 Task: Find connections with filter location Ronda with filter topic #lawsuitswith filter profile language French with filter current company Affle with filter school Muzaffarpur Institute of Technology with filter industry Shuttles and Special Needs Transportation Services with filter service category UX Research with filter keywords title Taper
Action: Mouse moved to (701, 87)
Screenshot: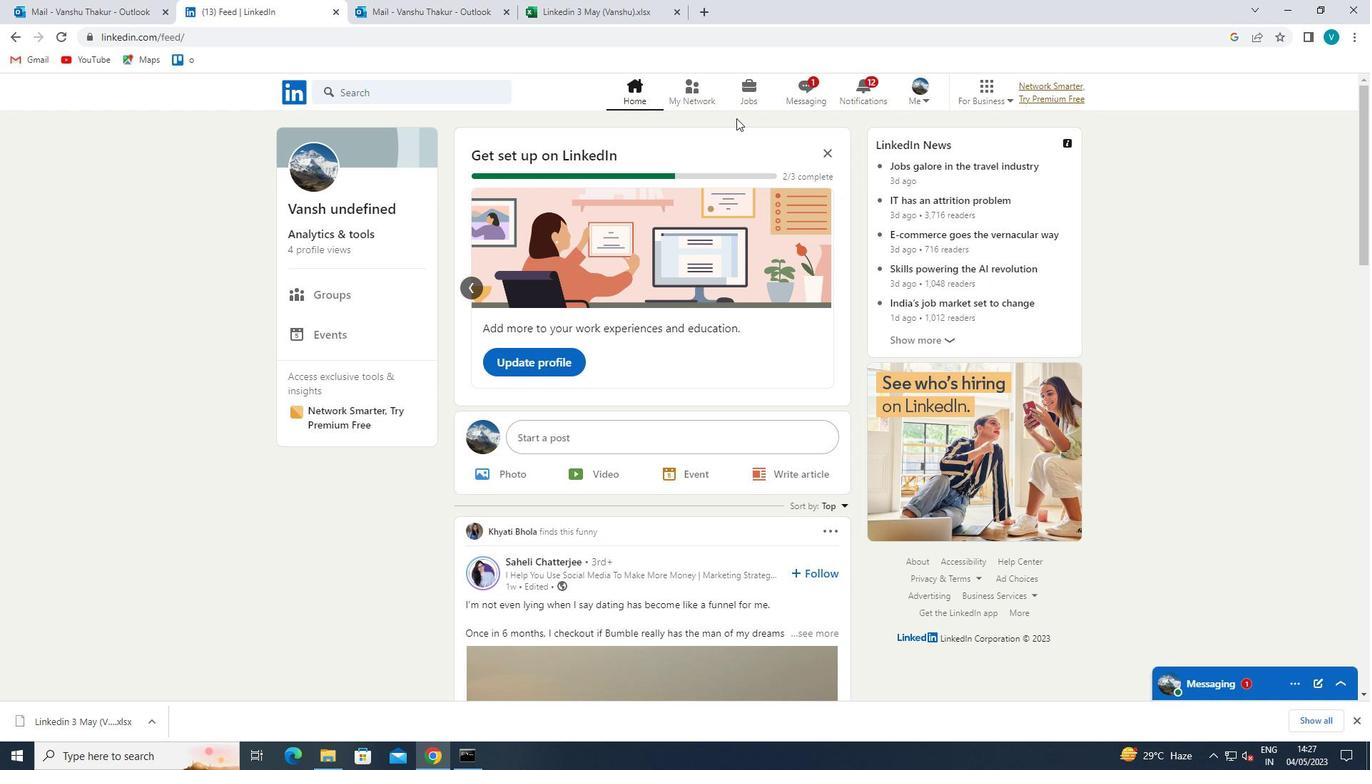 
Action: Mouse pressed left at (701, 87)
Screenshot: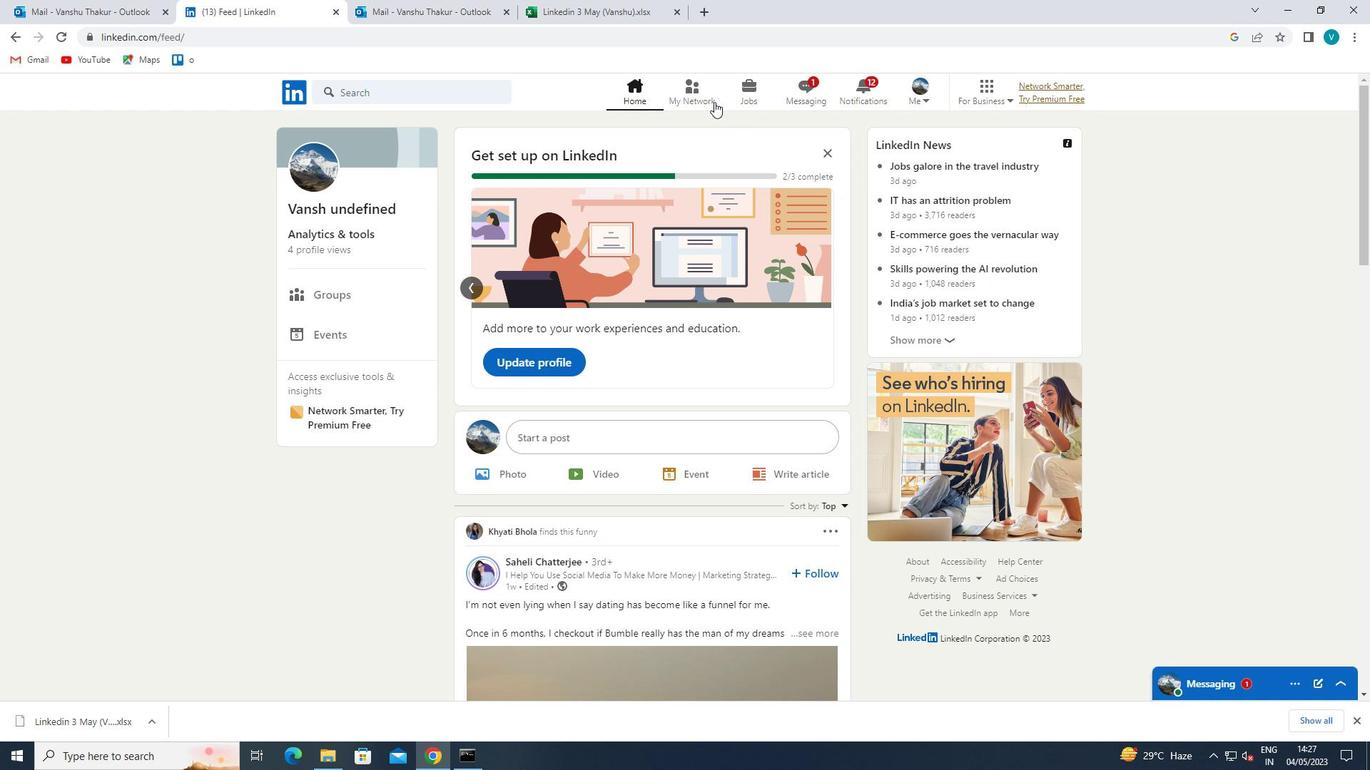 
Action: Mouse moved to (426, 167)
Screenshot: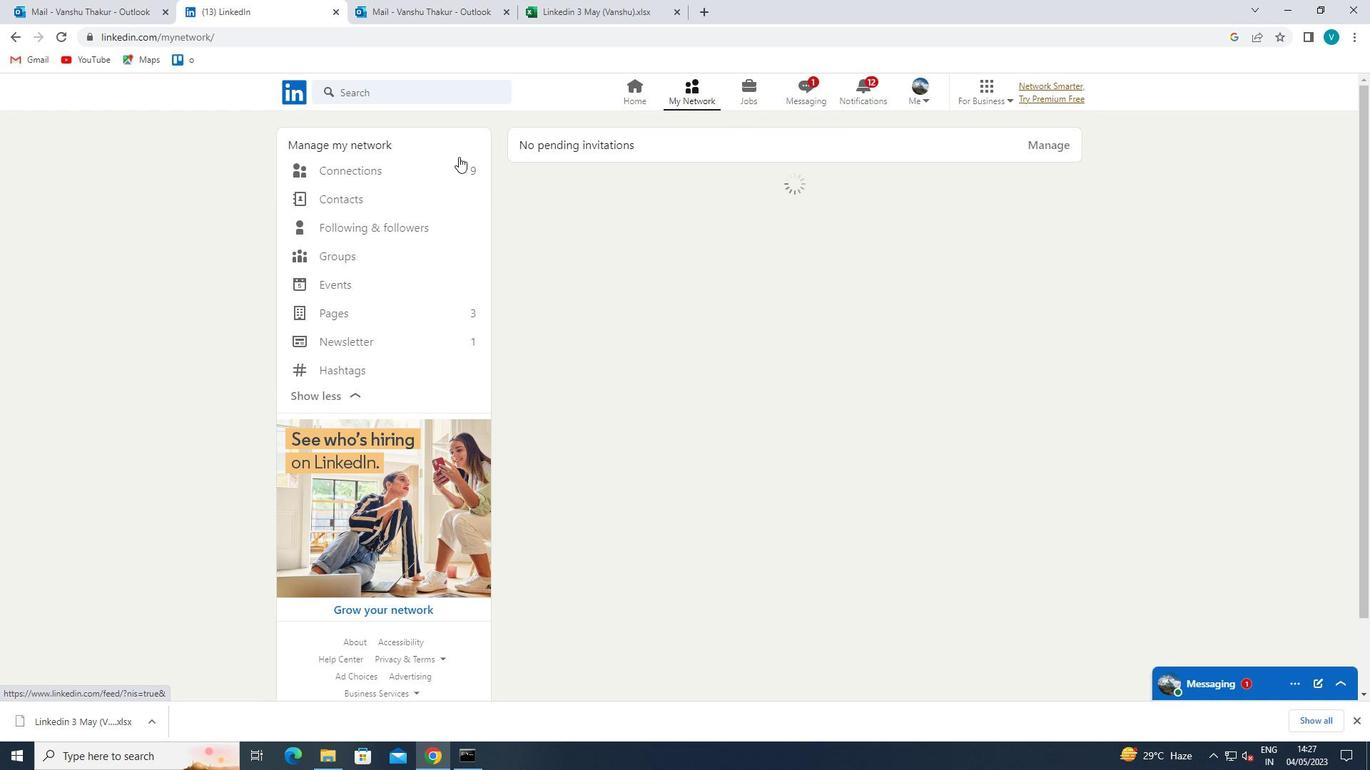 
Action: Mouse pressed left at (426, 167)
Screenshot: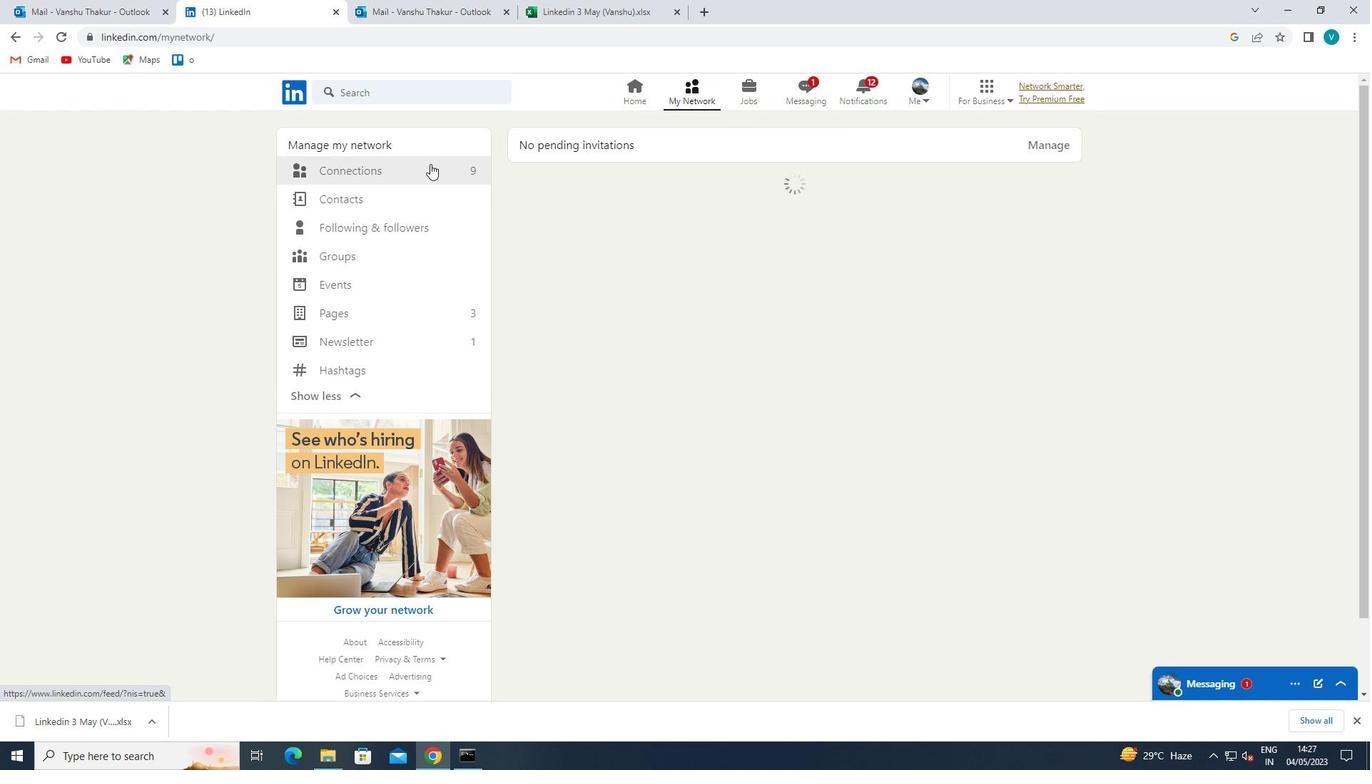 
Action: Mouse moved to (760, 170)
Screenshot: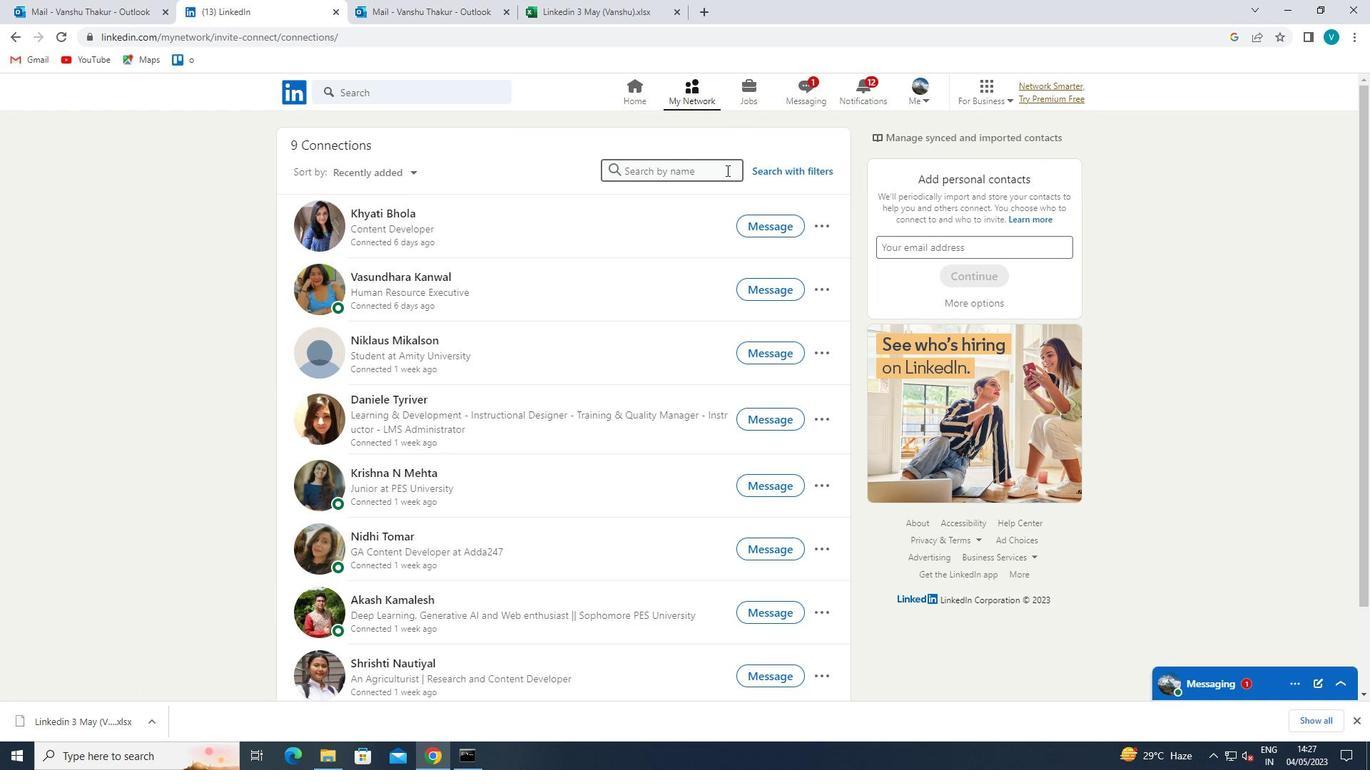 
Action: Mouse pressed left at (760, 170)
Screenshot: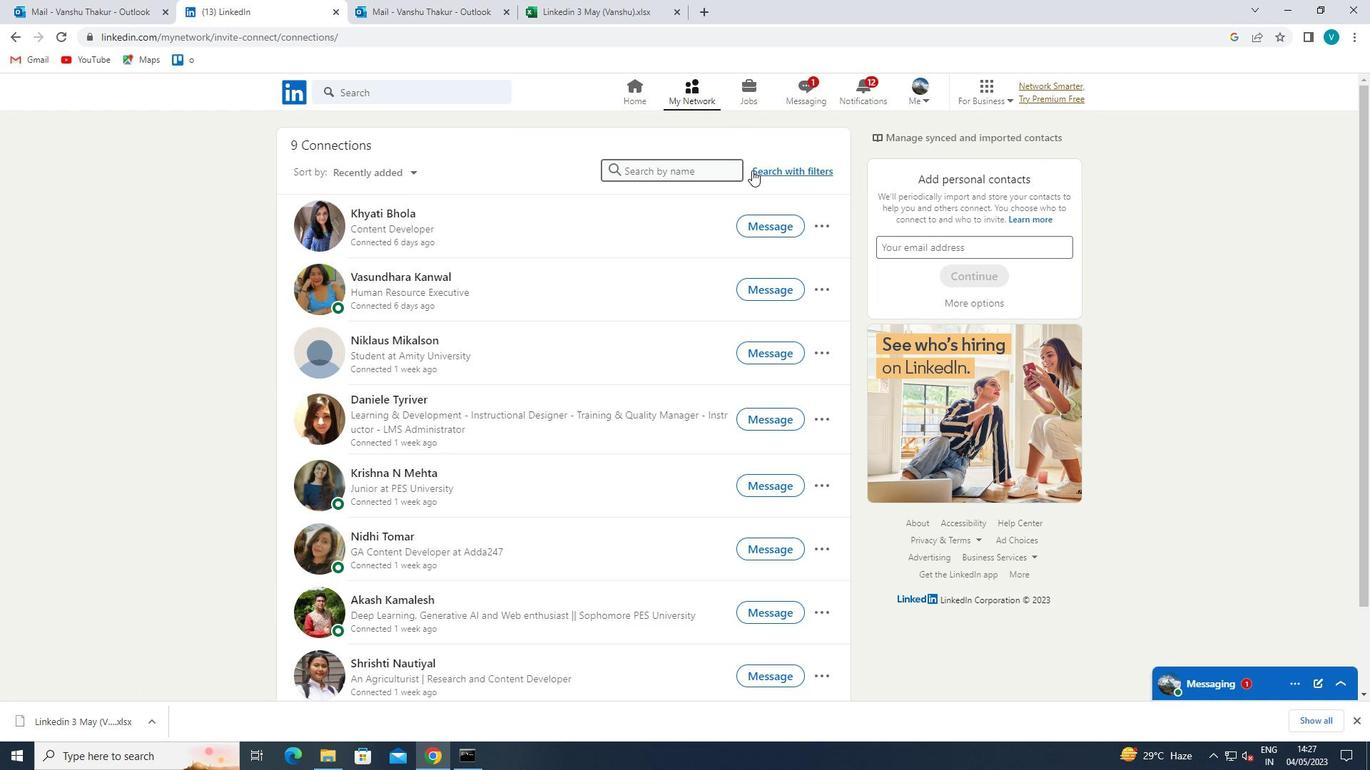 
Action: Mouse moved to (701, 134)
Screenshot: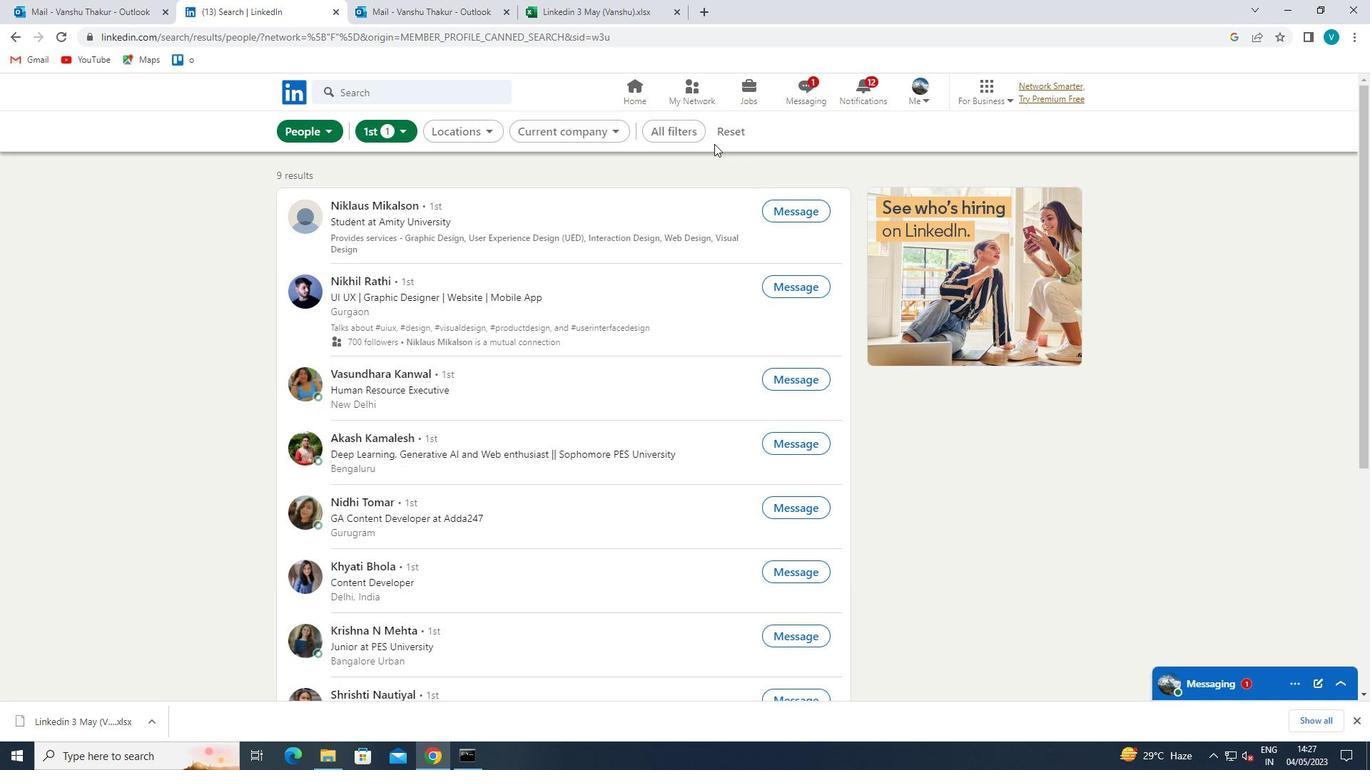 
Action: Mouse pressed left at (701, 134)
Screenshot: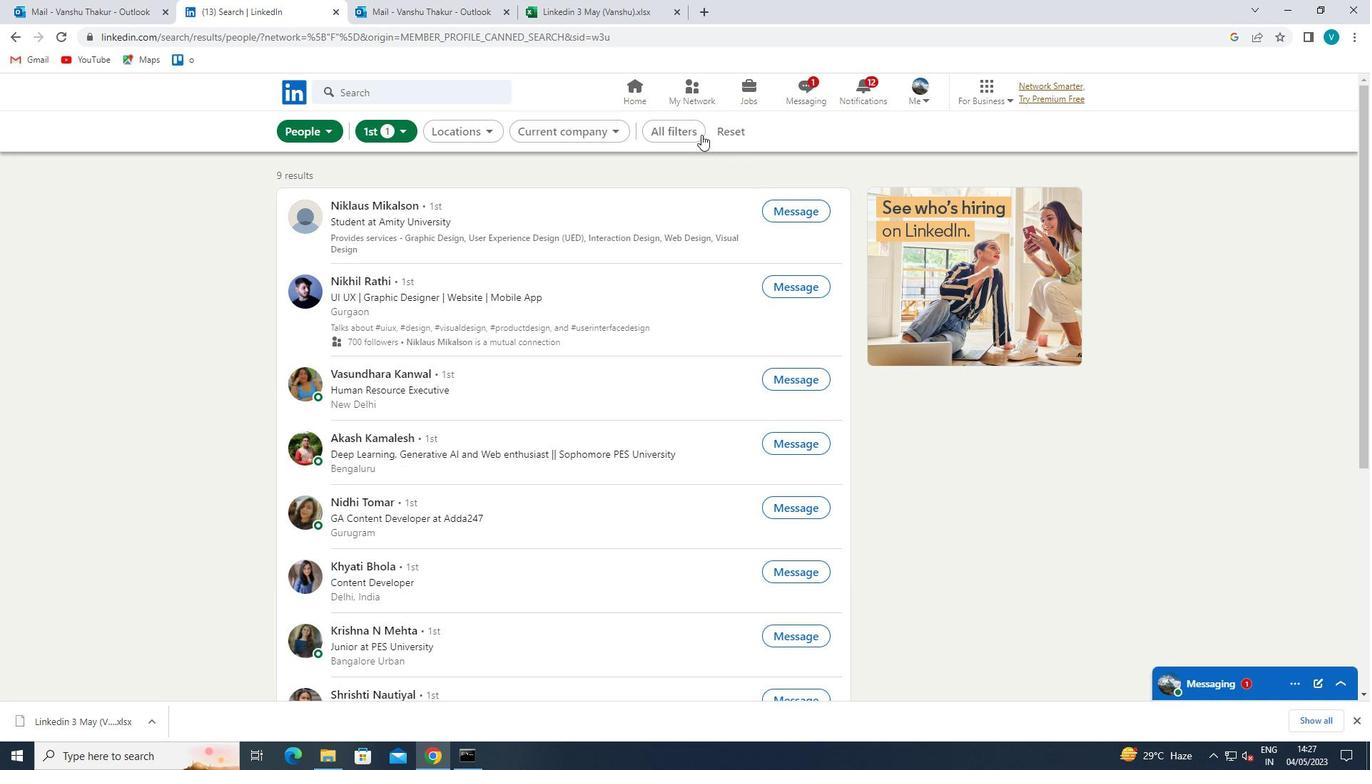 
Action: Mouse moved to (1147, 261)
Screenshot: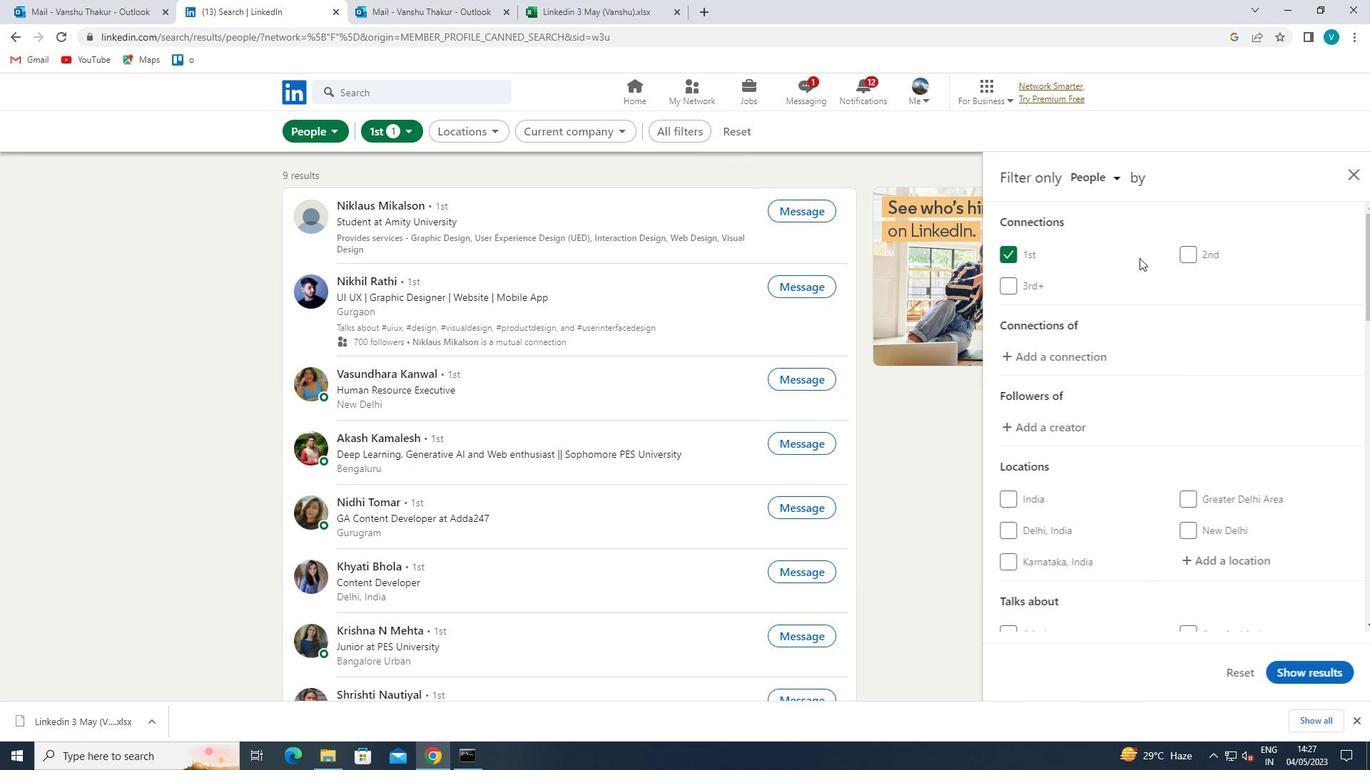 
Action: Mouse scrolled (1147, 260) with delta (0, 0)
Screenshot: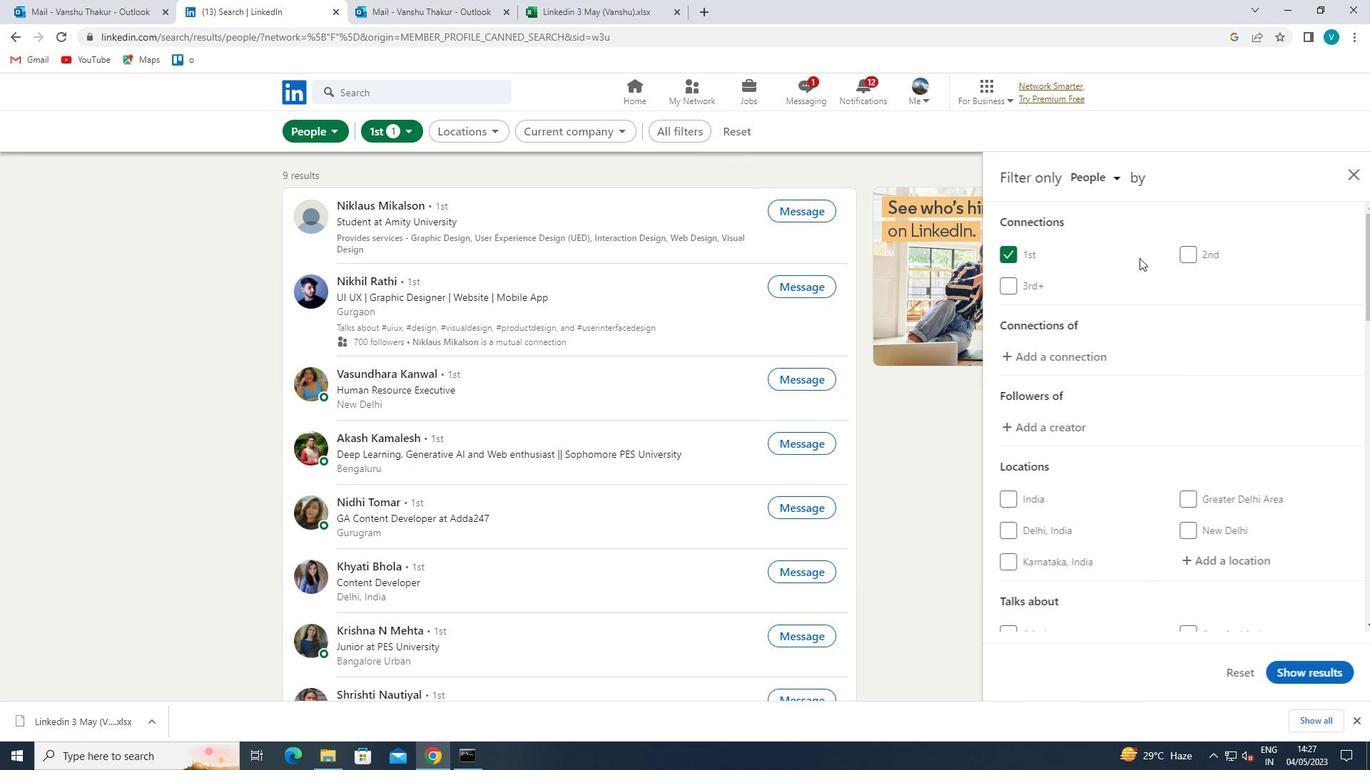 
Action: Mouse moved to (1151, 266)
Screenshot: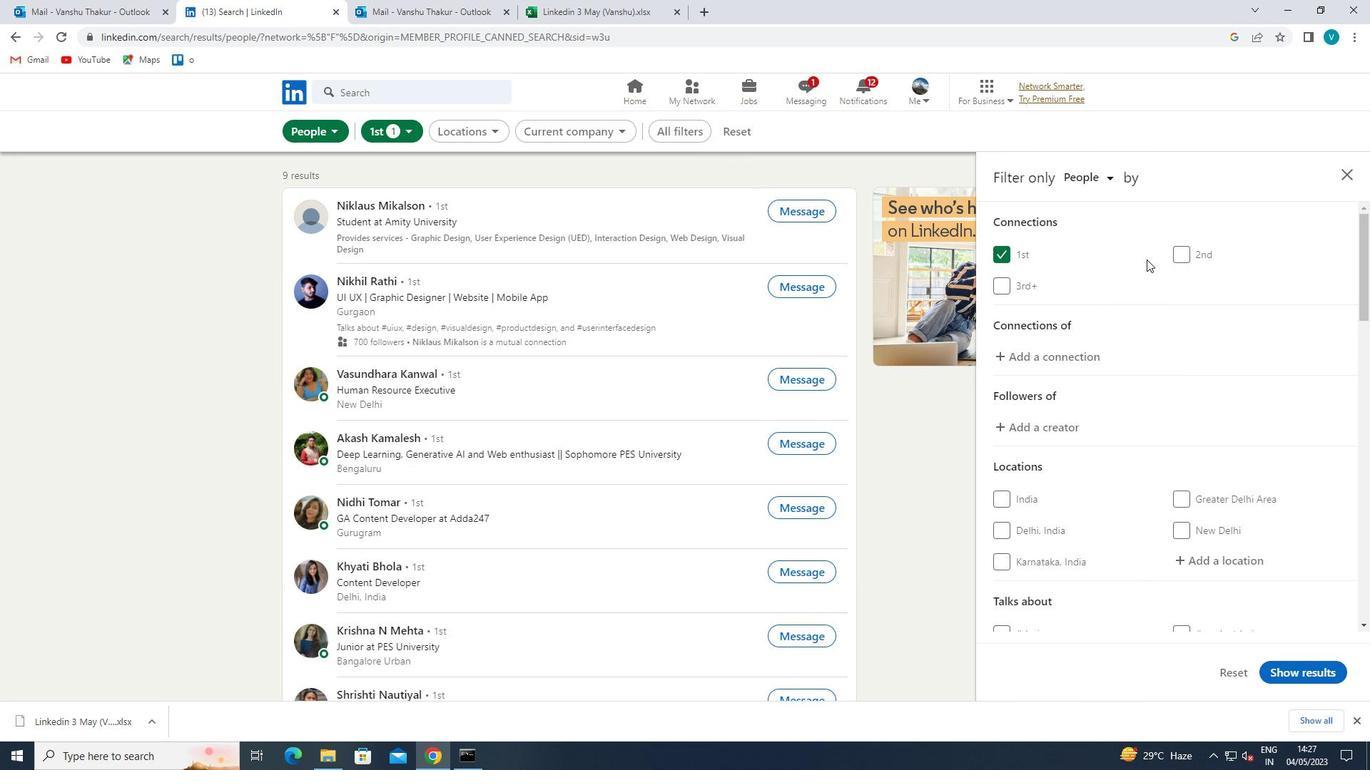 
Action: Mouse scrolled (1151, 265) with delta (0, 0)
Screenshot: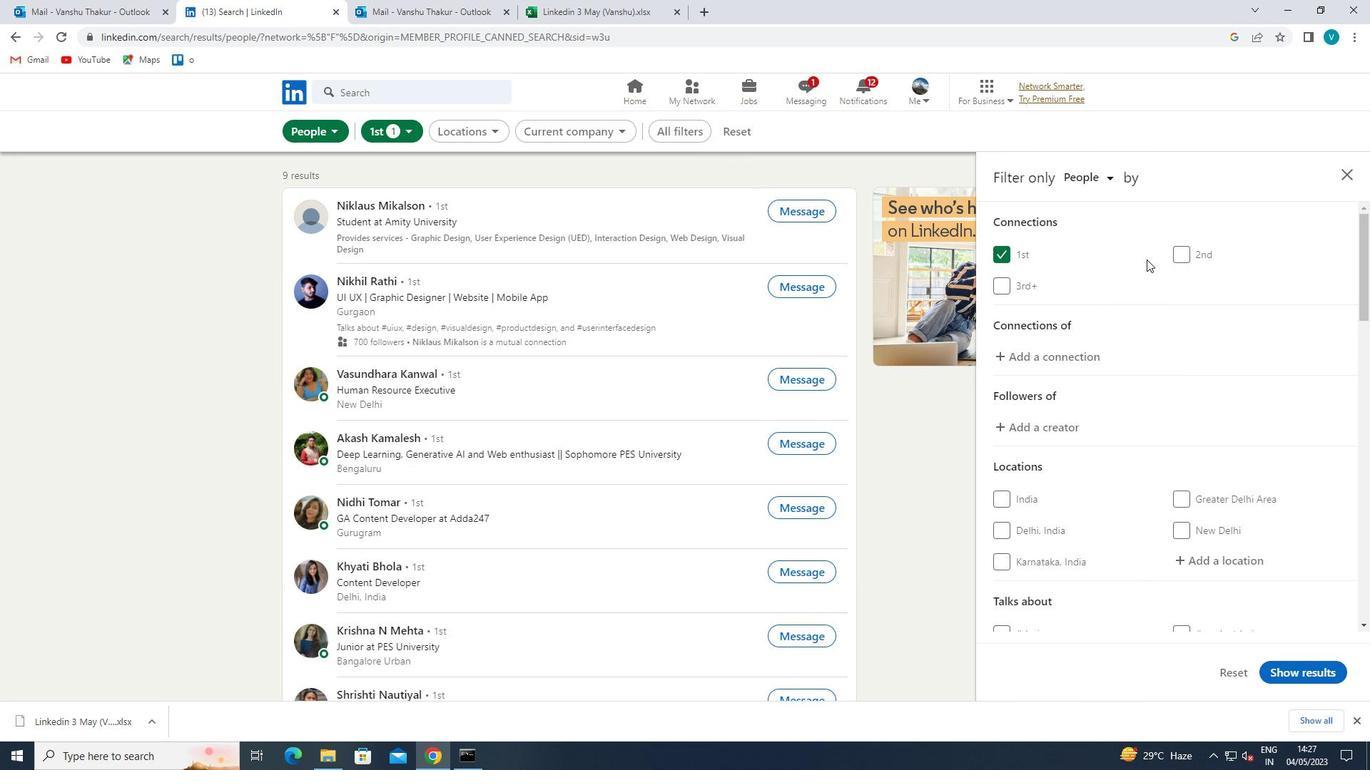 
Action: Mouse moved to (1238, 416)
Screenshot: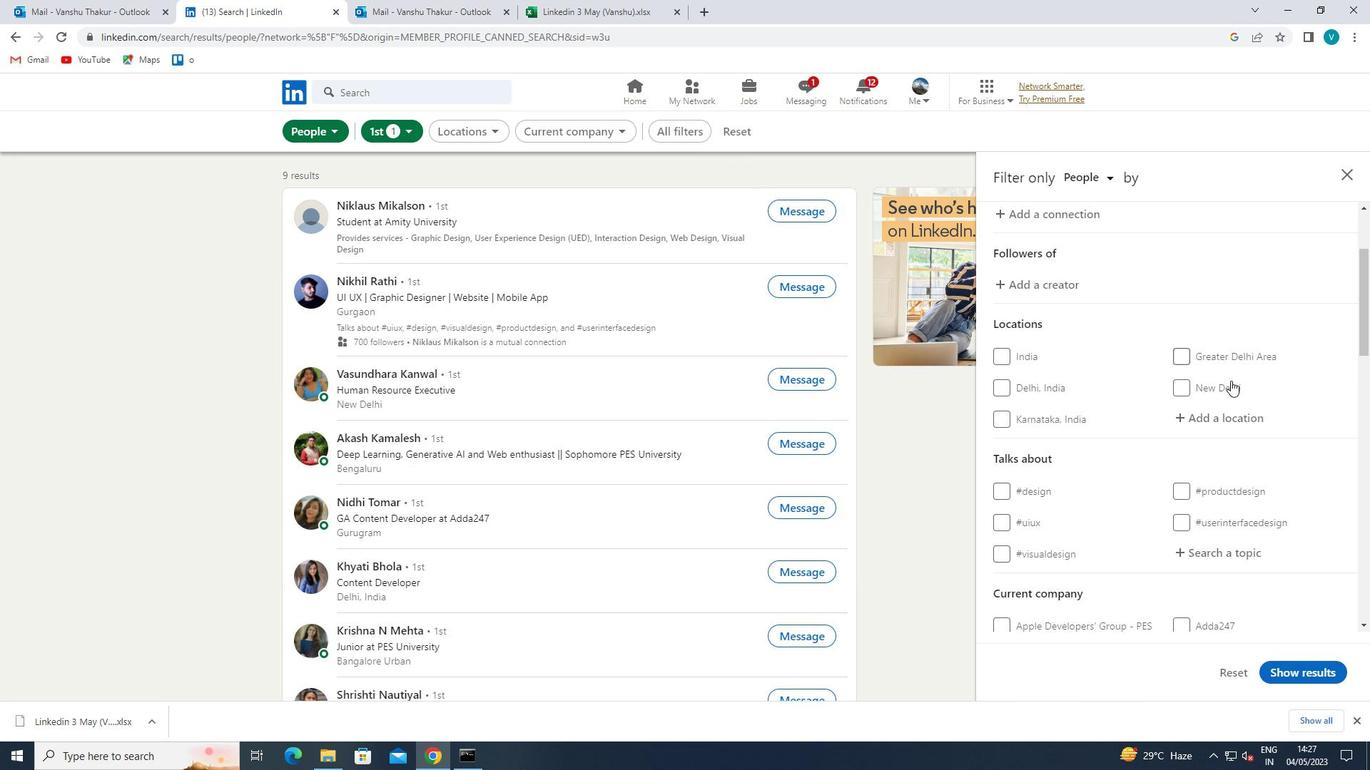
Action: Mouse pressed left at (1238, 416)
Screenshot: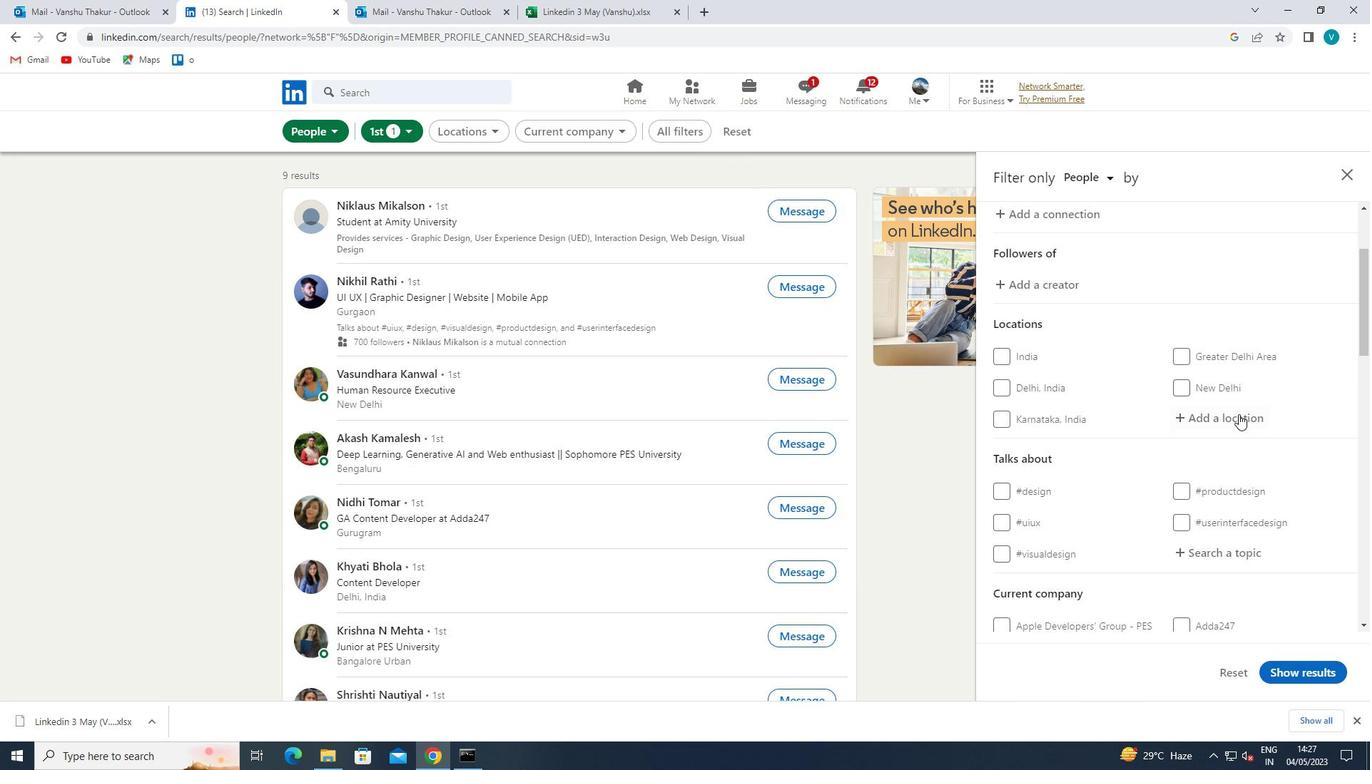 
Action: Mouse moved to (1105, 341)
Screenshot: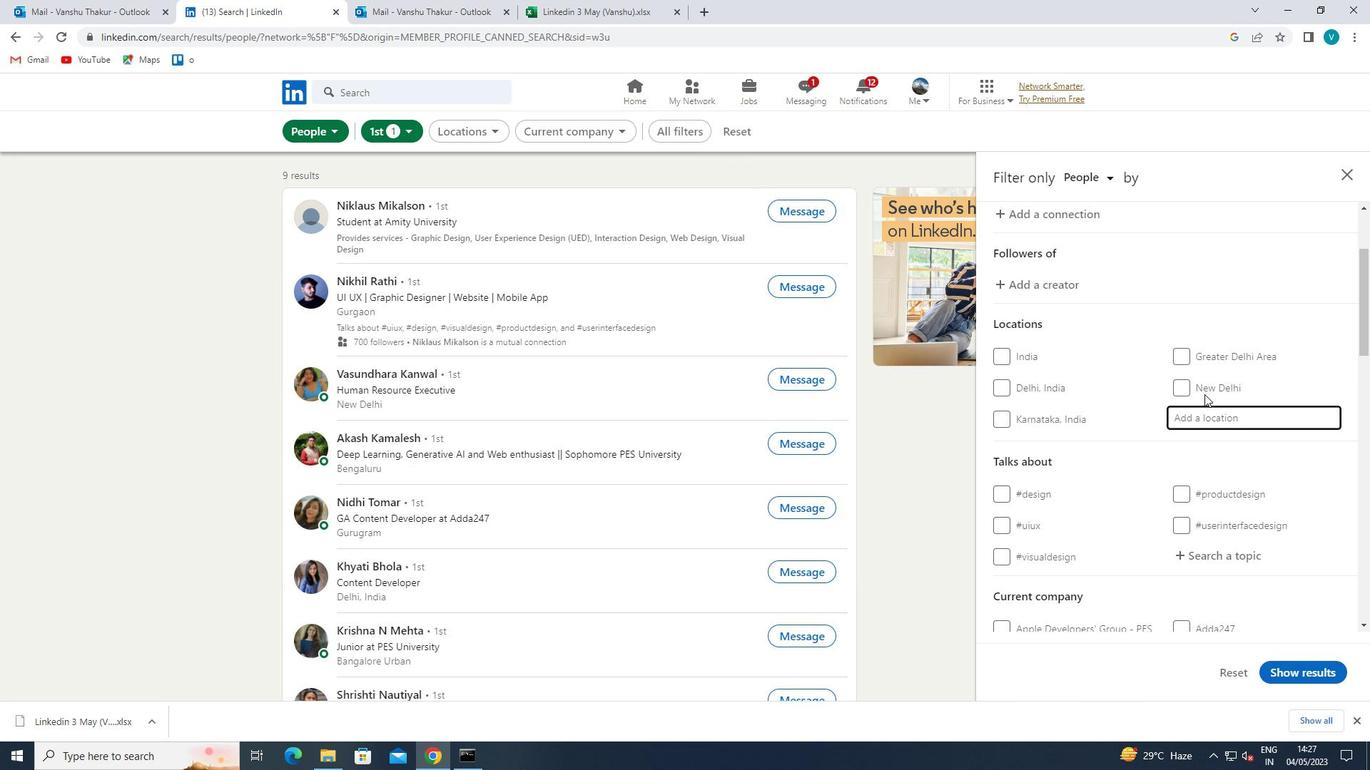 
Action: Key pressed <Key.shift>RONDA
Screenshot: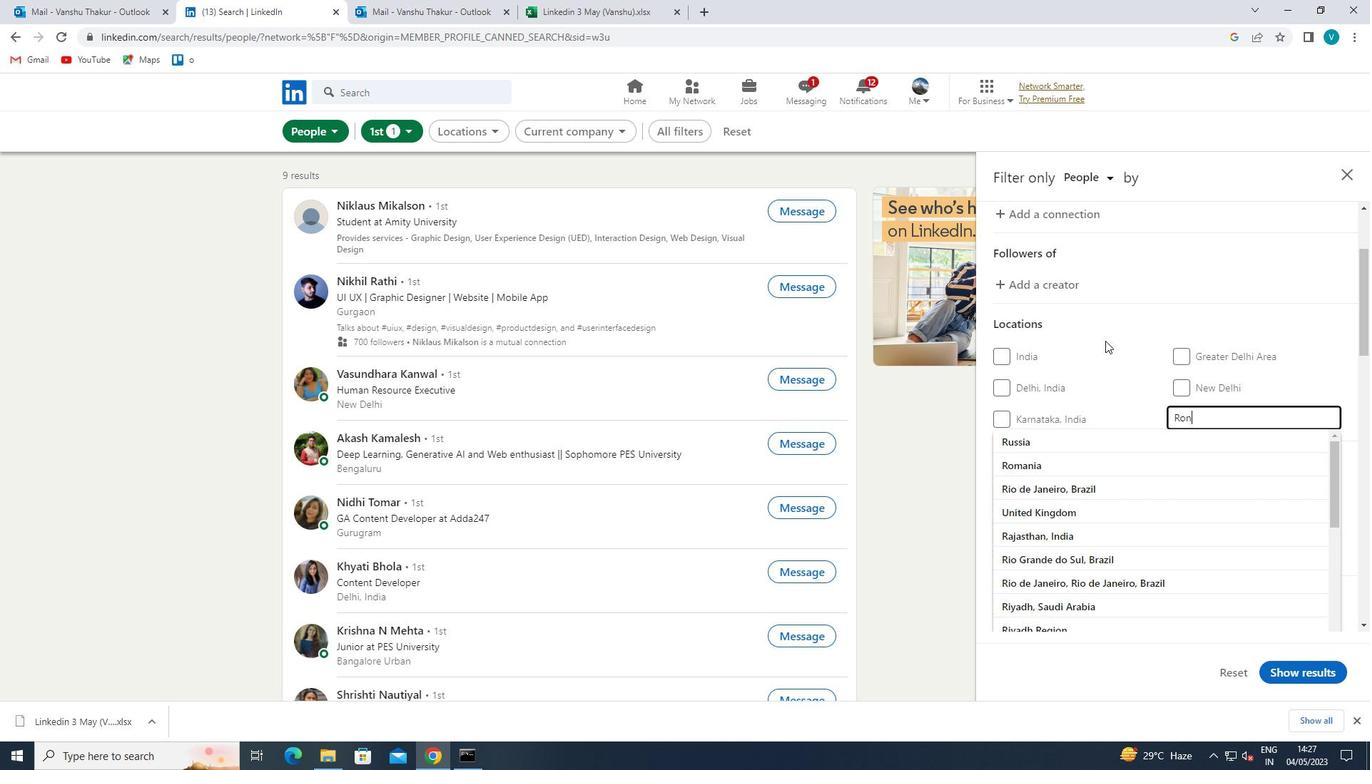 
Action: Mouse moved to (1106, 441)
Screenshot: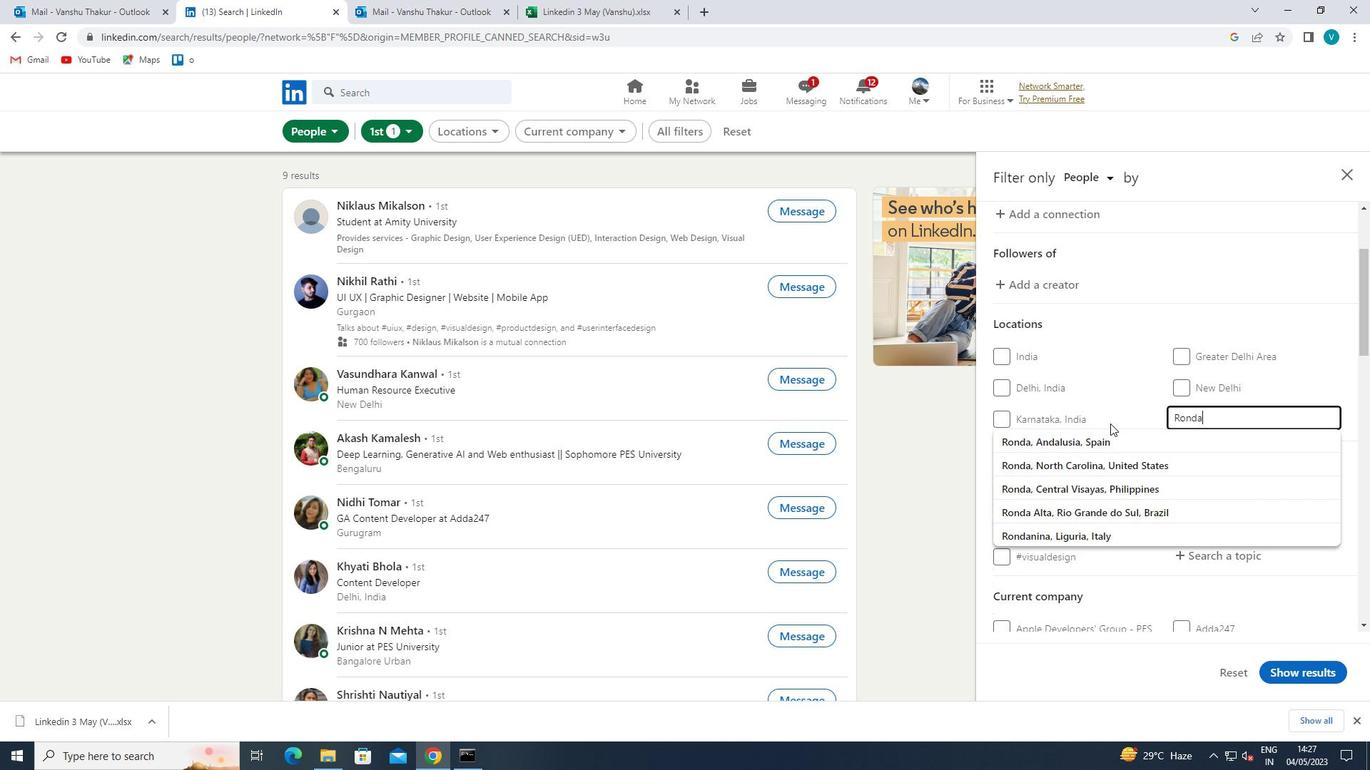 
Action: Mouse pressed left at (1106, 441)
Screenshot: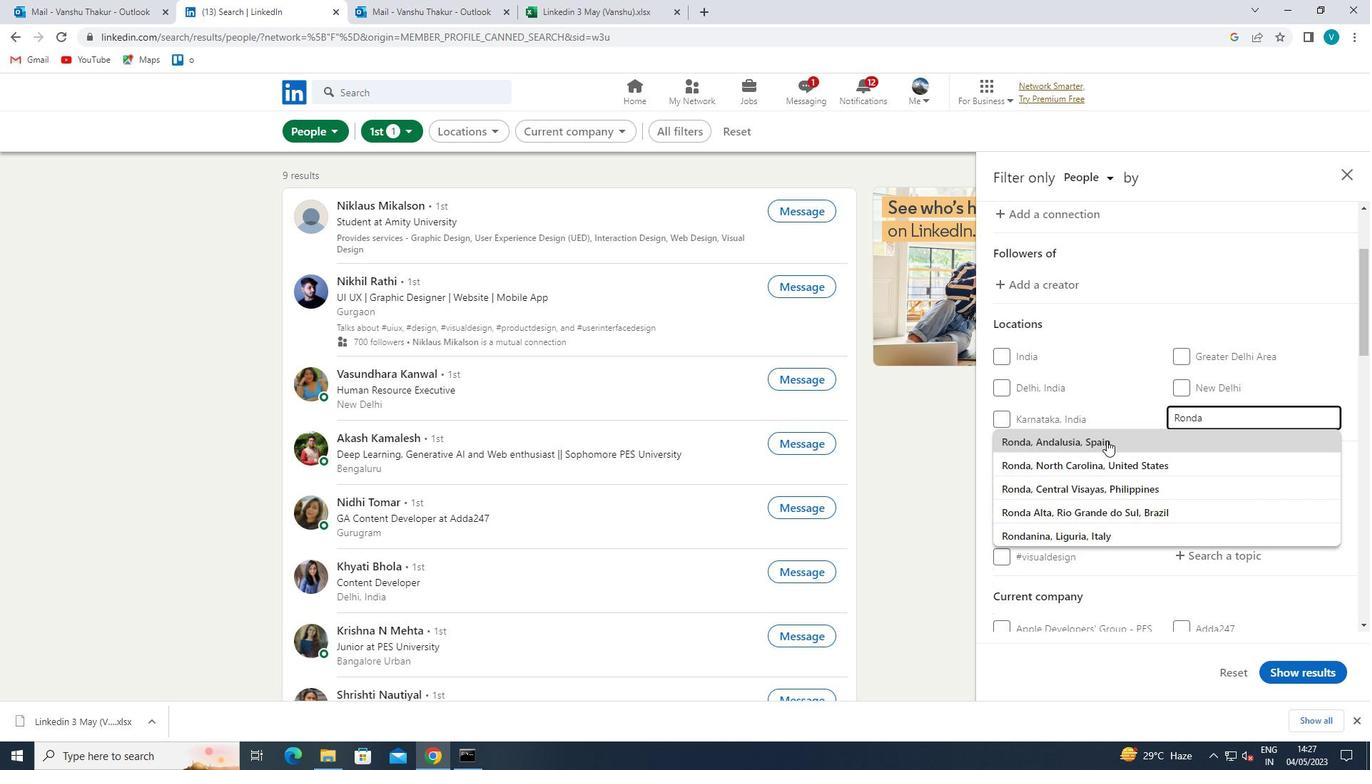 
Action: Mouse moved to (1140, 409)
Screenshot: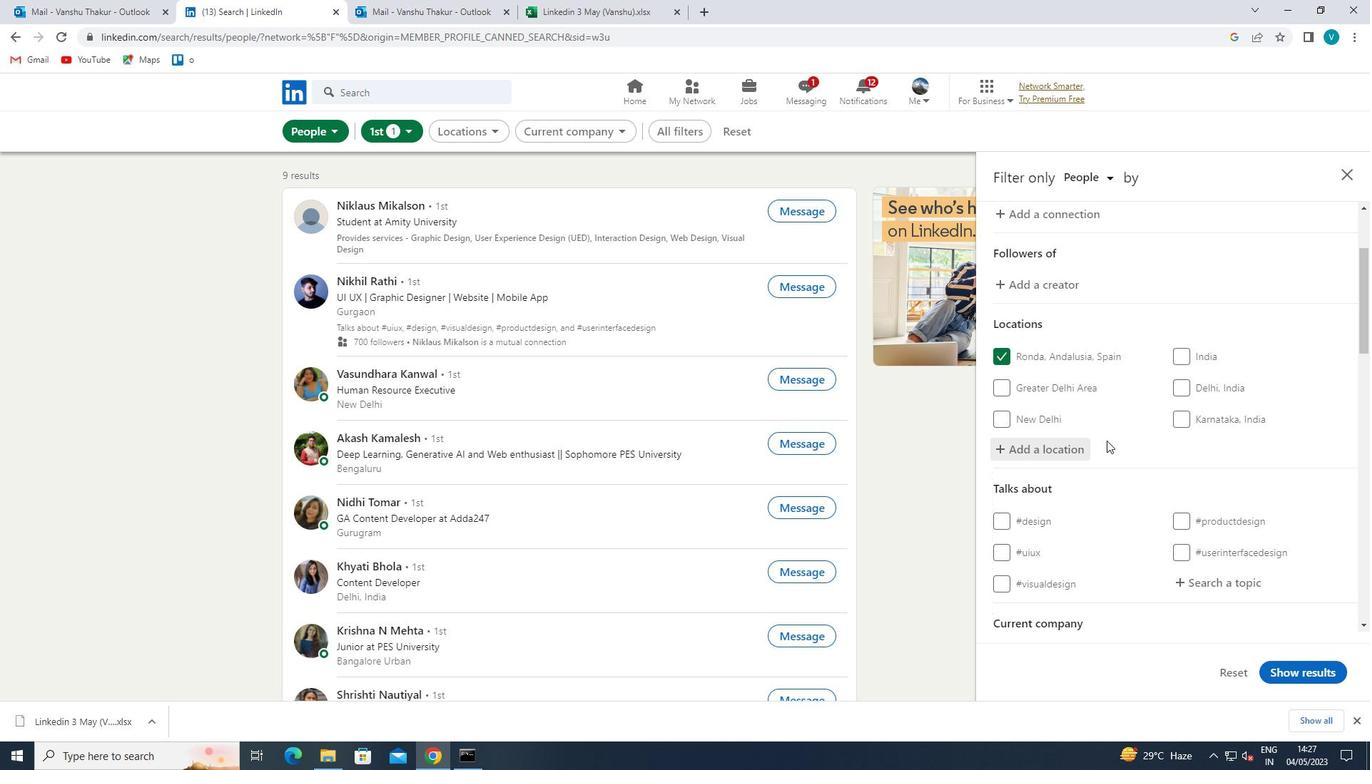 
Action: Mouse scrolled (1140, 408) with delta (0, 0)
Screenshot: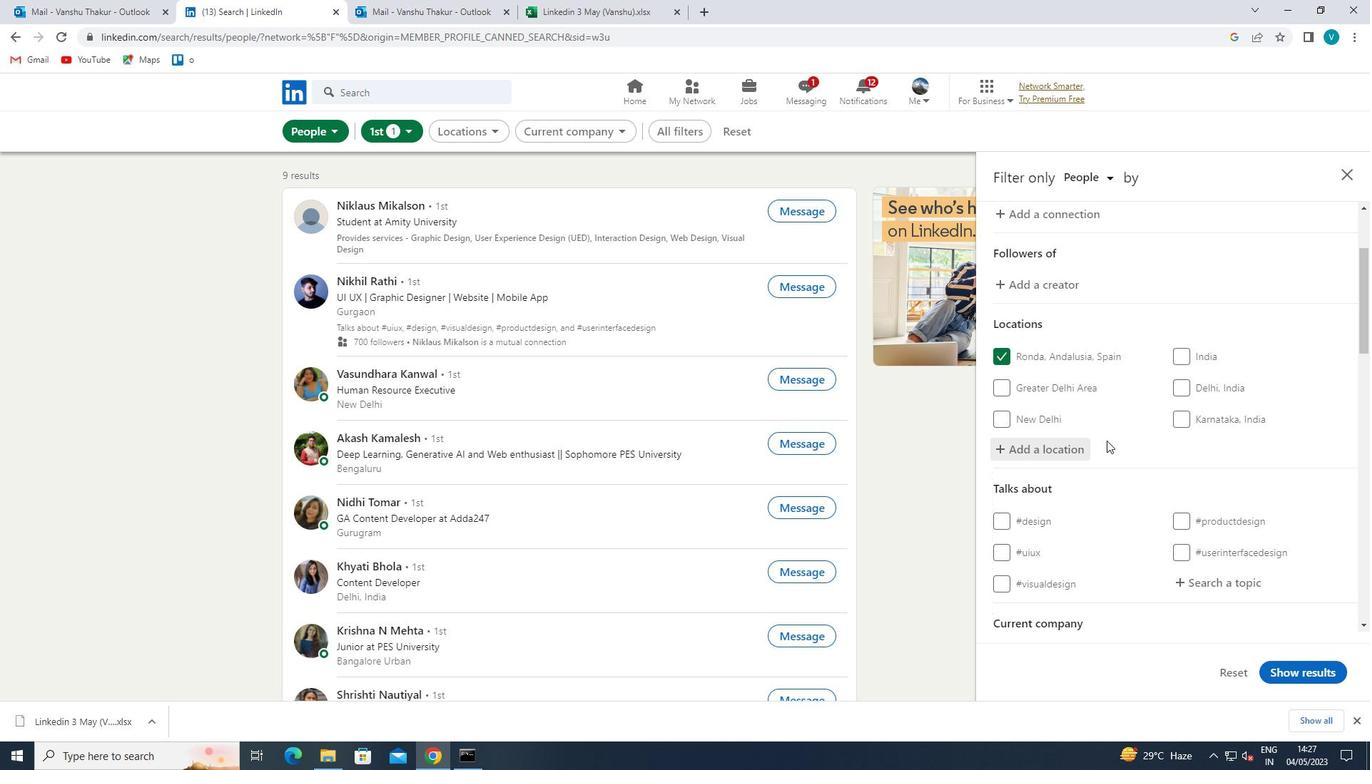 
Action: Mouse moved to (1145, 405)
Screenshot: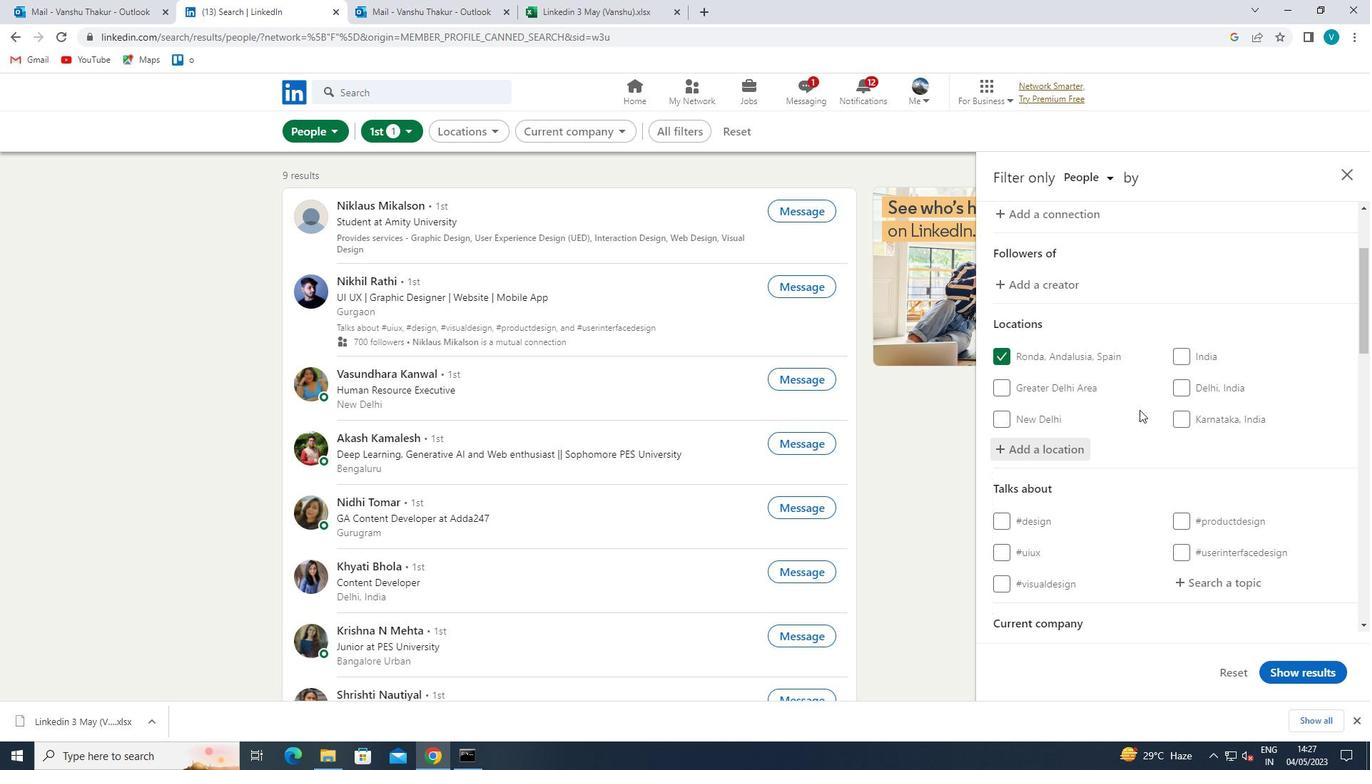 
Action: Mouse scrolled (1145, 404) with delta (0, 0)
Screenshot: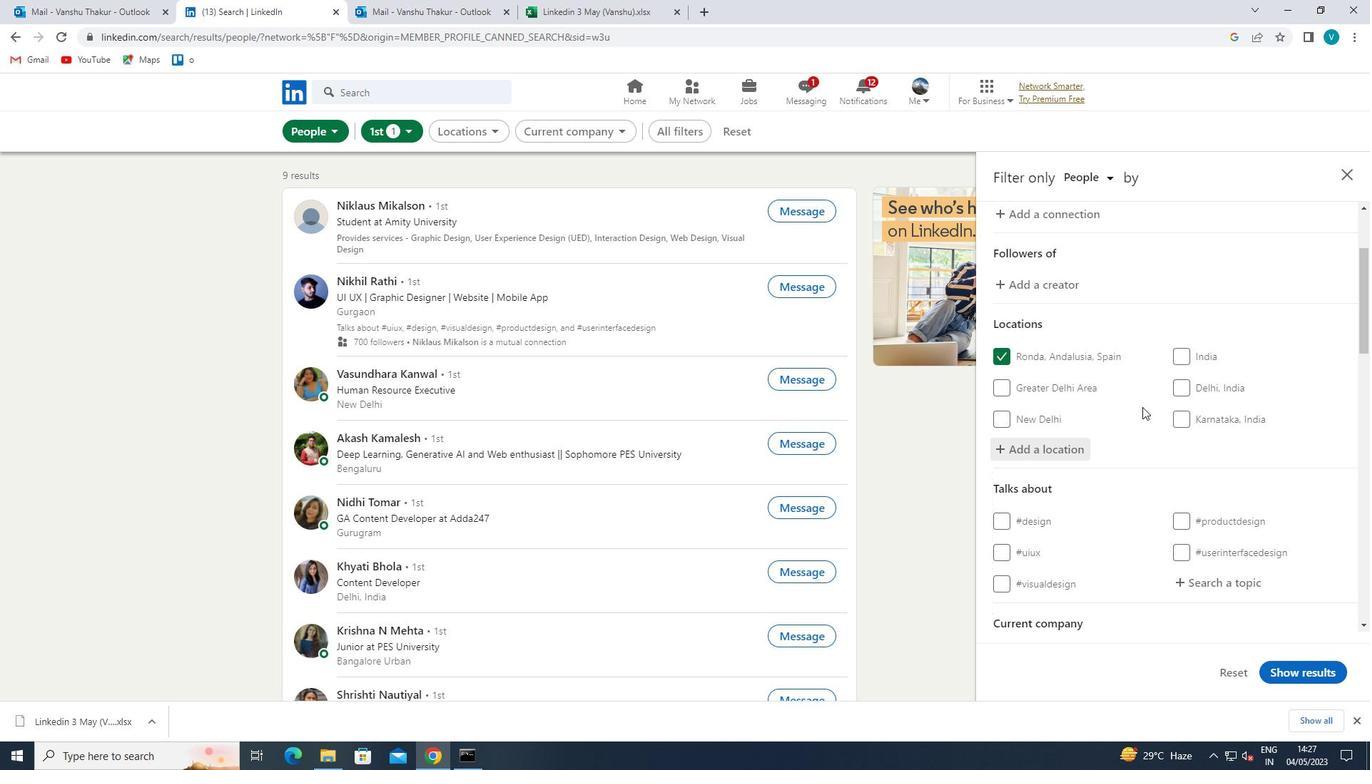 
Action: Mouse moved to (1198, 452)
Screenshot: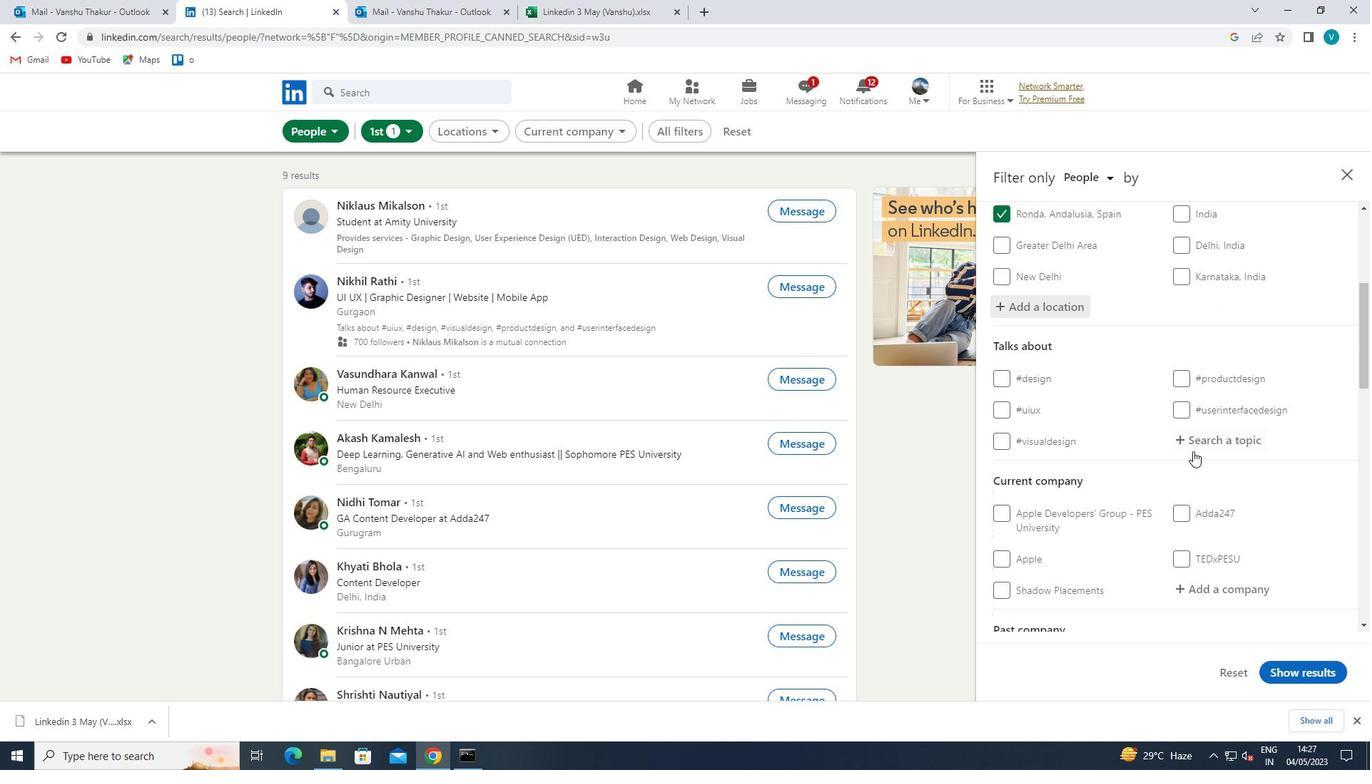 
Action: Mouse pressed left at (1198, 452)
Screenshot: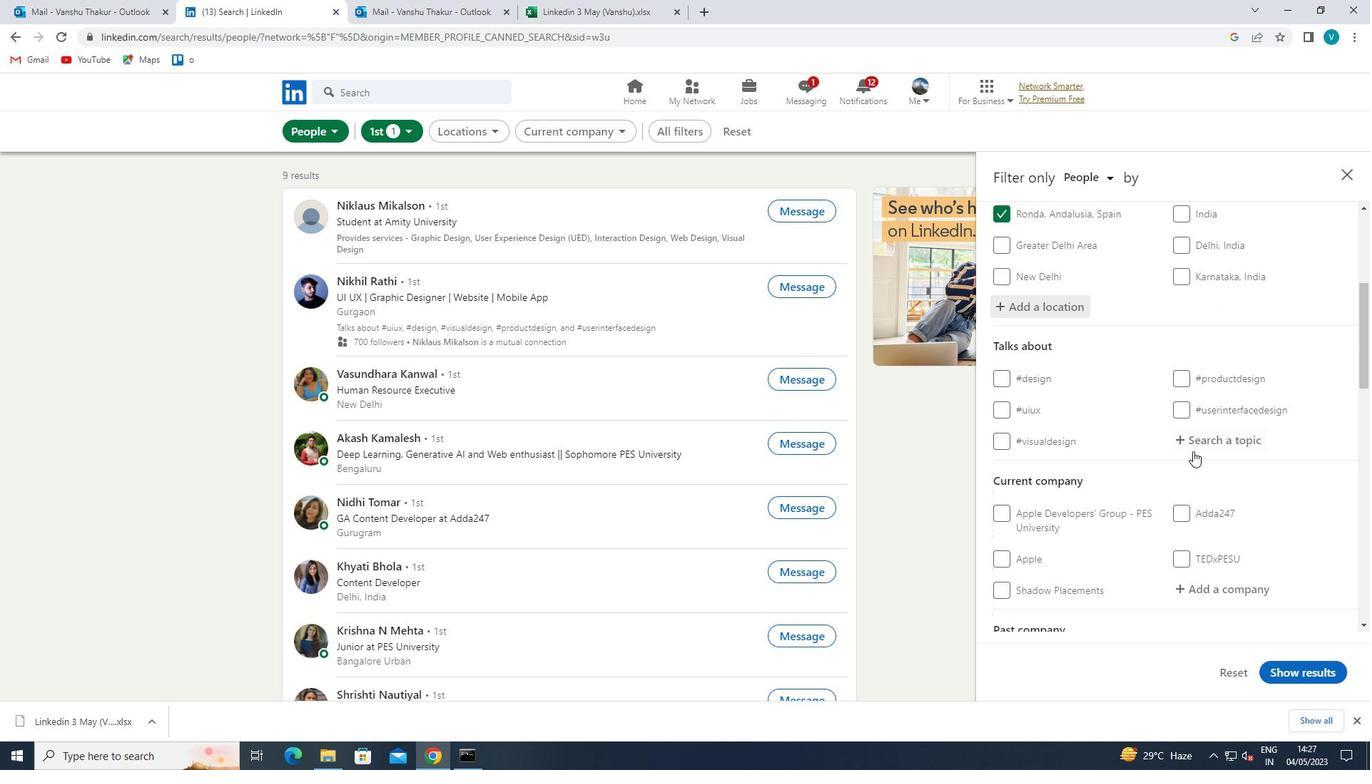 
Action: Mouse moved to (1204, 450)
Screenshot: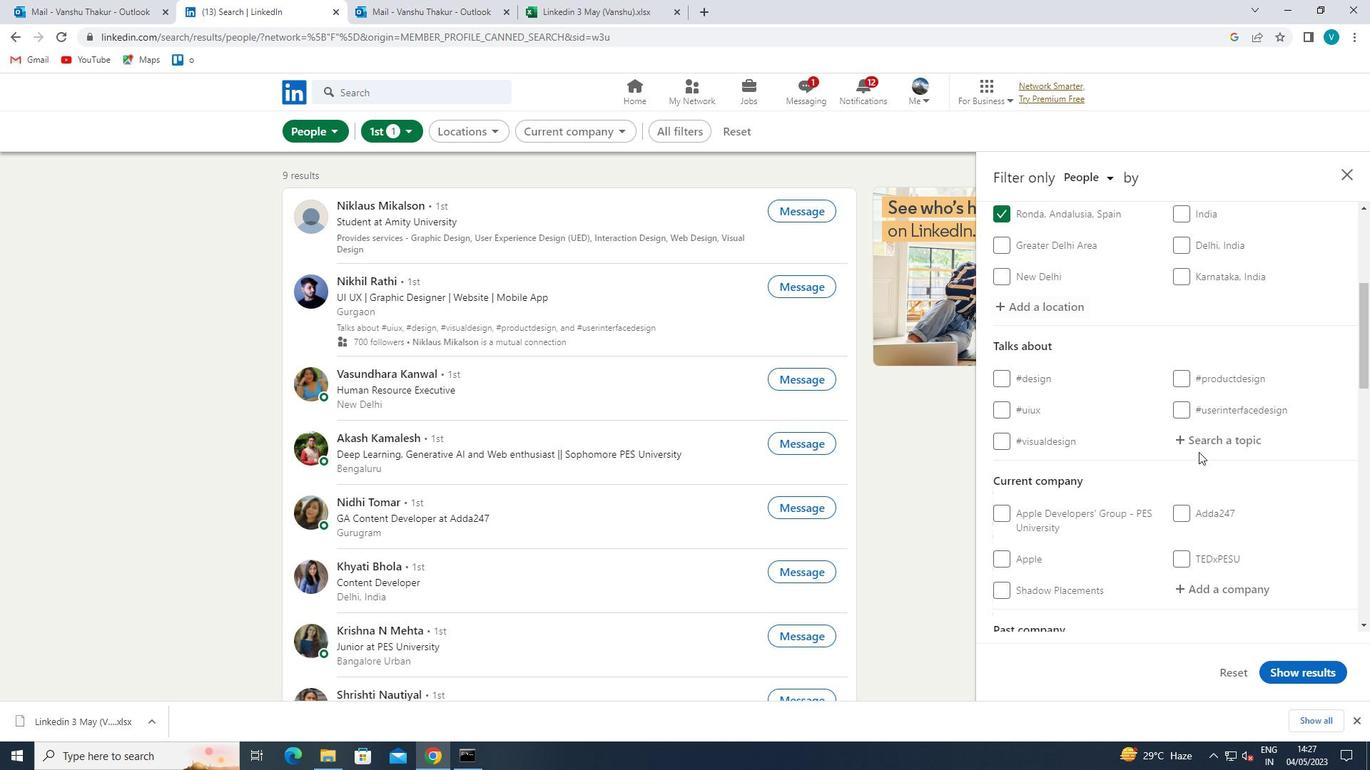 
Action: Mouse pressed left at (1204, 450)
Screenshot: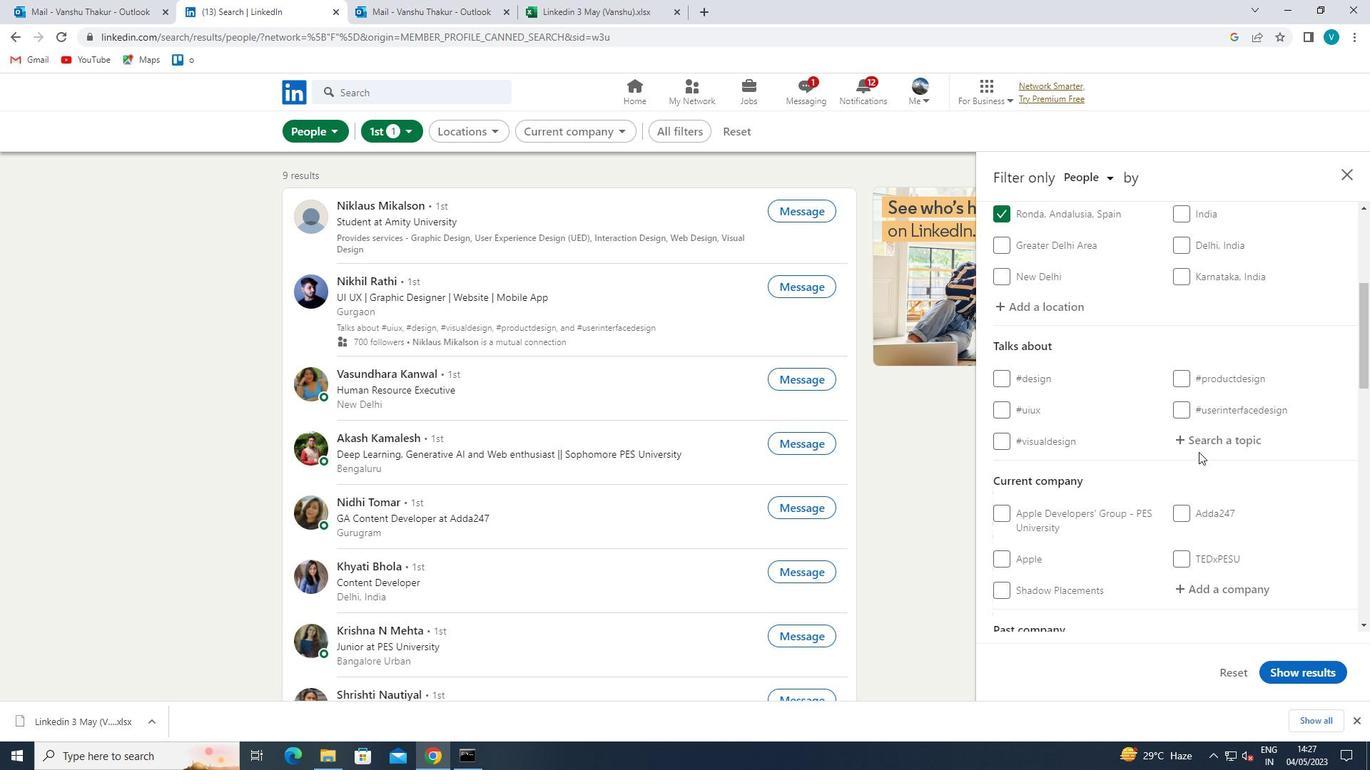 
Action: Key pressed LAWSUITS
Screenshot: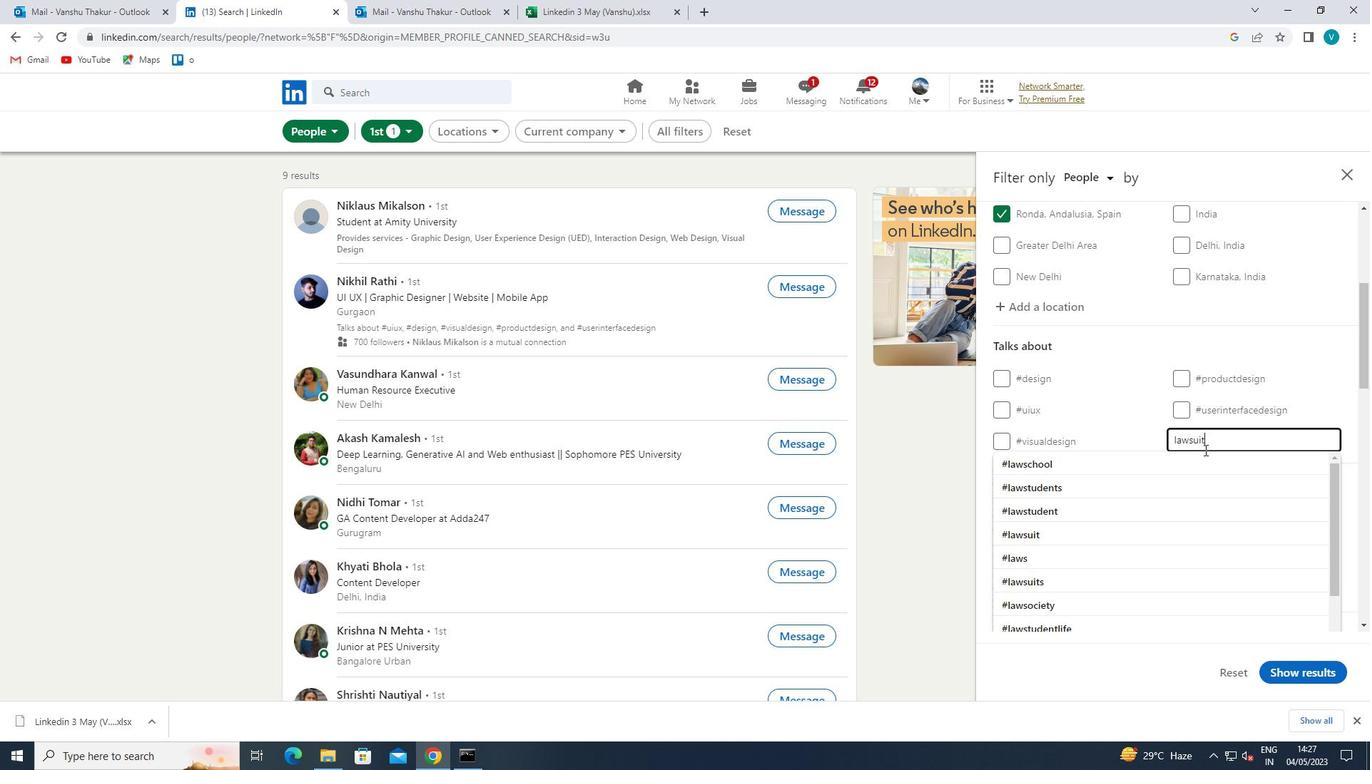 
Action: Mouse moved to (1168, 460)
Screenshot: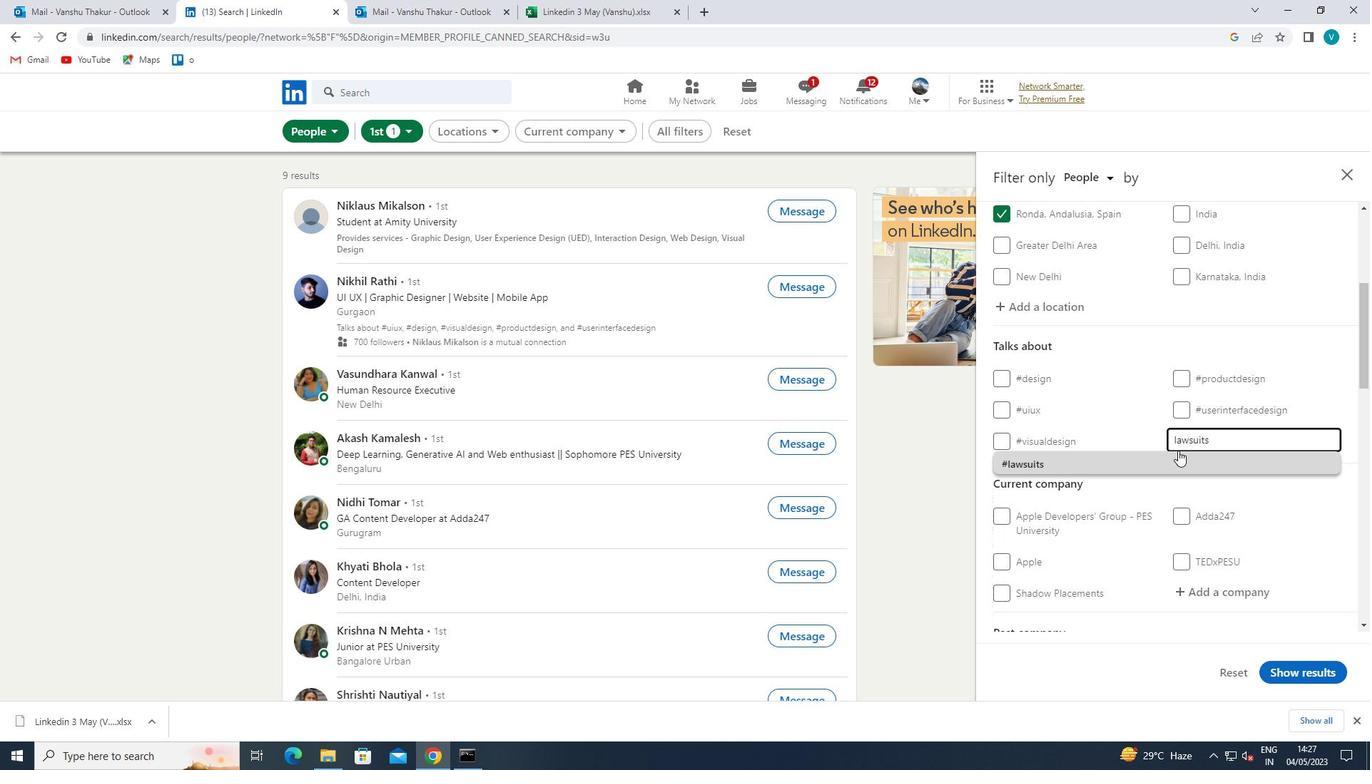 
Action: Mouse pressed left at (1168, 460)
Screenshot: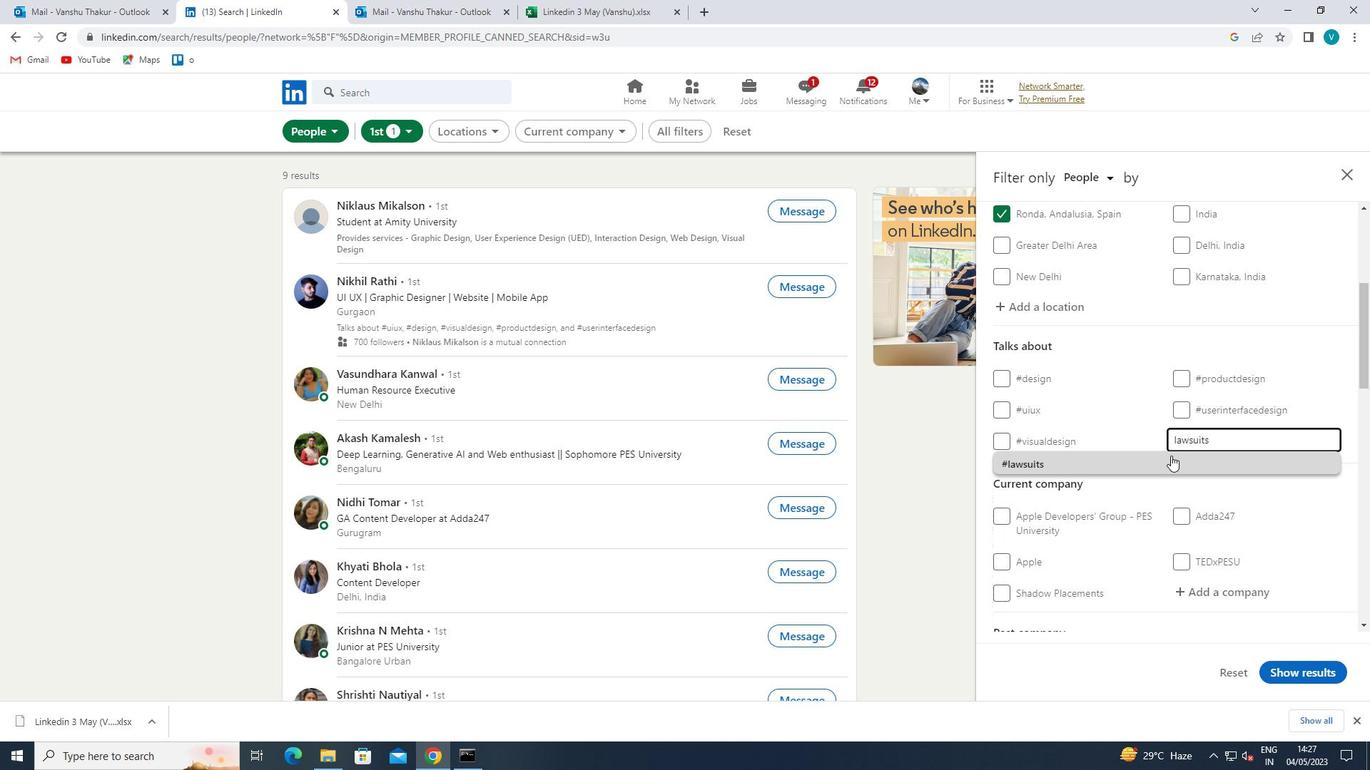 
Action: Mouse scrolled (1168, 459) with delta (0, 0)
Screenshot: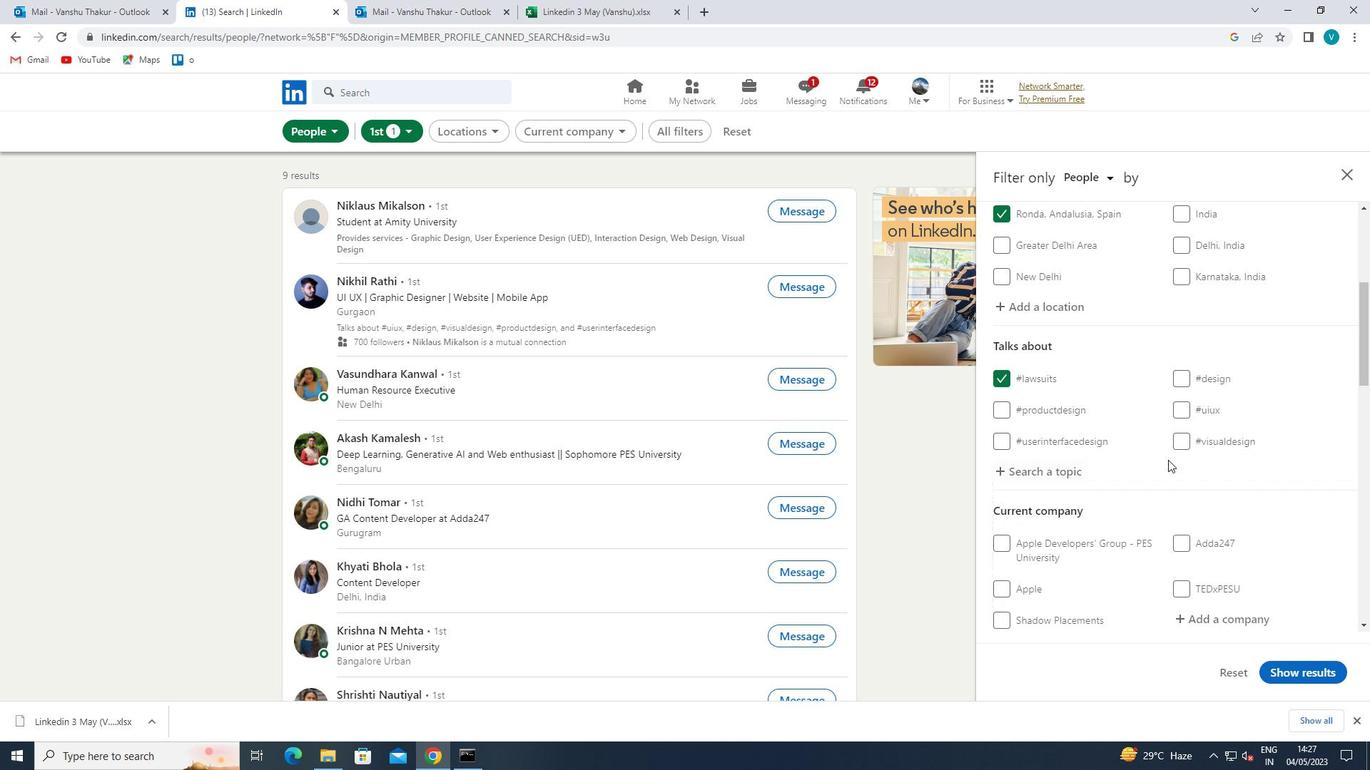 
Action: Mouse scrolled (1168, 459) with delta (0, 0)
Screenshot: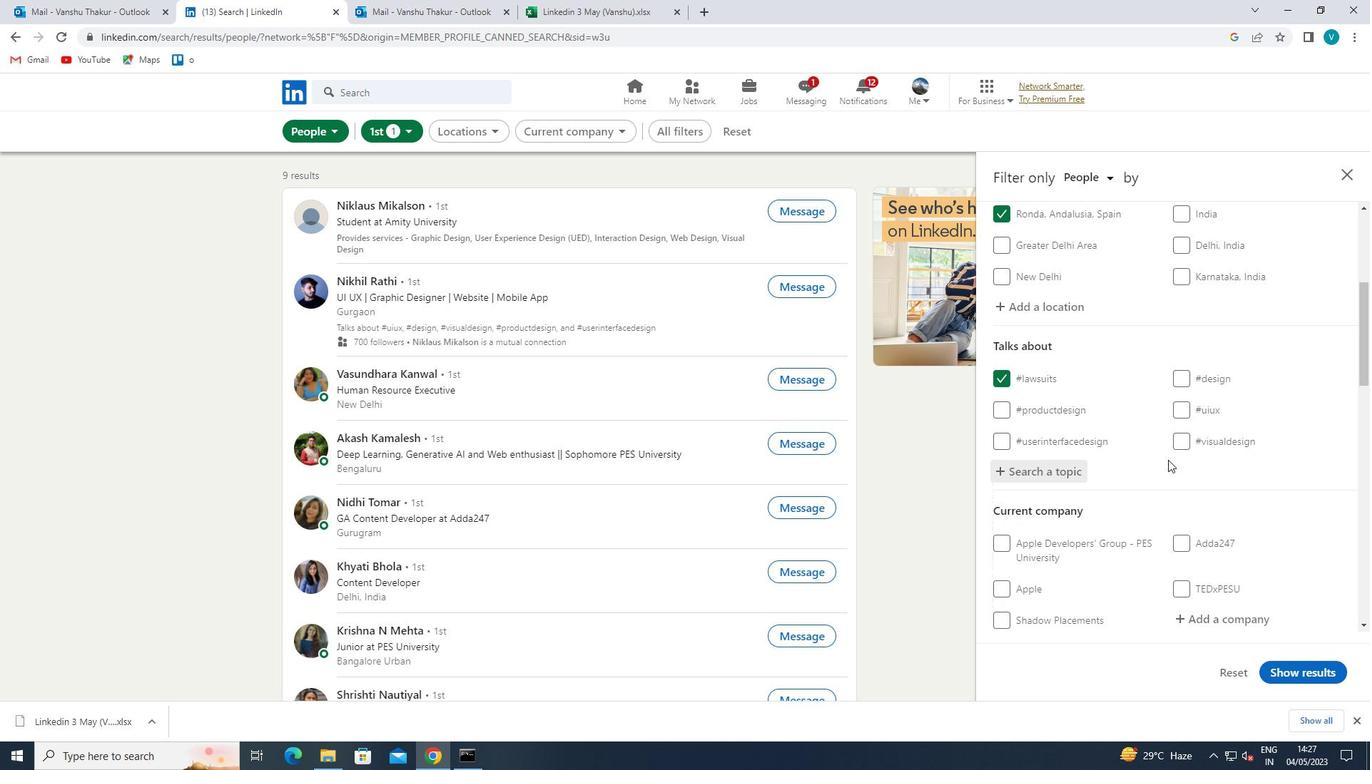 
Action: Mouse scrolled (1168, 459) with delta (0, 0)
Screenshot: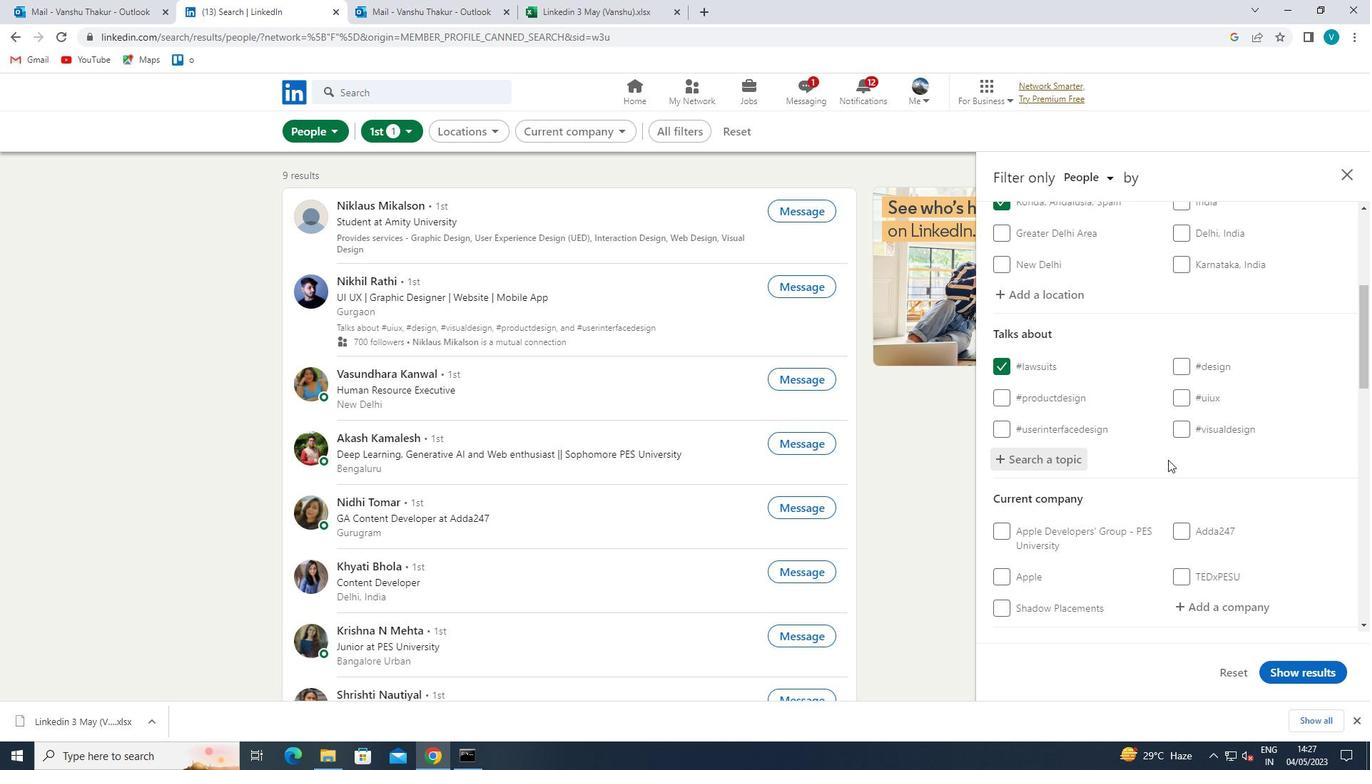 
Action: Mouse moved to (1221, 417)
Screenshot: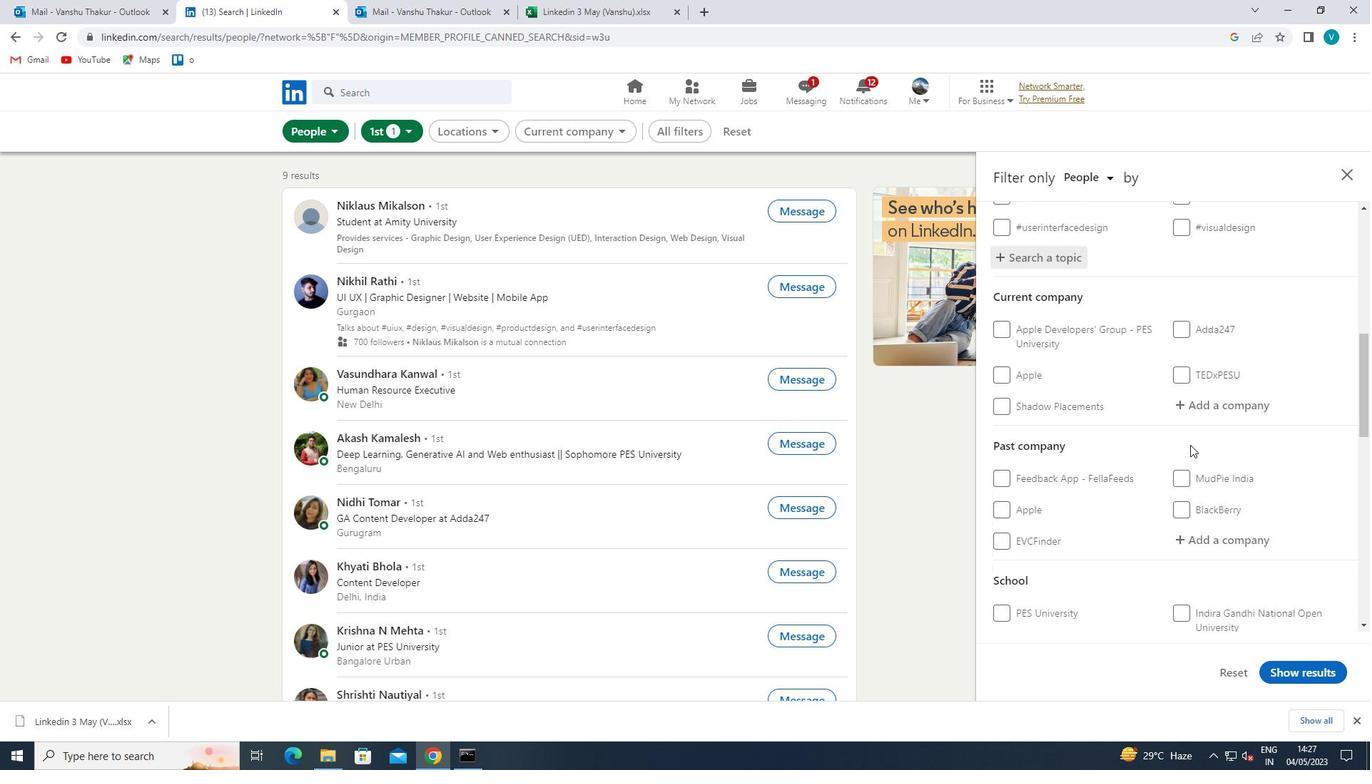 
Action: Mouse pressed left at (1221, 417)
Screenshot: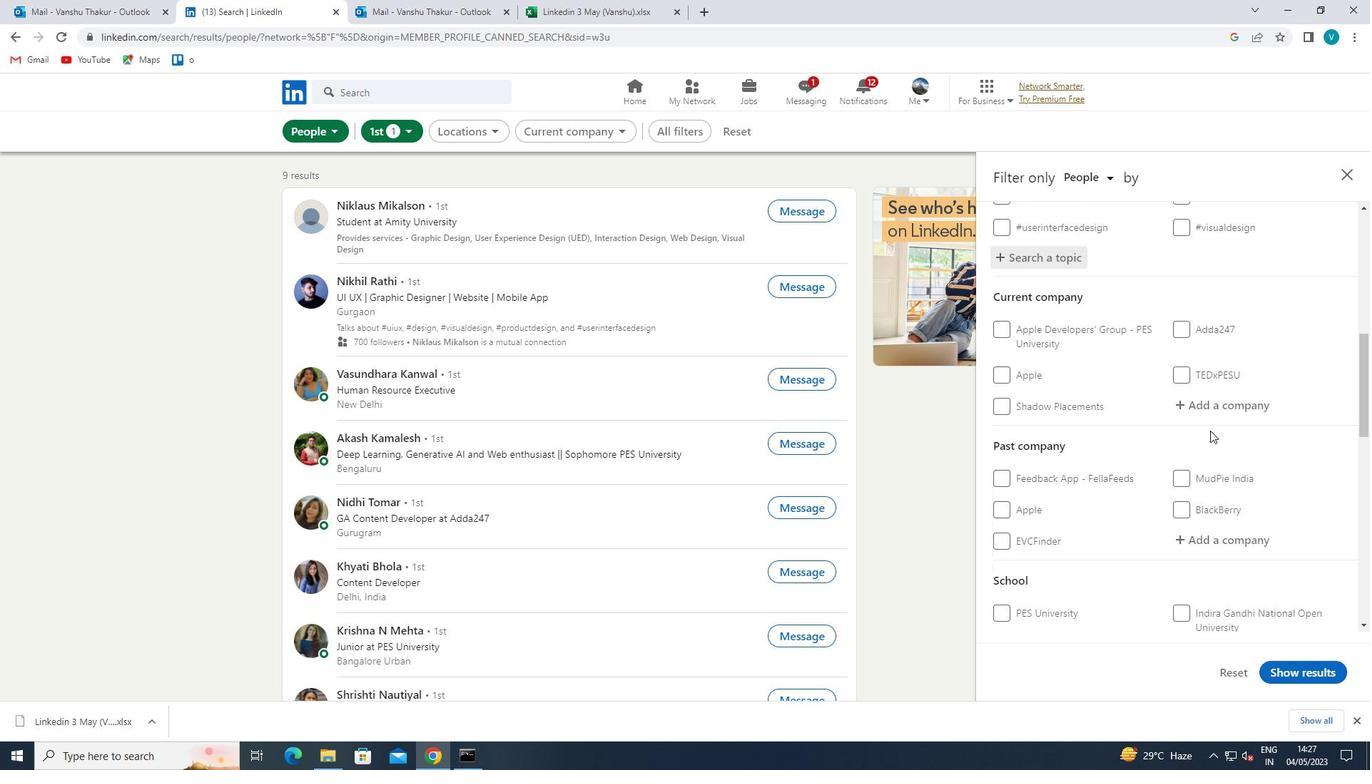 
Action: Mouse moved to (1225, 412)
Screenshot: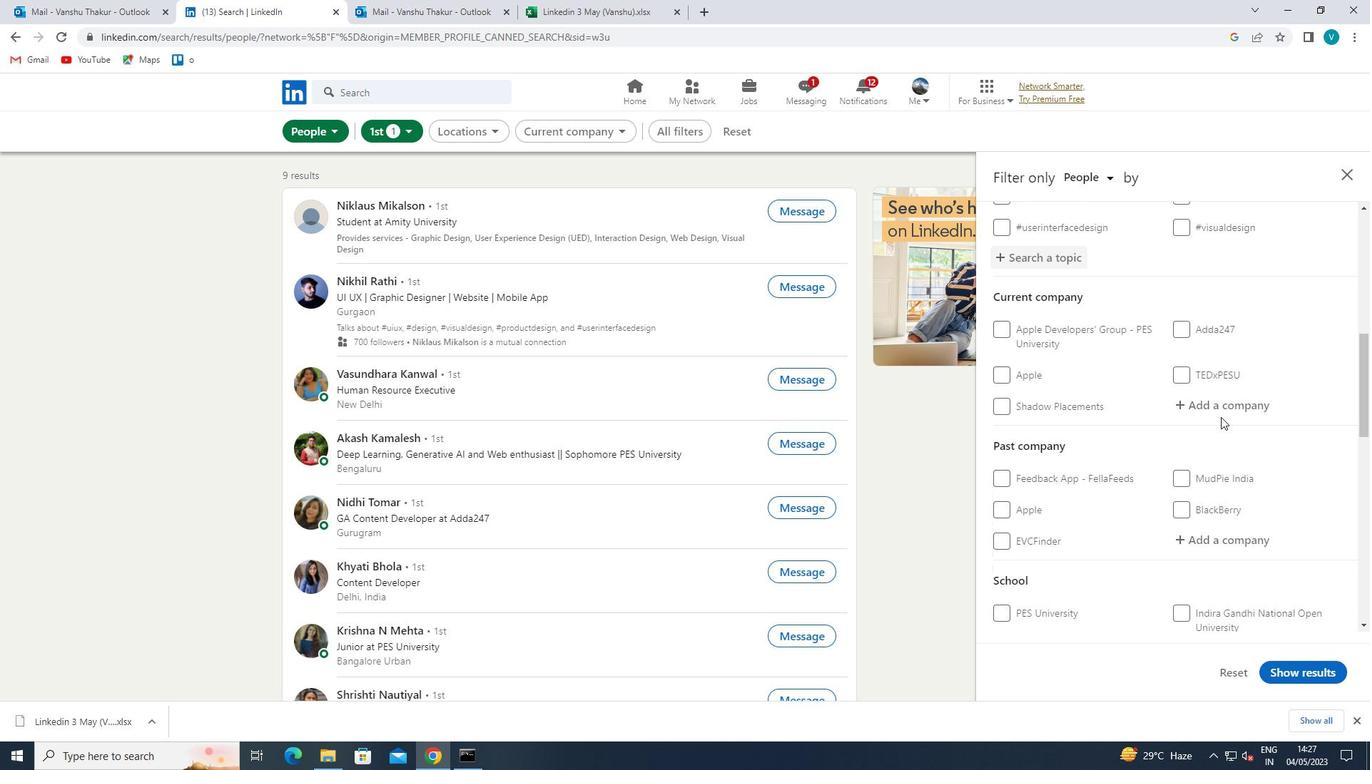 
Action: Mouse pressed left at (1225, 412)
Screenshot: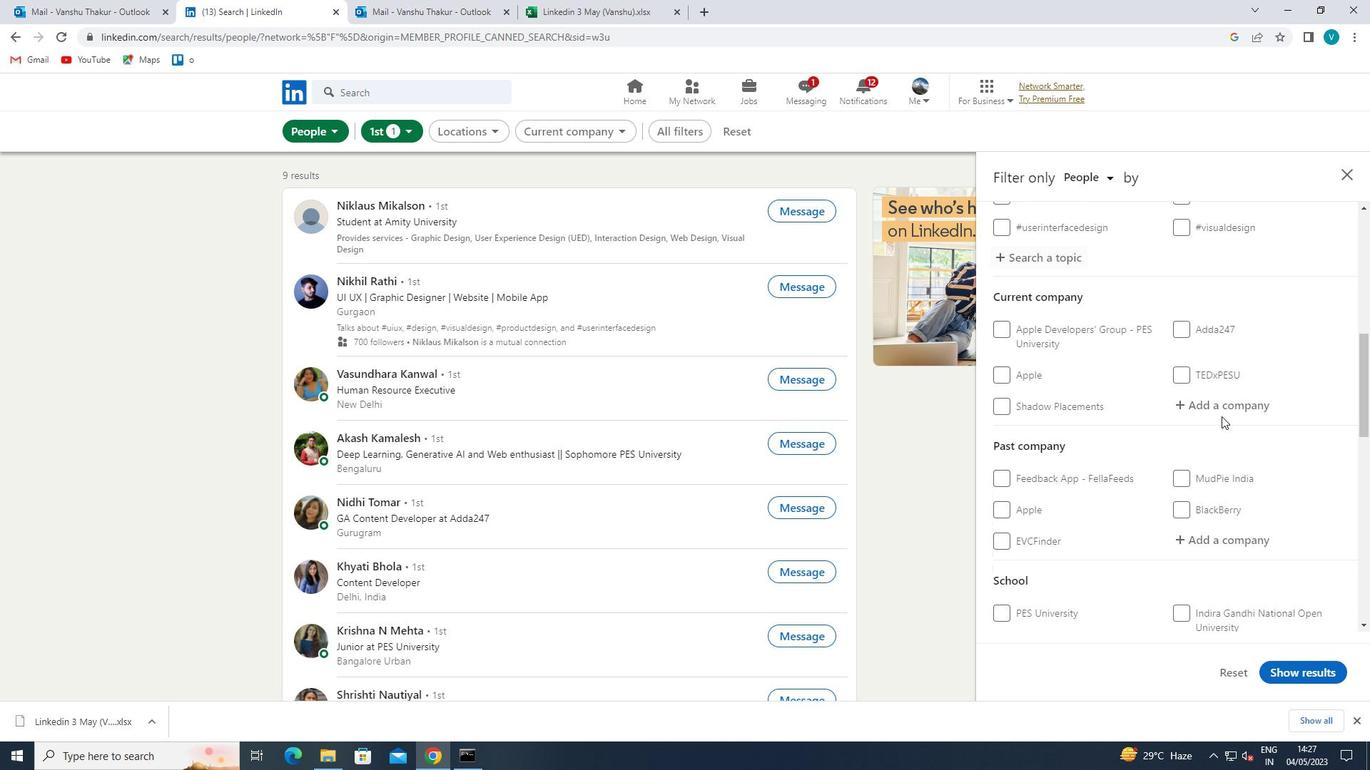 
Action: Key pressed <Key.shift>AFFLE
Screenshot: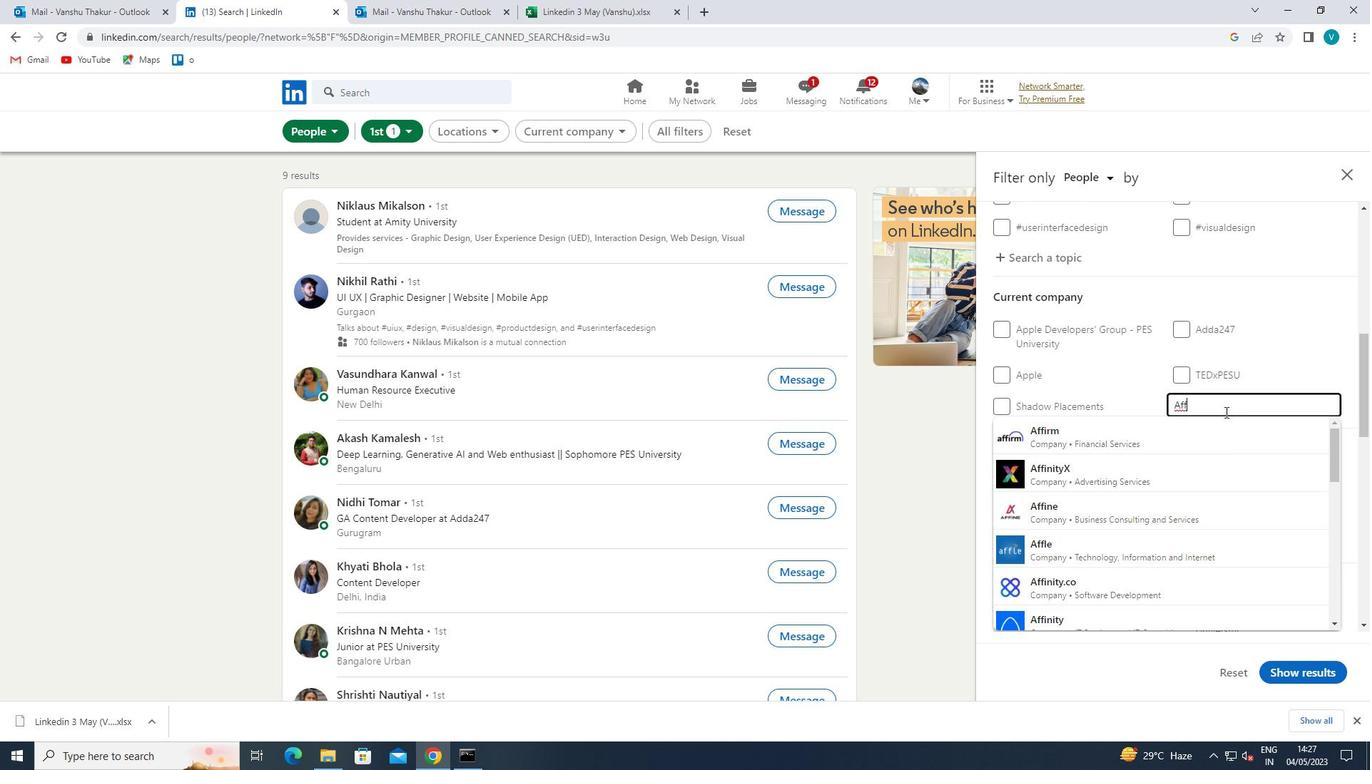 
Action: Mouse moved to (1205, 427)
Screenshot: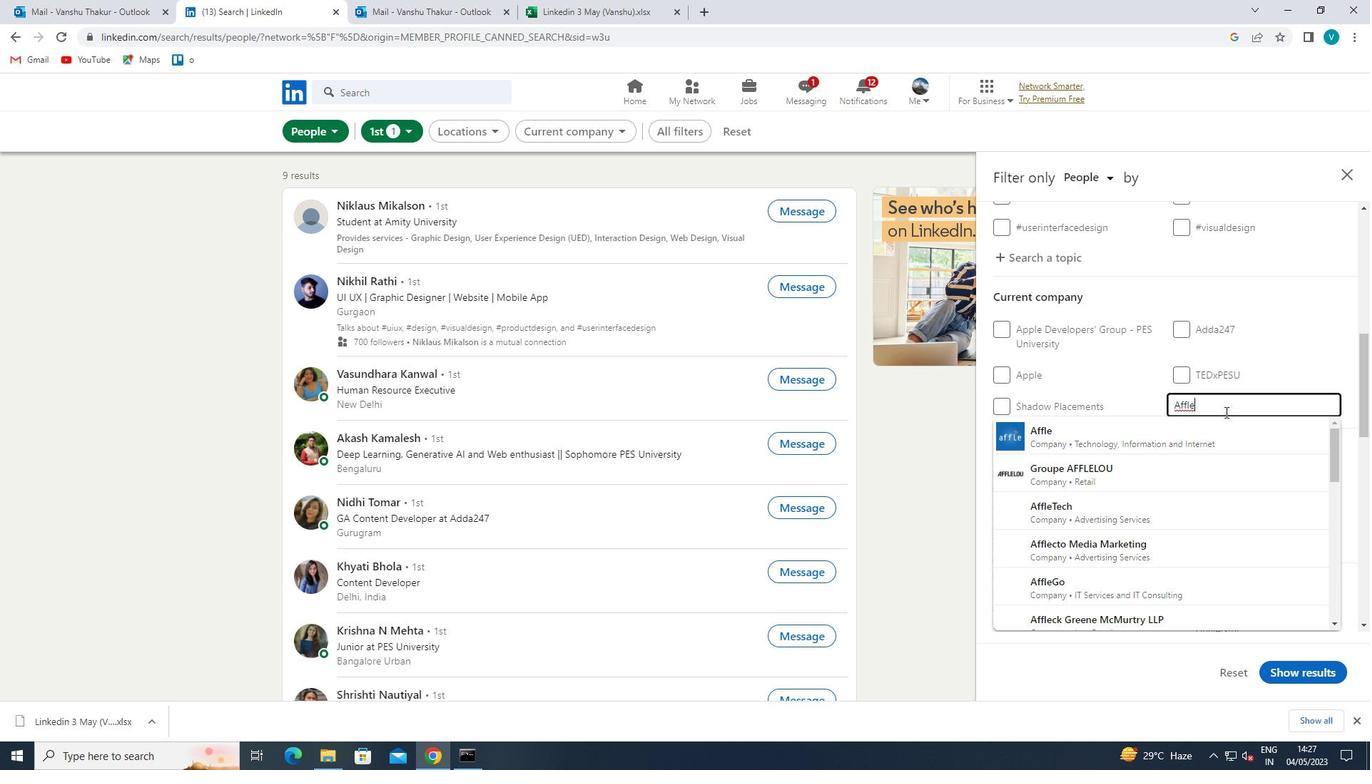 
Action: Mouse pressed left at (1205, 427)
Screenshot: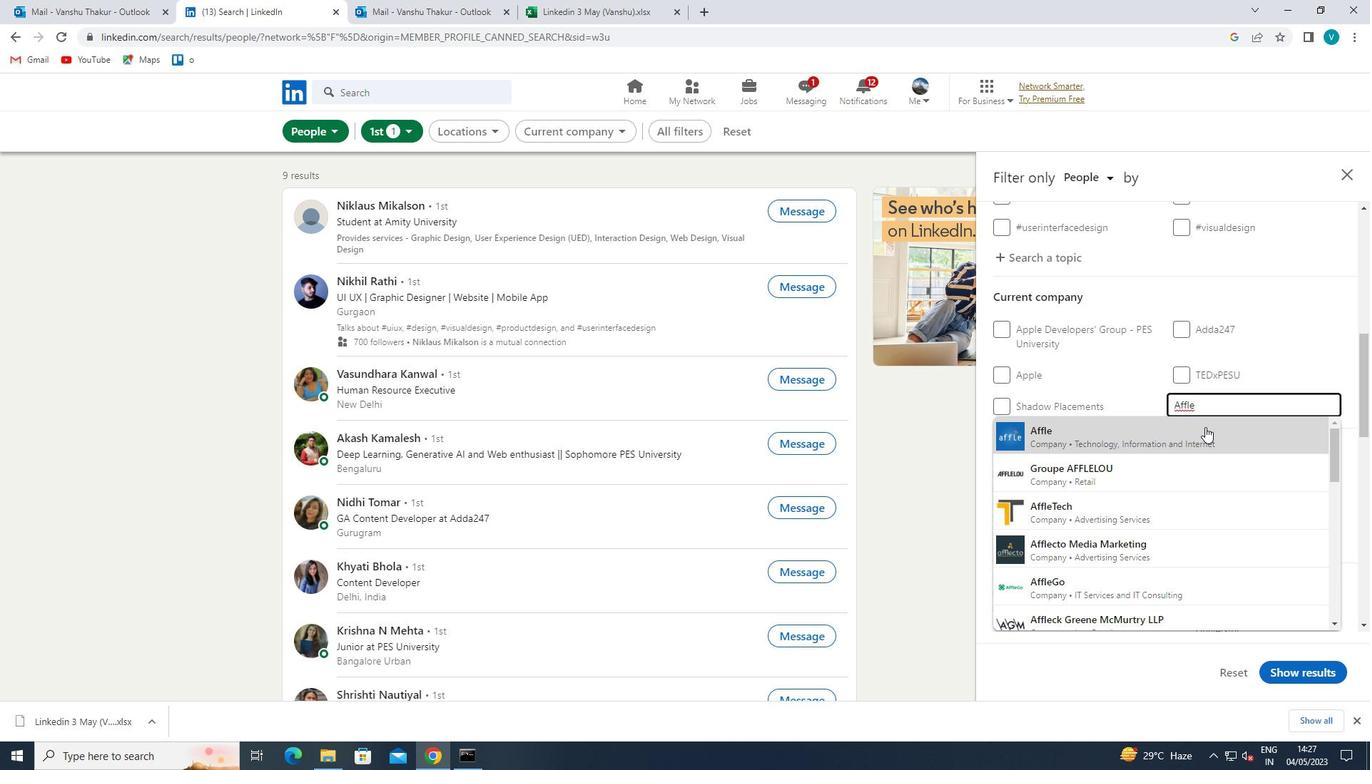 
Action: Mouse moved to (1216, 436)
Screenshot: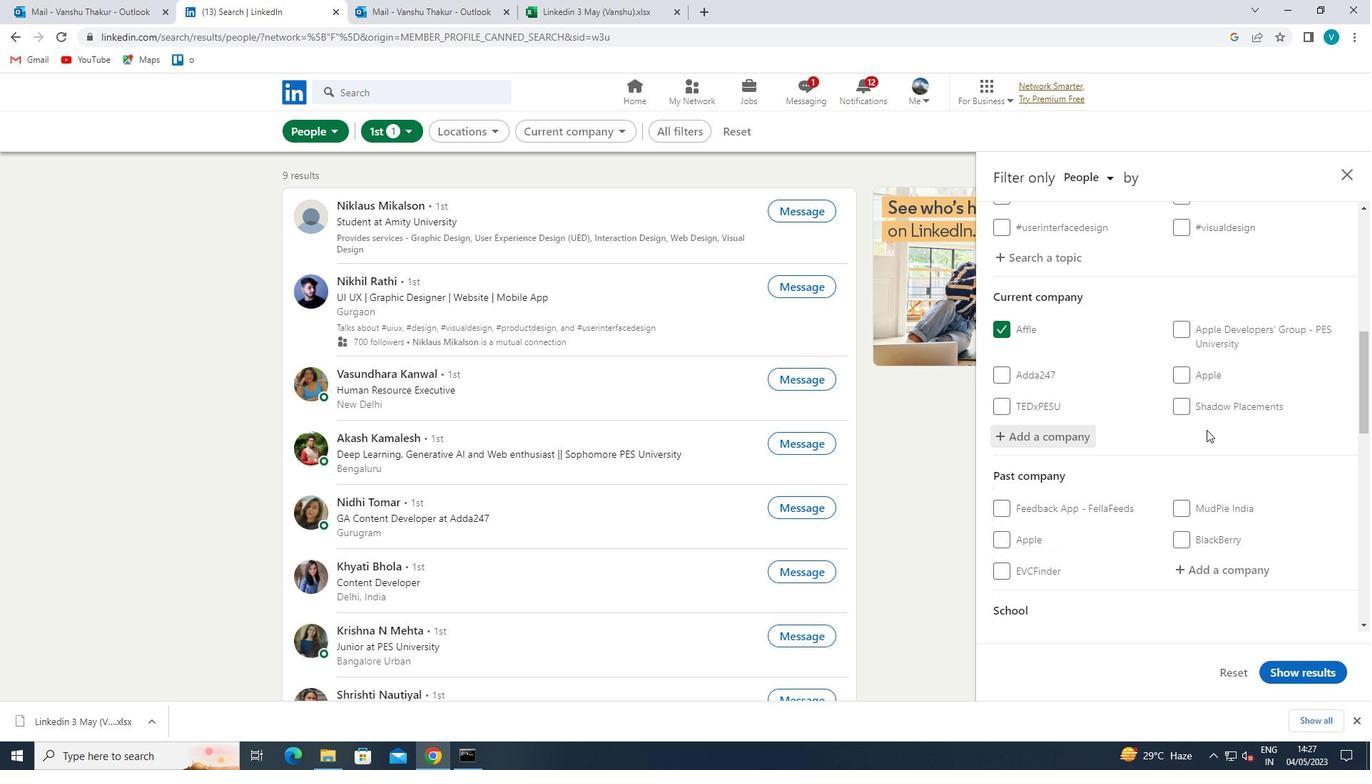 
Action: Mouse scrolled (1216, 435) with delta (0, 0)
Screenshot: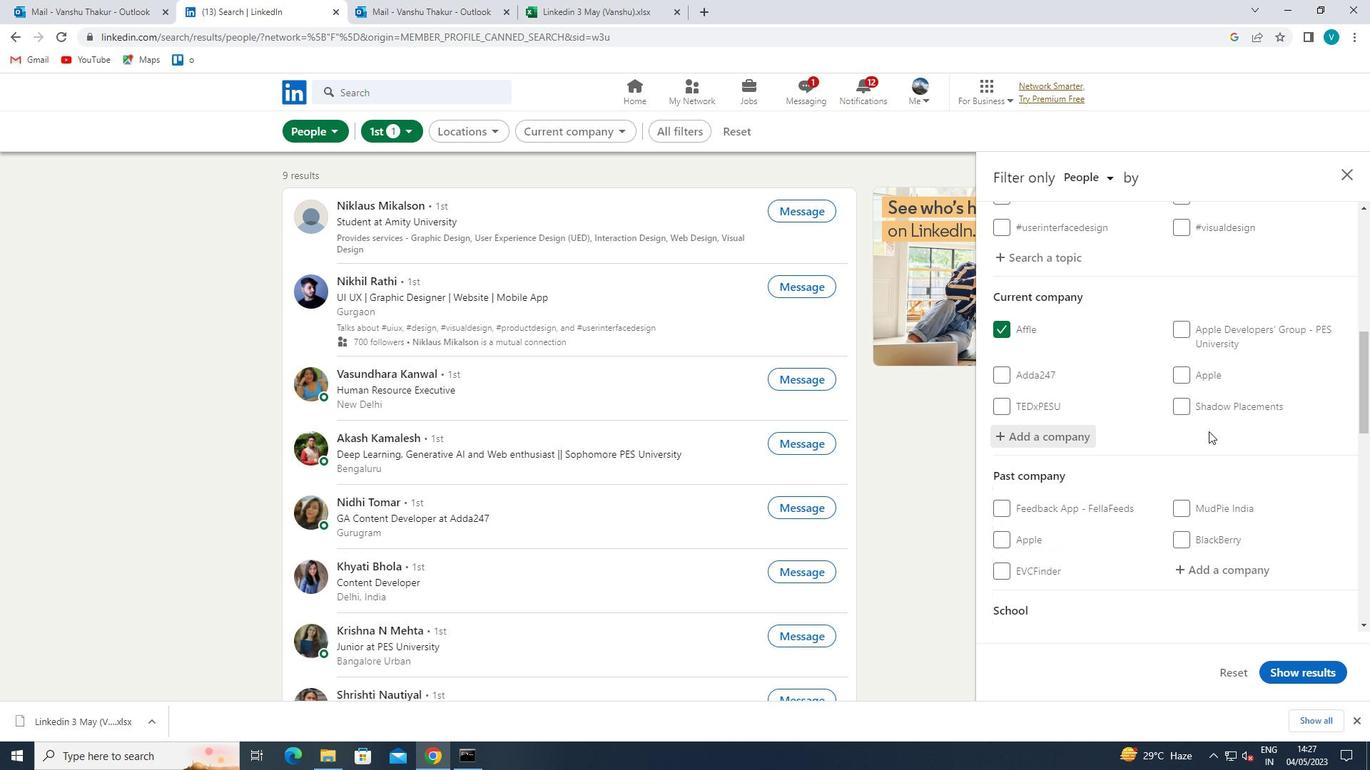 
Action: Mouse moved to (1218, 436)
Screenshot: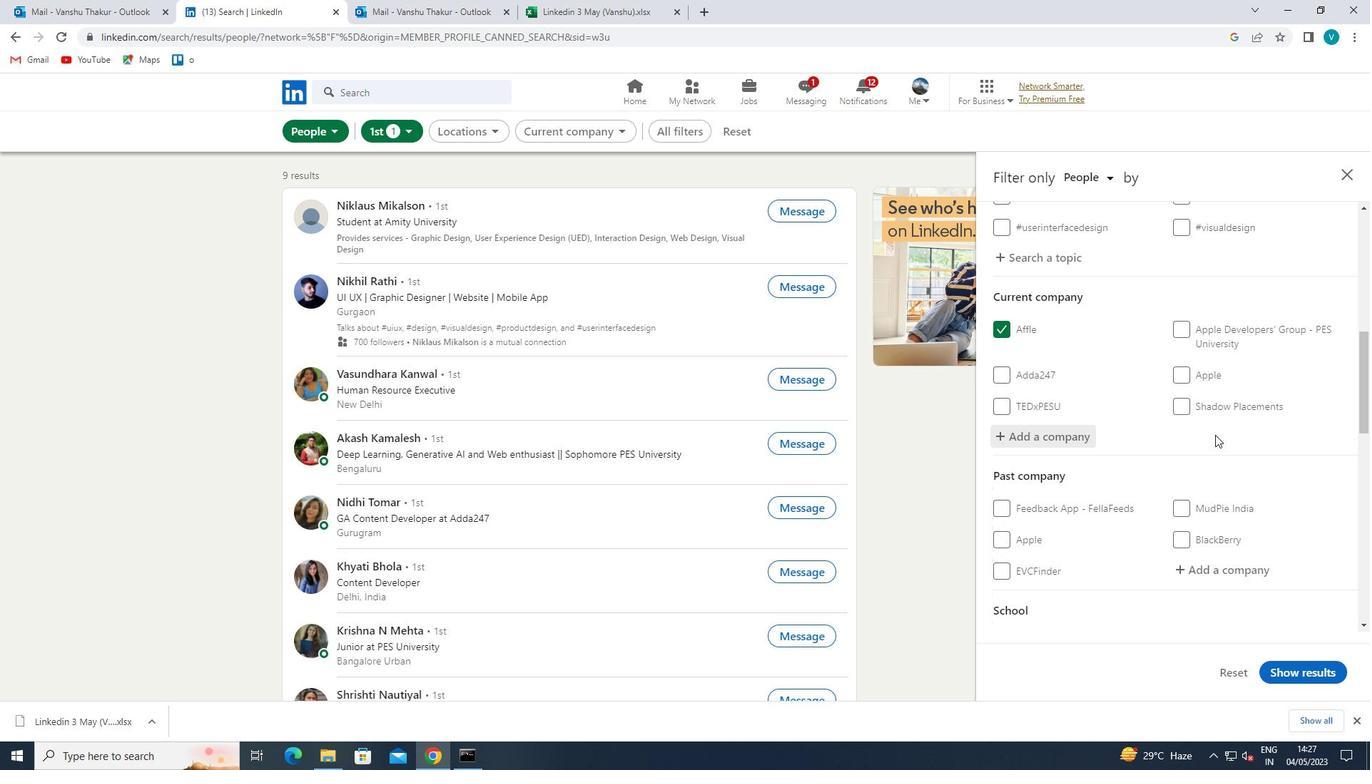 
Action: Mouse scrolled (1218, 436) with delta (0, 0)
Screenshot: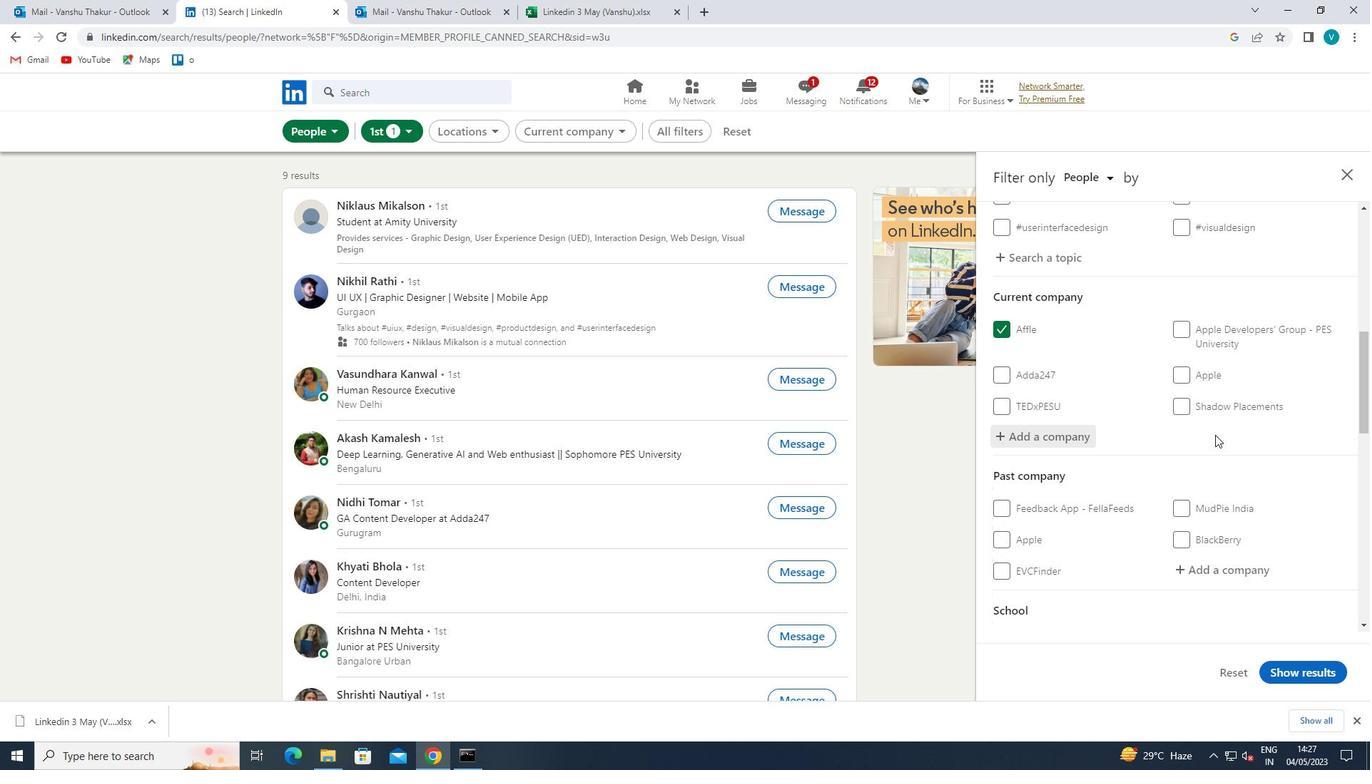 
Action: Mouse scrolled (1218, 436) with delta (0, 0)
Screenshot: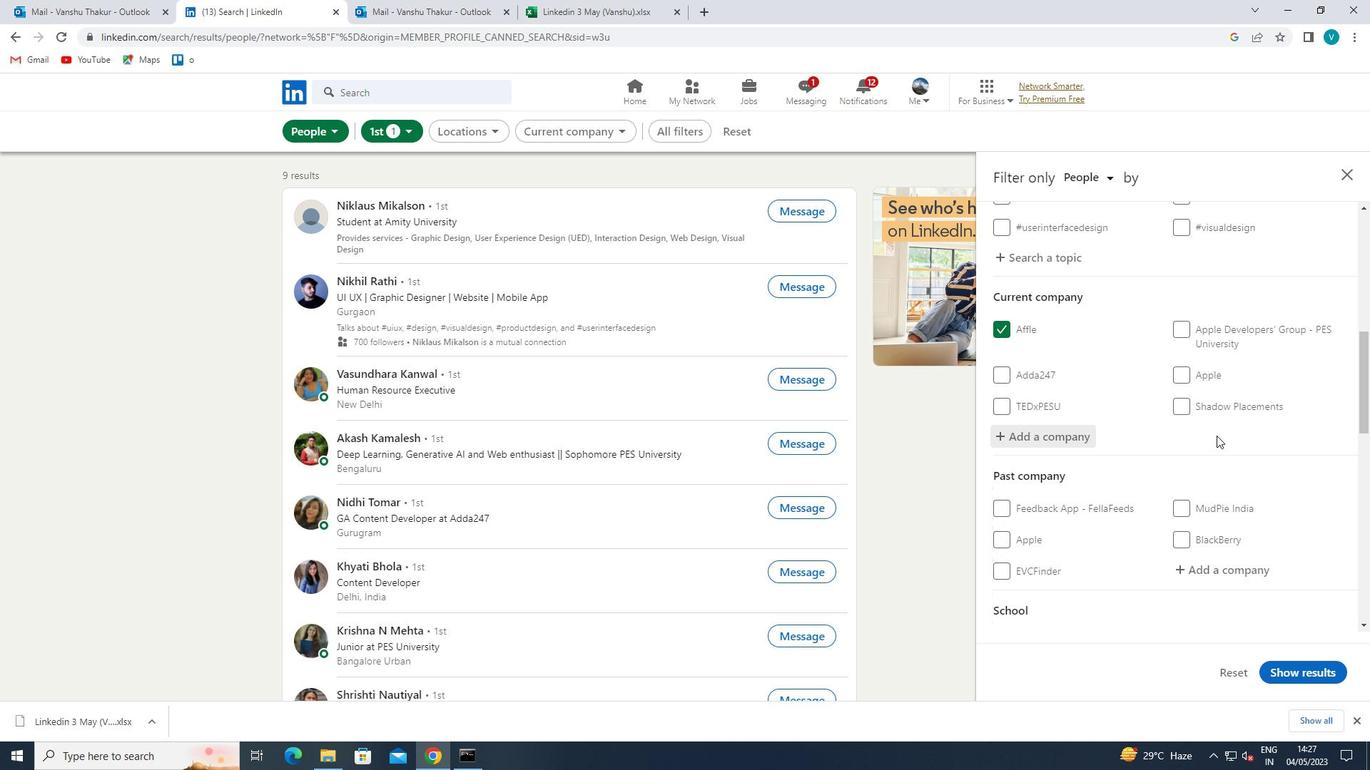 
Action: Mouse moved to (1221, 442)
Screenshot: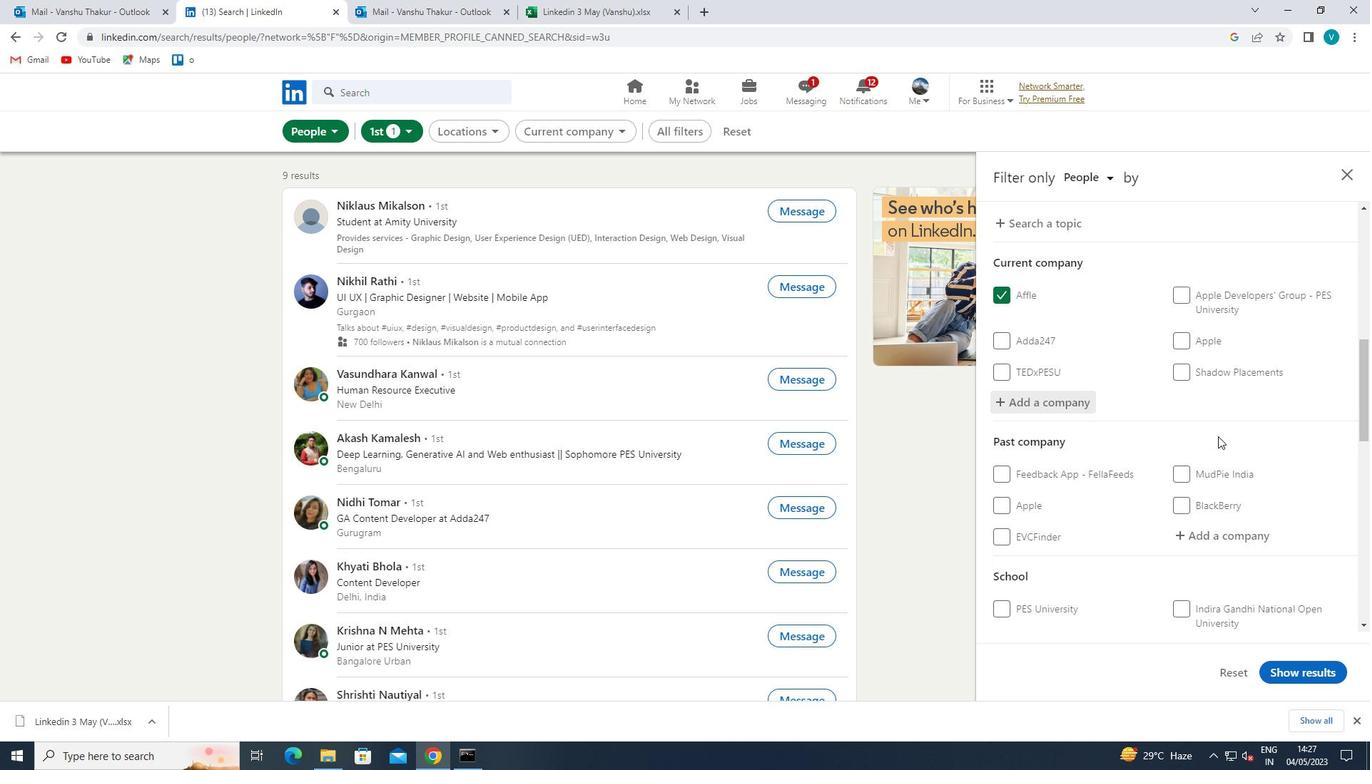 
Action: Mouse scrolled (1221, 441) with delta (0, 0)
Screenshot: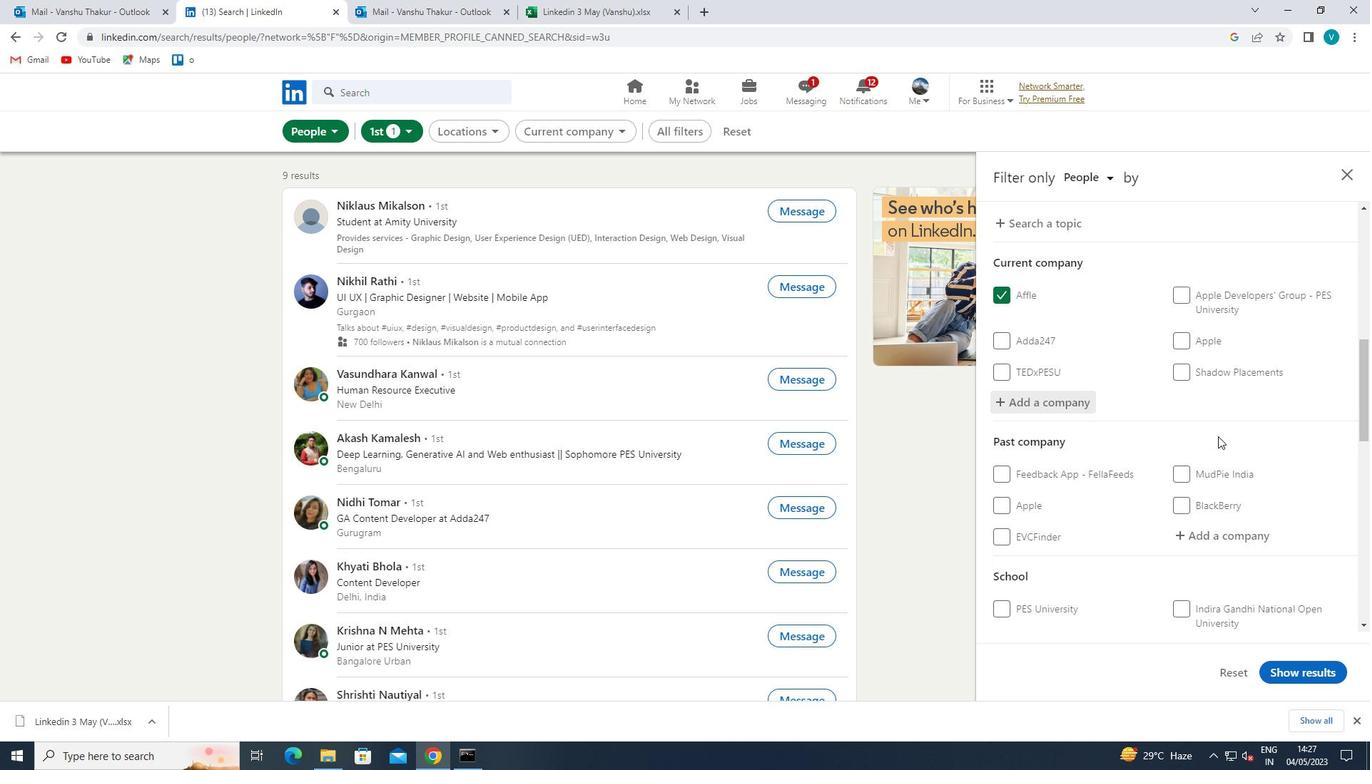 
Action: Mouse moved to (1218, 458)
Screenshot: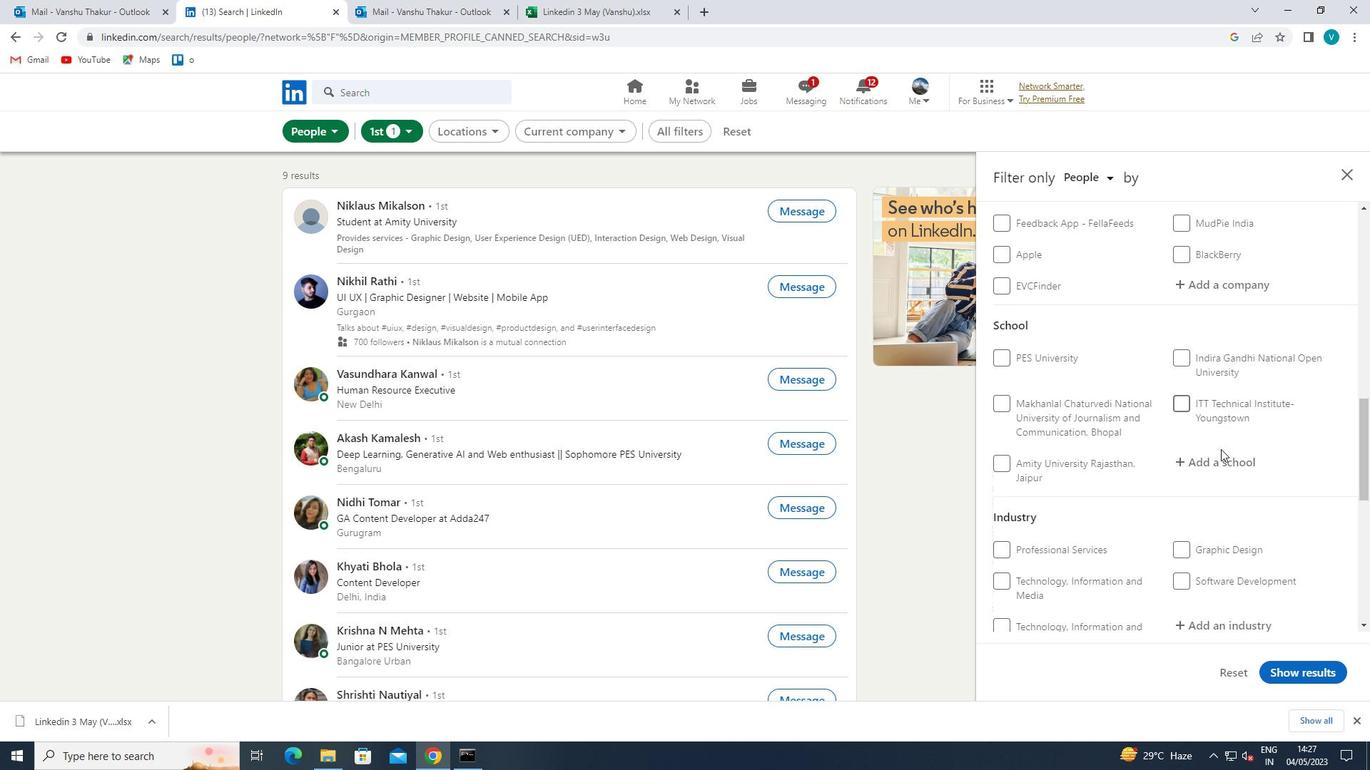 
Action: Mouse pressed left at (1218, 458)
Screenshot: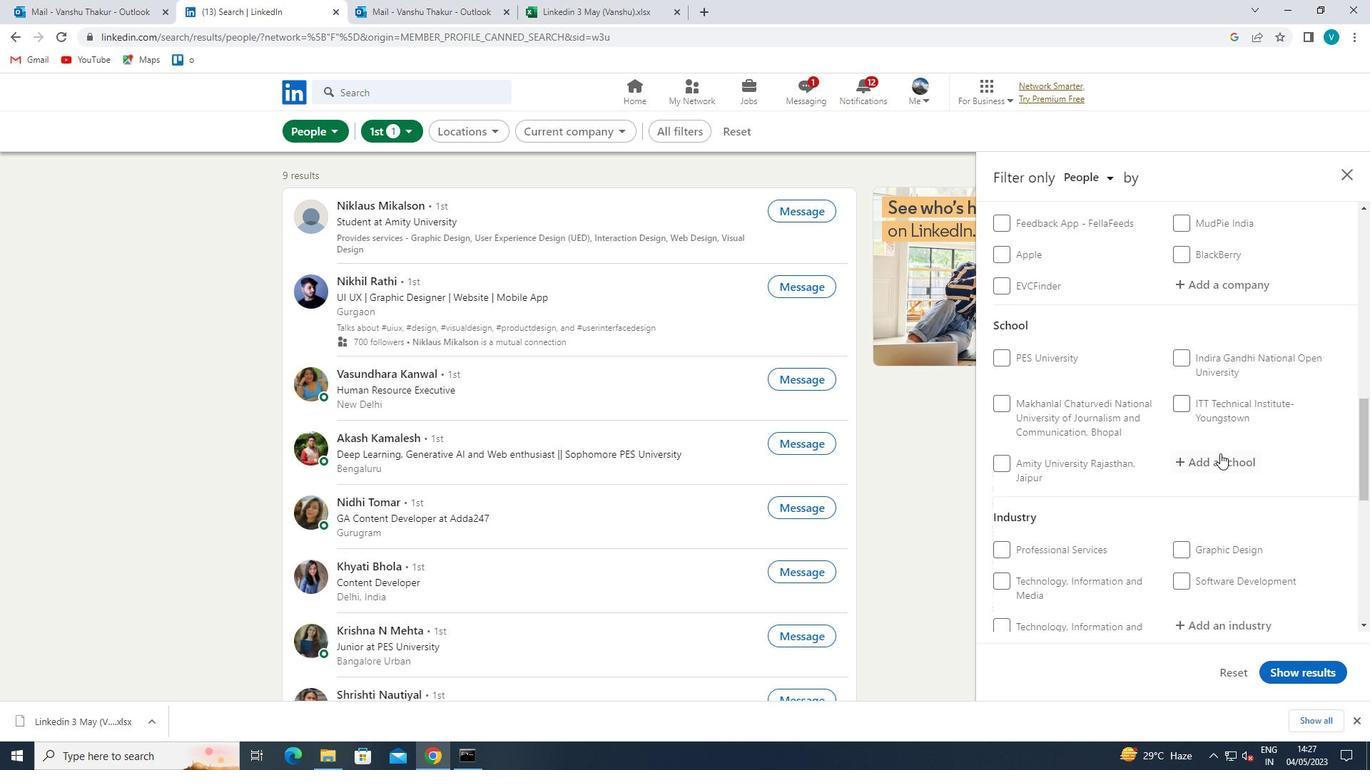 
Action: Mouse moved to (1196, 445)
Screenshot: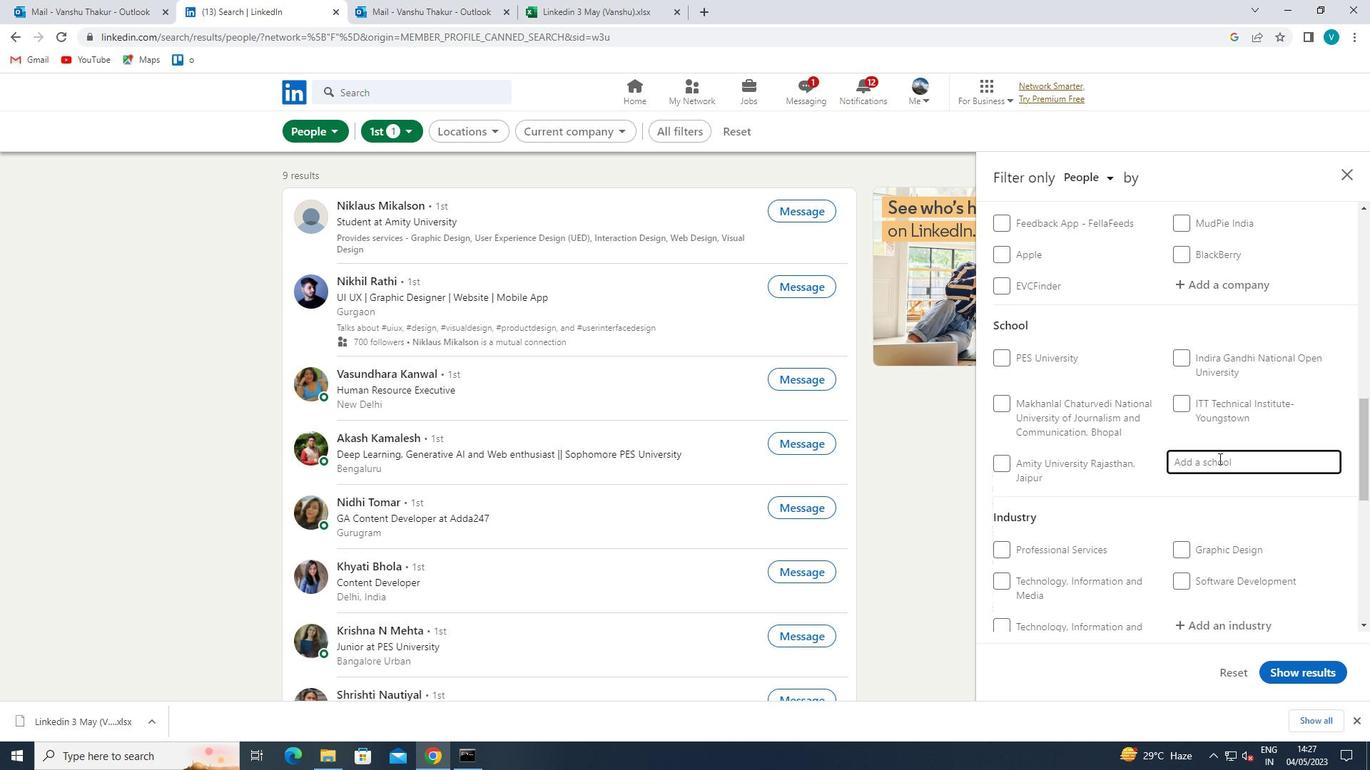 
Action: Key pressed <Key.shift>
Screenshot: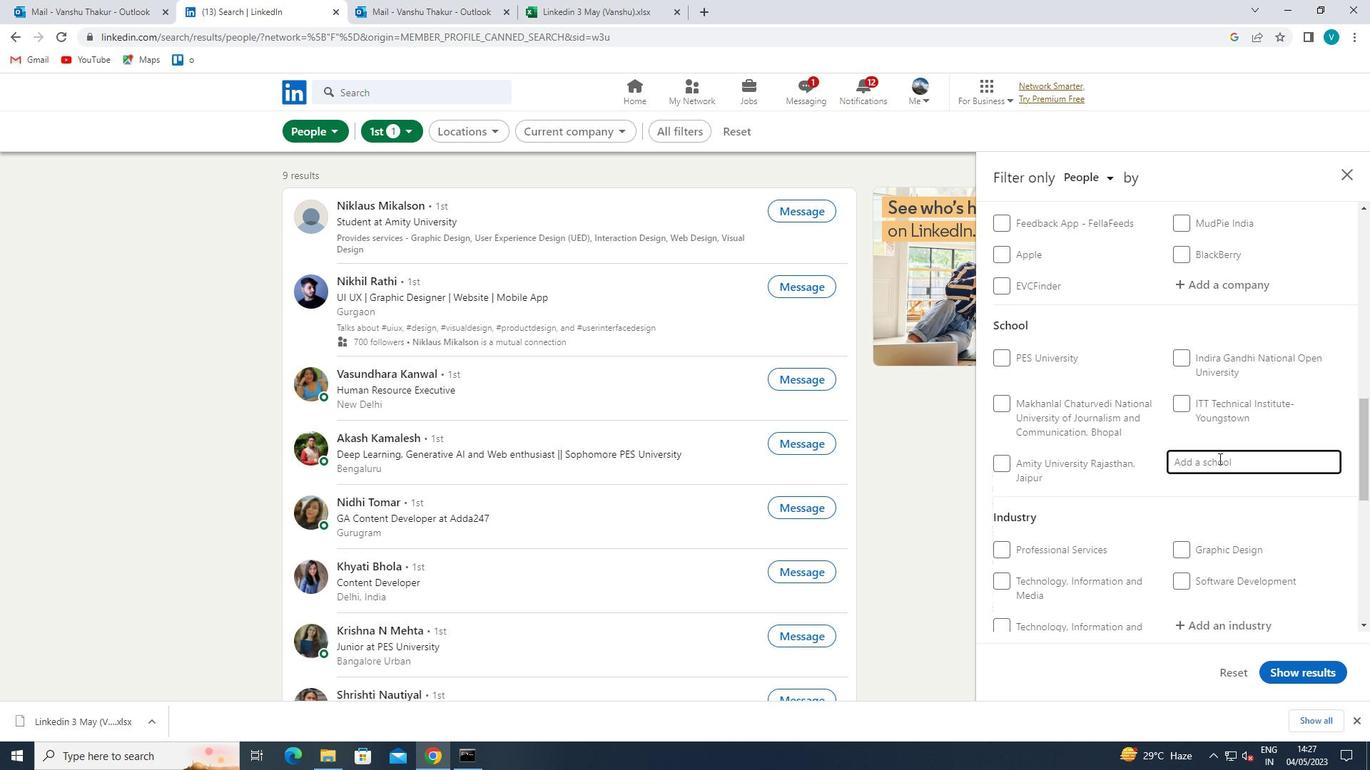 
Action: Mouse moved to (1182, 436)
Screenshot: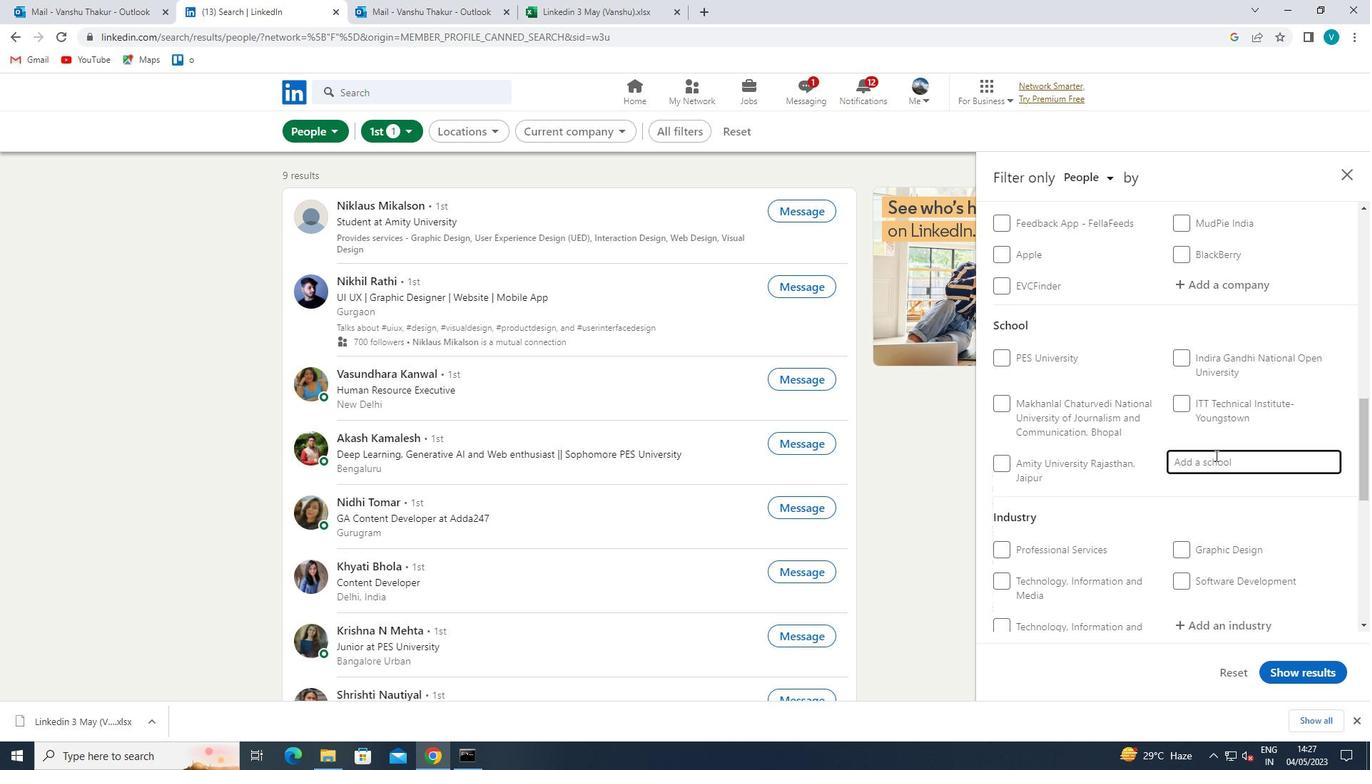 
Action: Key pressed MUZAFFARPUR<Key.space>
Screenshot: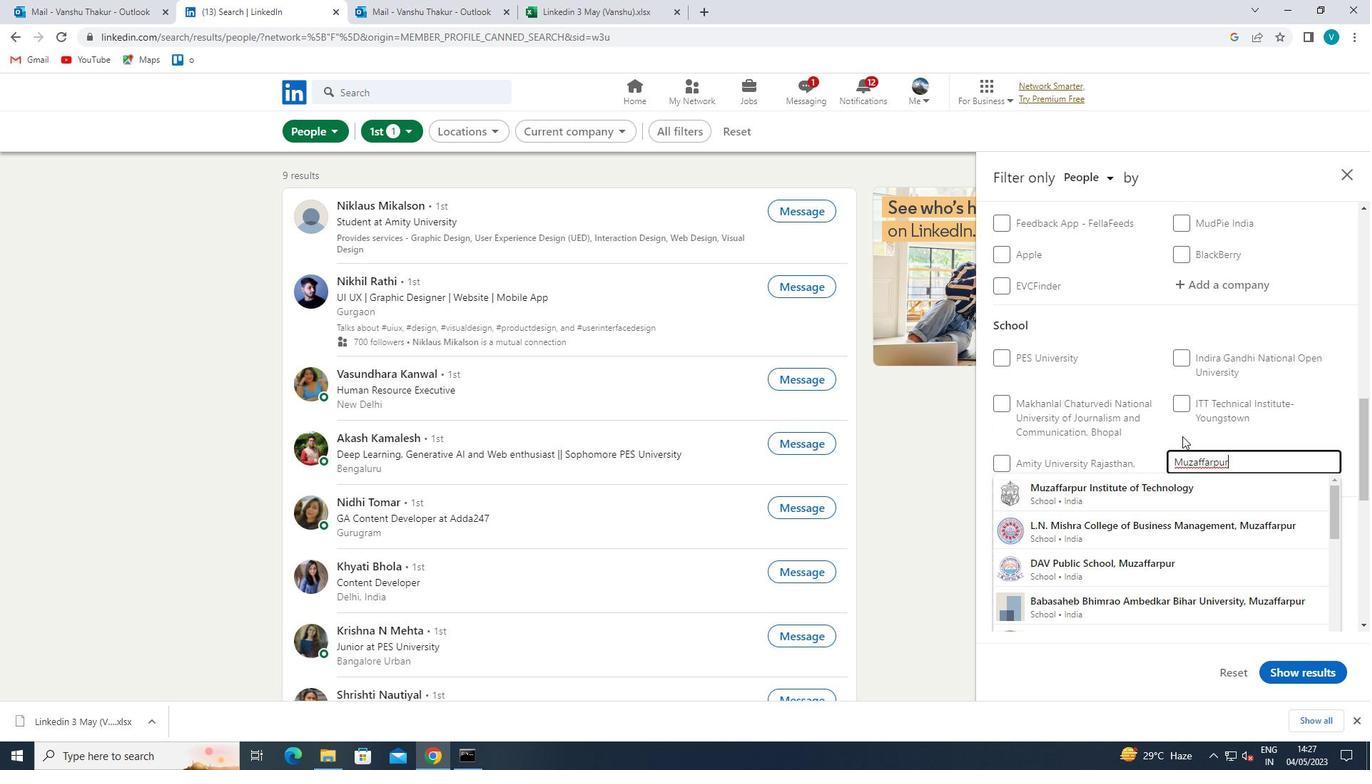 
Action: Mouse moved to (1180, 488)
Screenshot: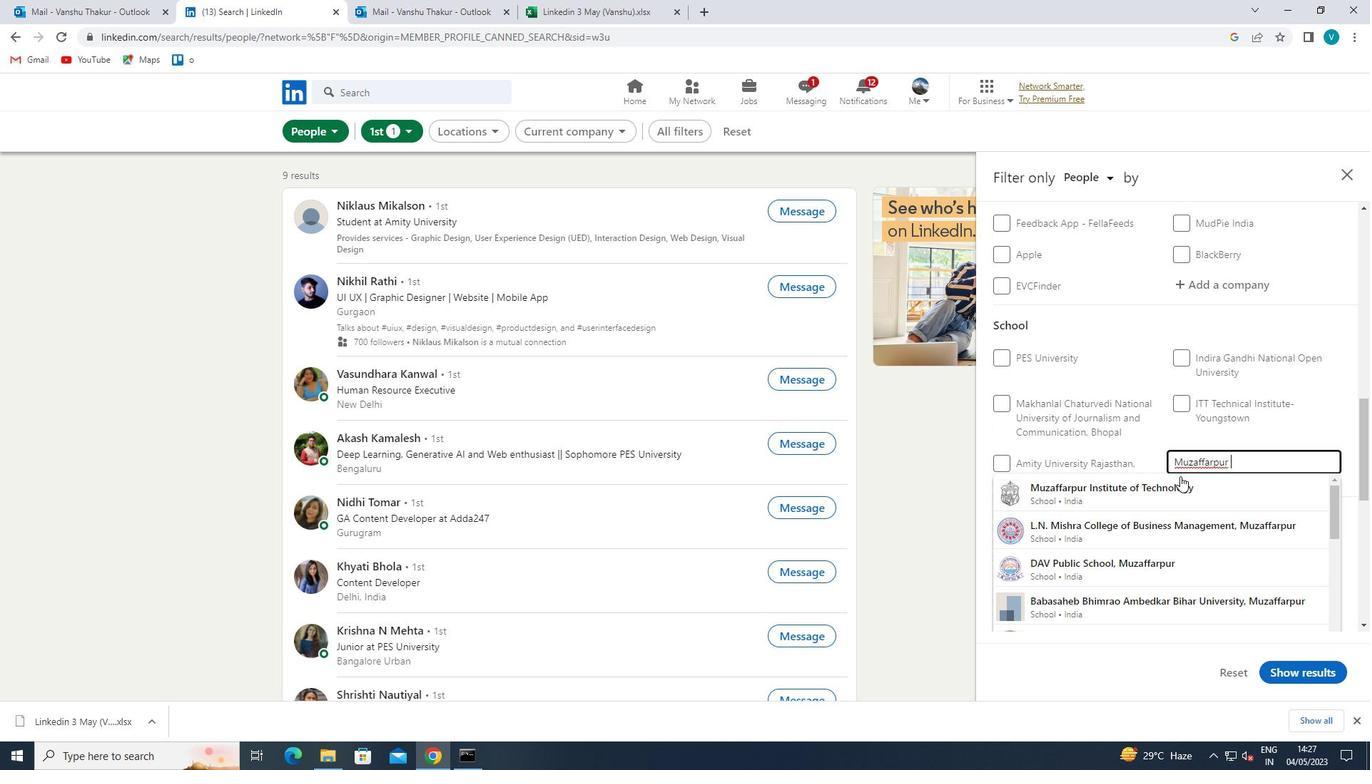 
Action: Mouse pressed left at (1180, 488)
Screenshot: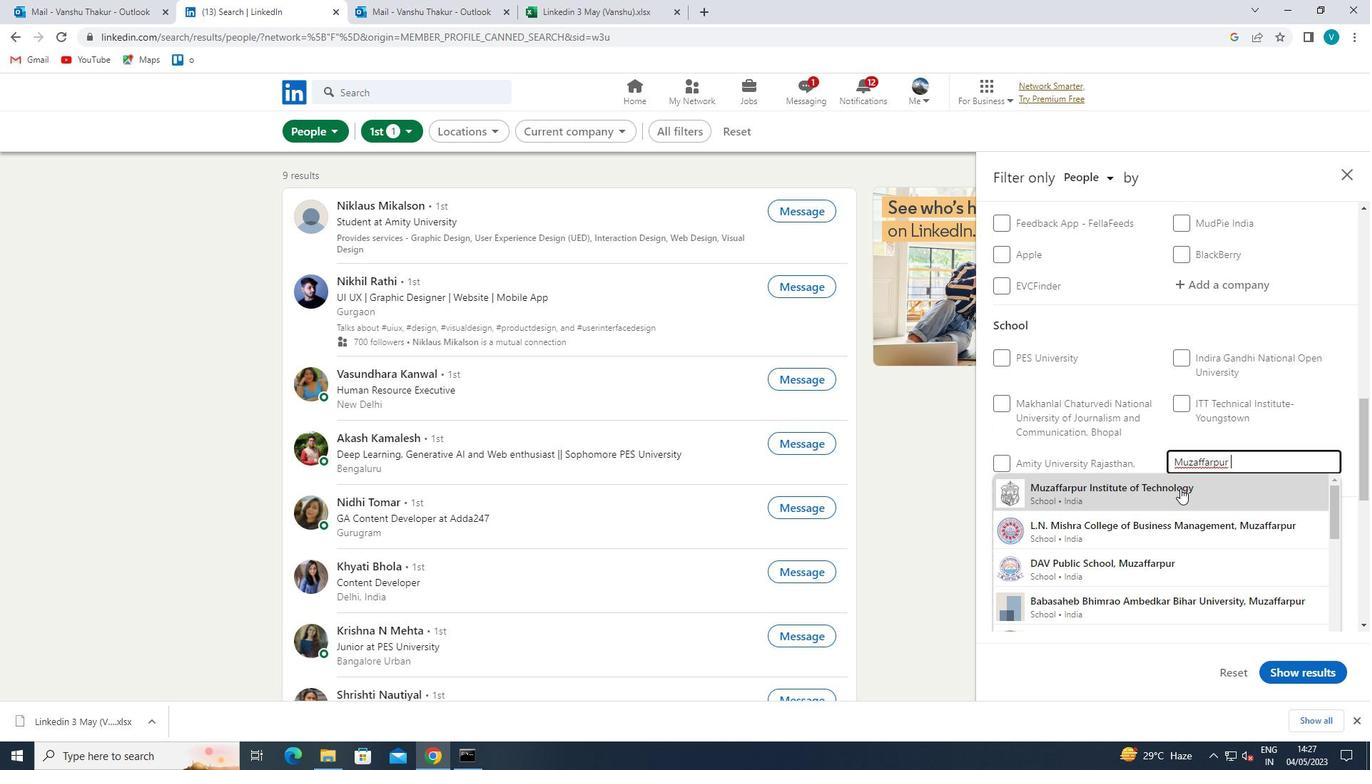 
Action: Mouse moved to (1185, 493)
Screenshot: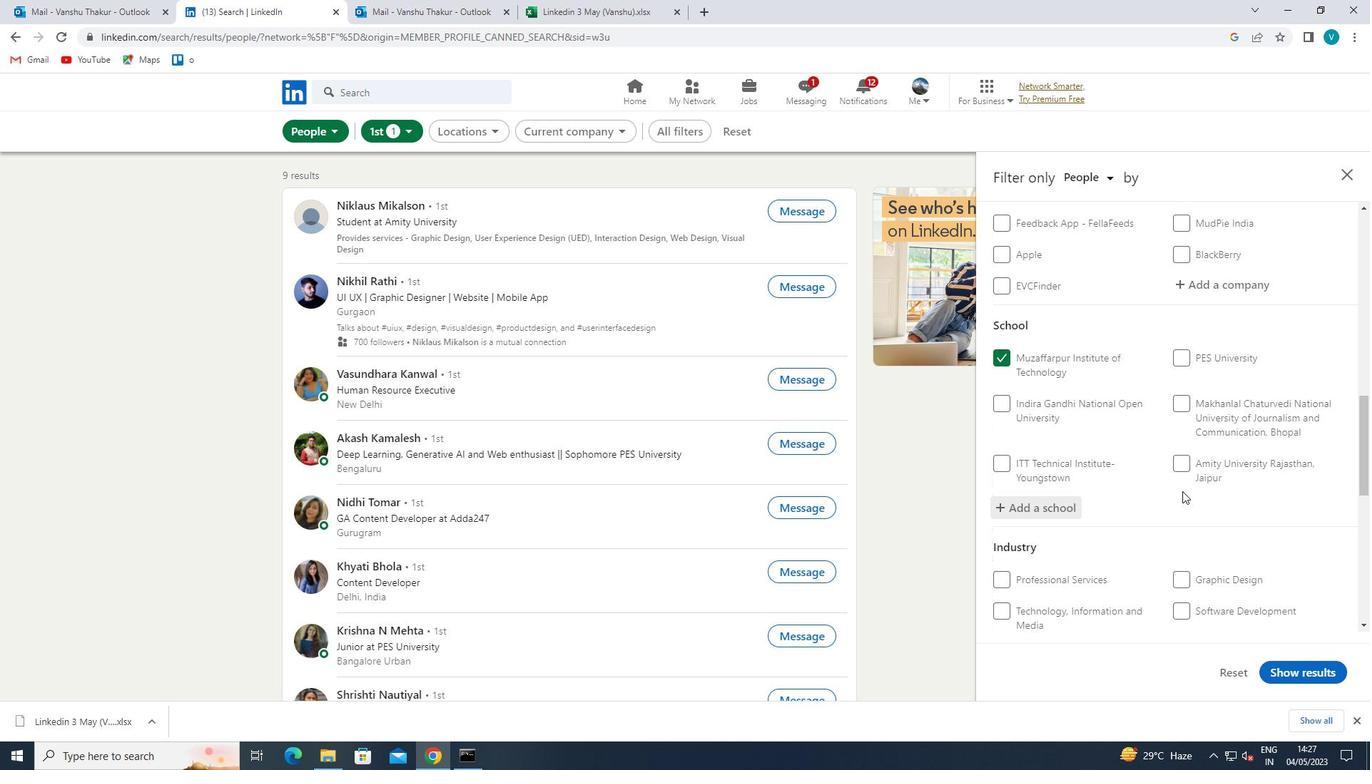 
Action: Mouse scrolled (1185, 492) with delta (0, 0)
Screenshot: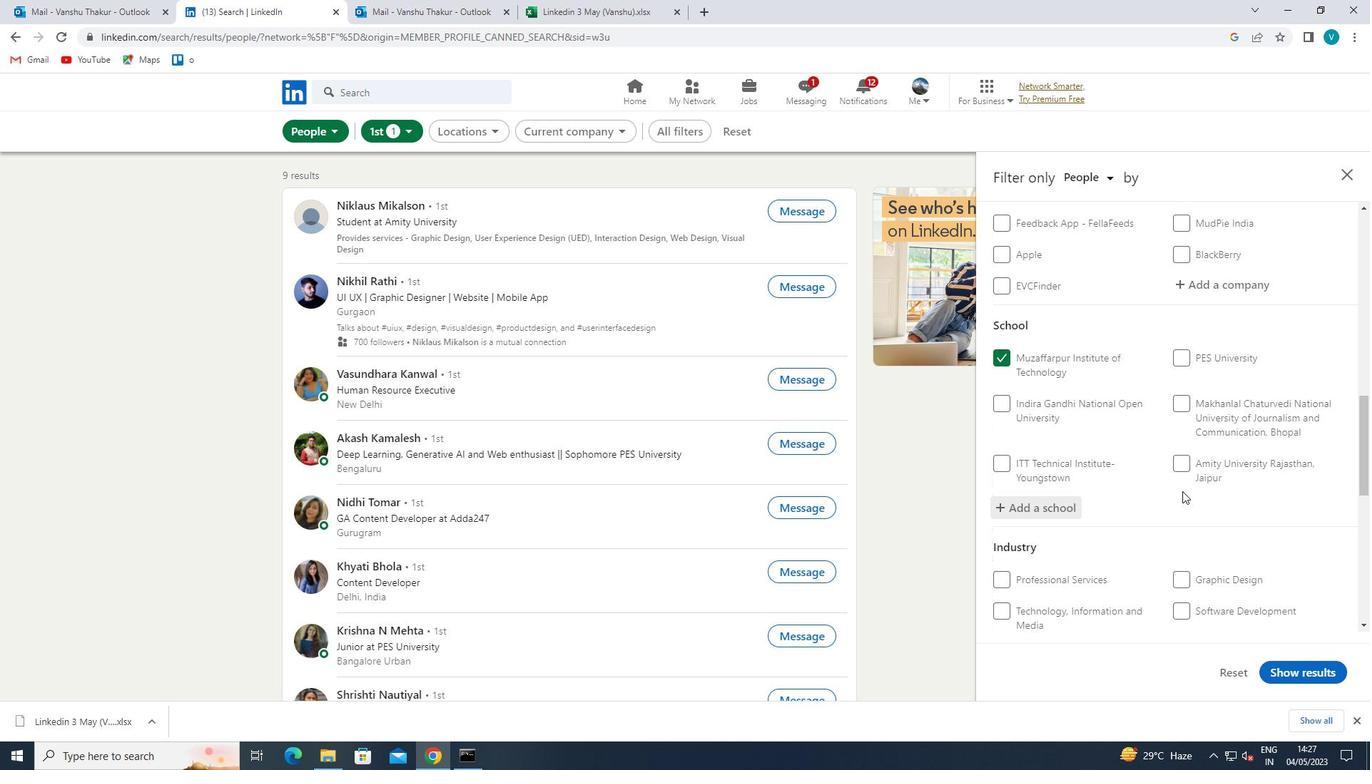 
Action: Mouse moved to (1186, 494)
Screenshot: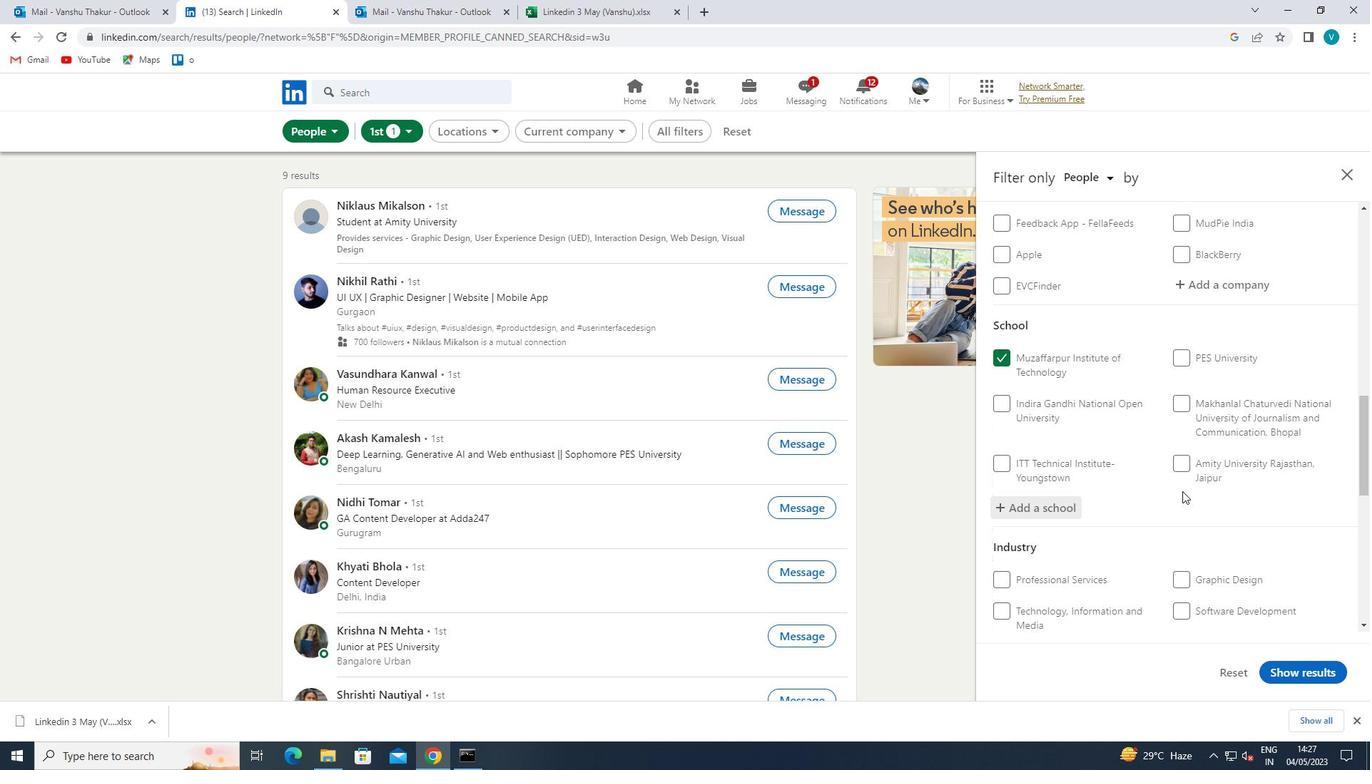 
Action: Mouse scrolled (1186, 493) with delta (0, 0)
Screenshot: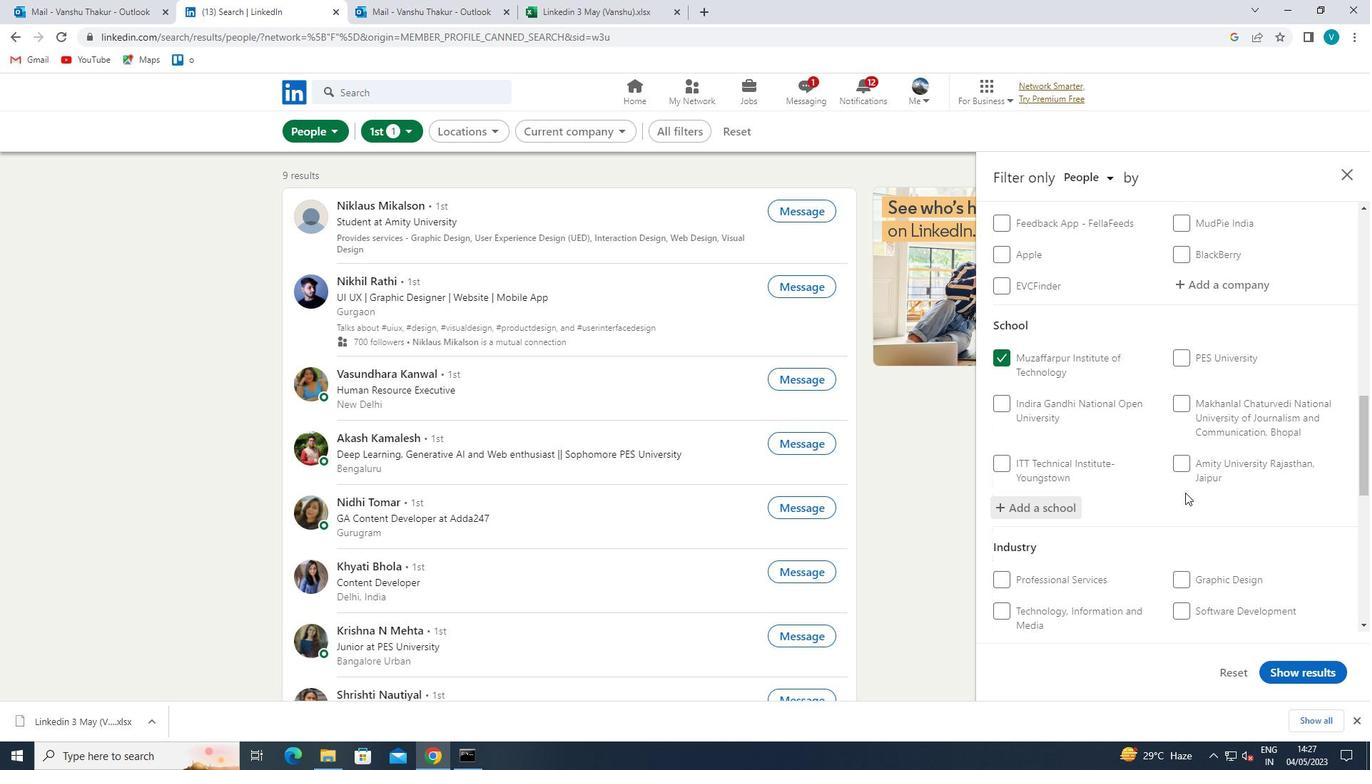 
Action: Mouse scrolled (1186, 493) with delta (0, 0)
Screenshot: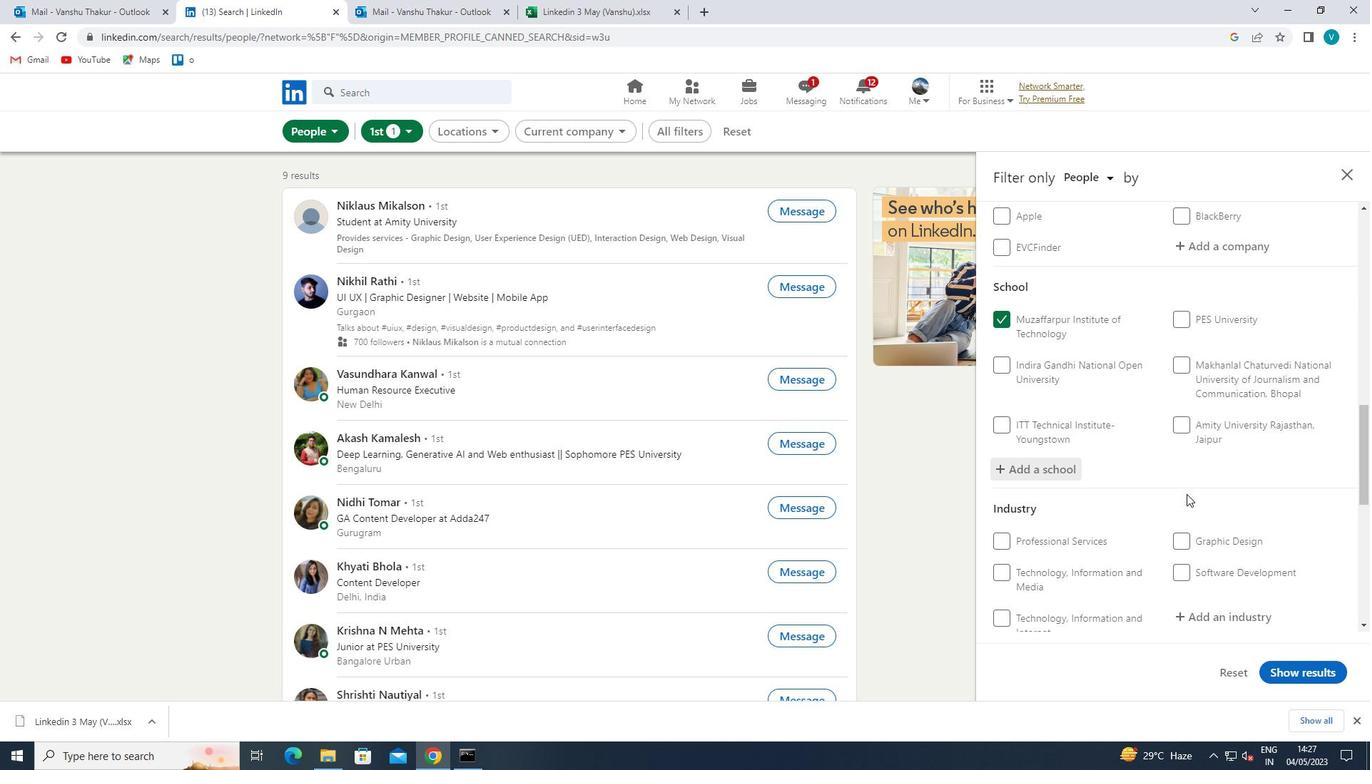 
Action: Mouse moved to (1203, 441)
Screenshot: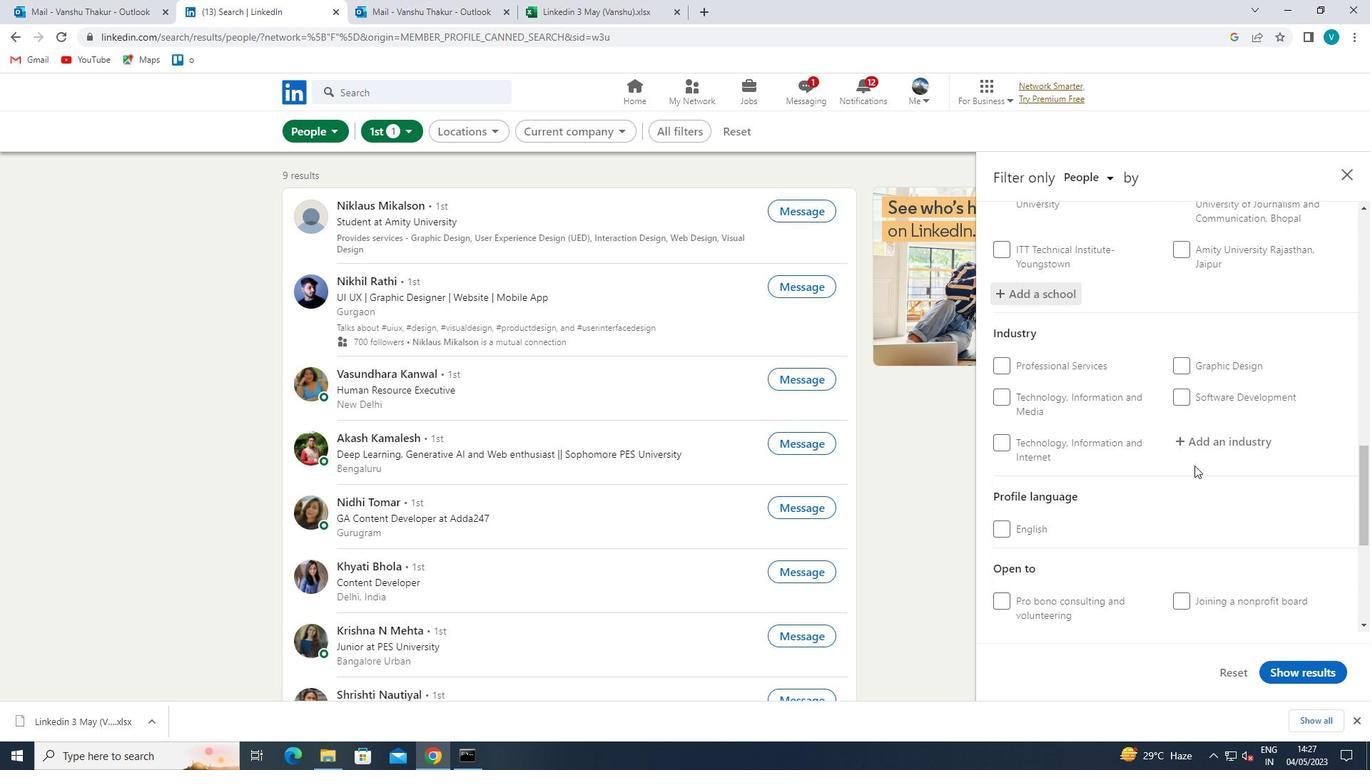 
Action: Mouse pressed left at (1203, 441)
Screenshot: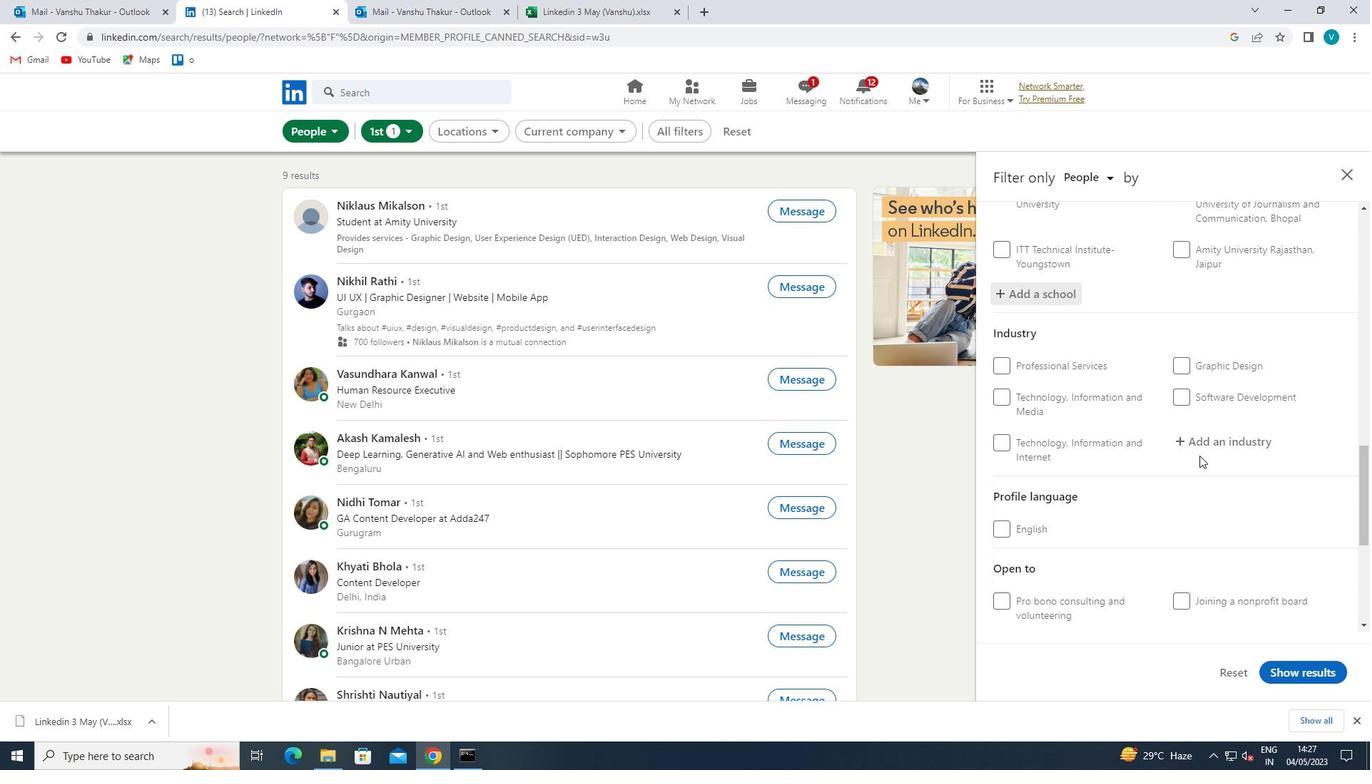 
Action: Key pressed <Key.shift>S
Screenshot: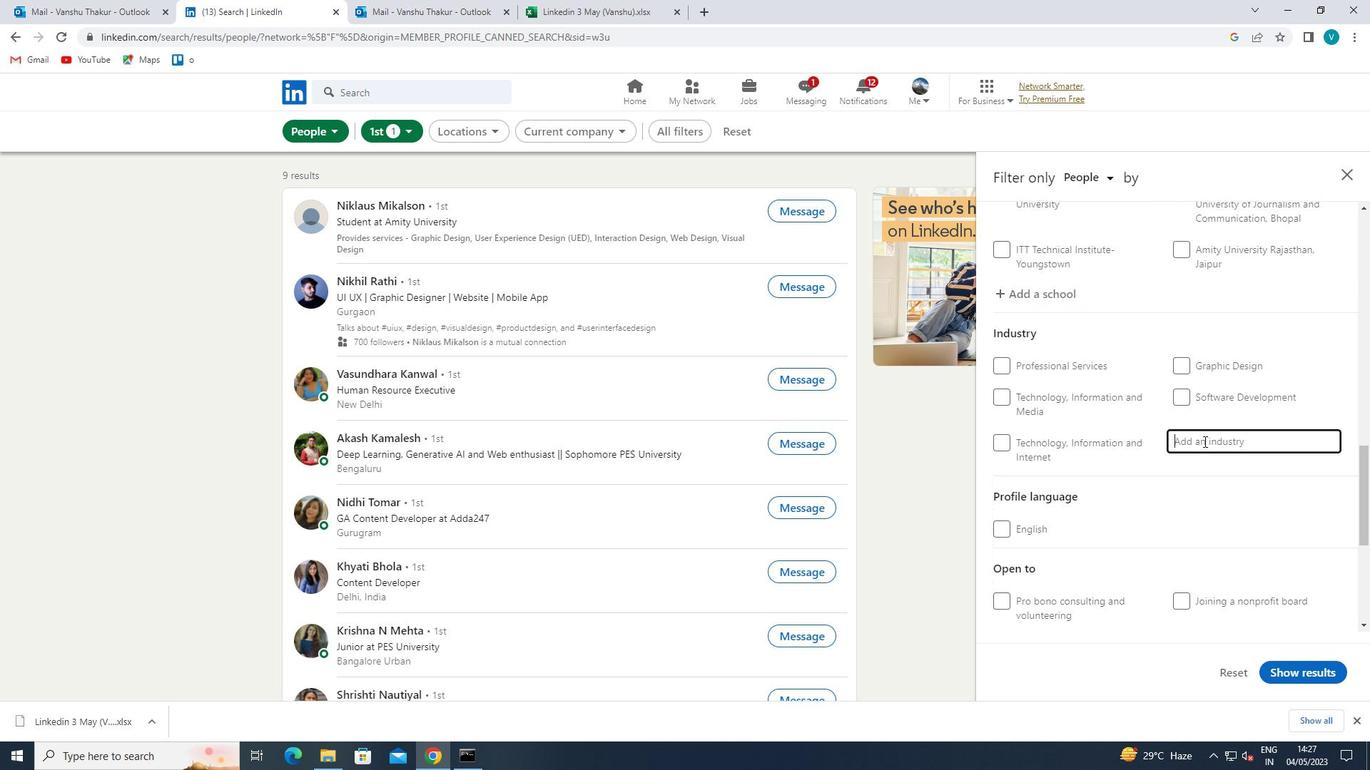 
Action: Mouse moved to (1205, 440)
Screenshot: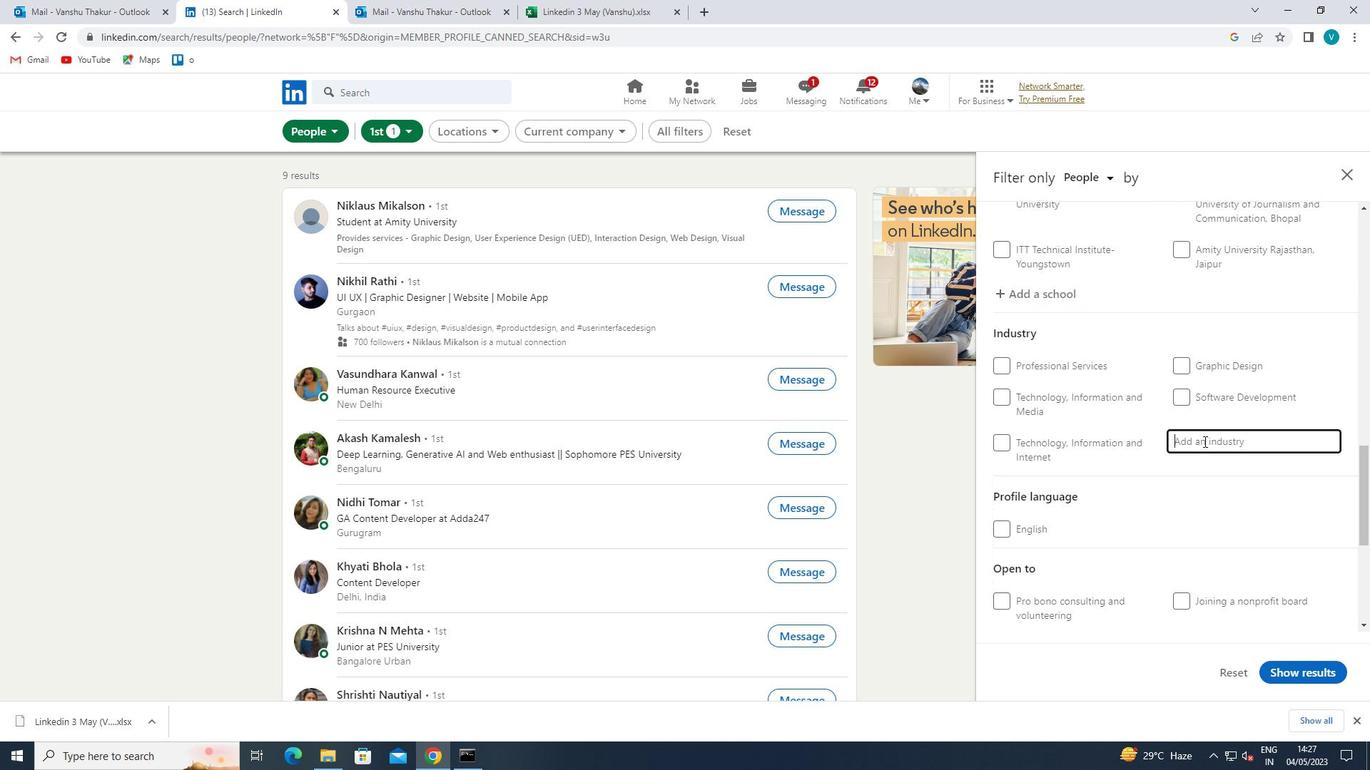 
Action: Key pressed HUTTLES
Screenshot: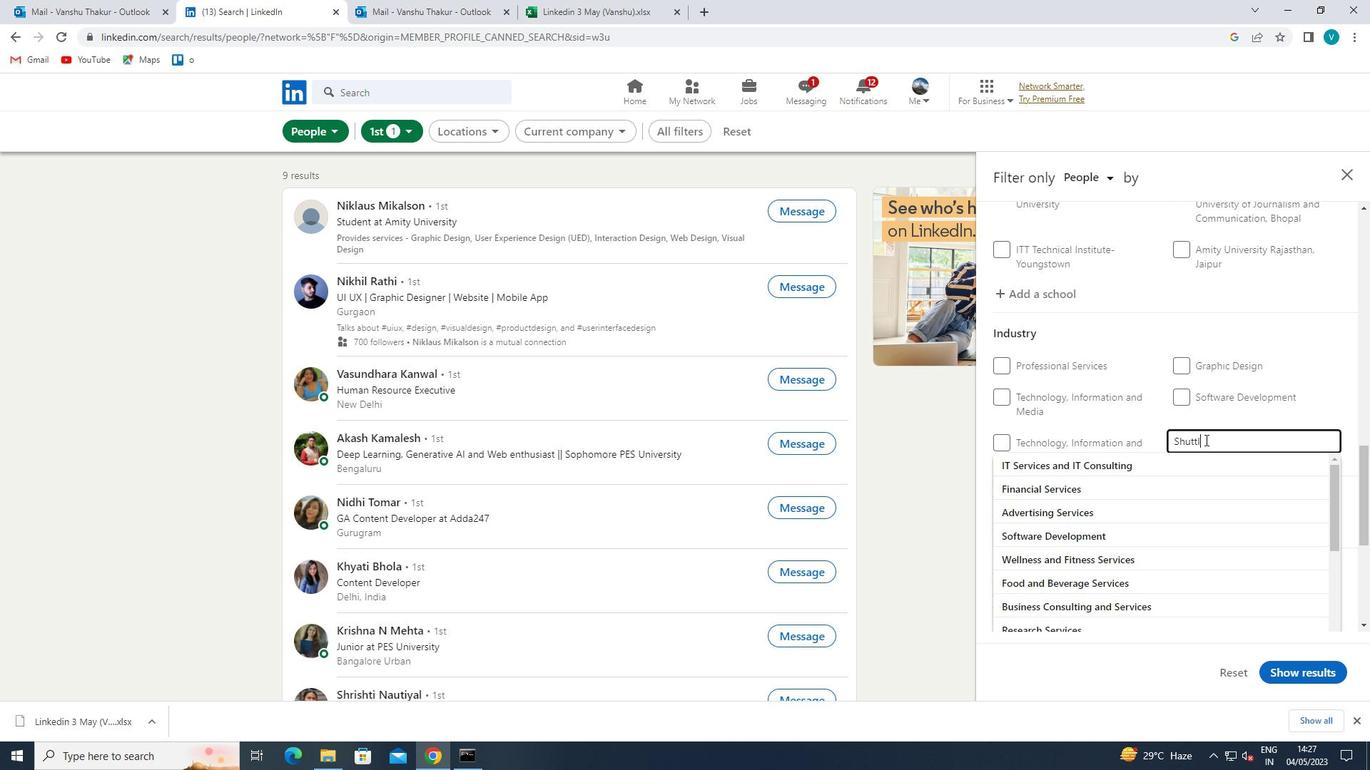 
Action: Mouse moved to (1164, 458)
Screenshot: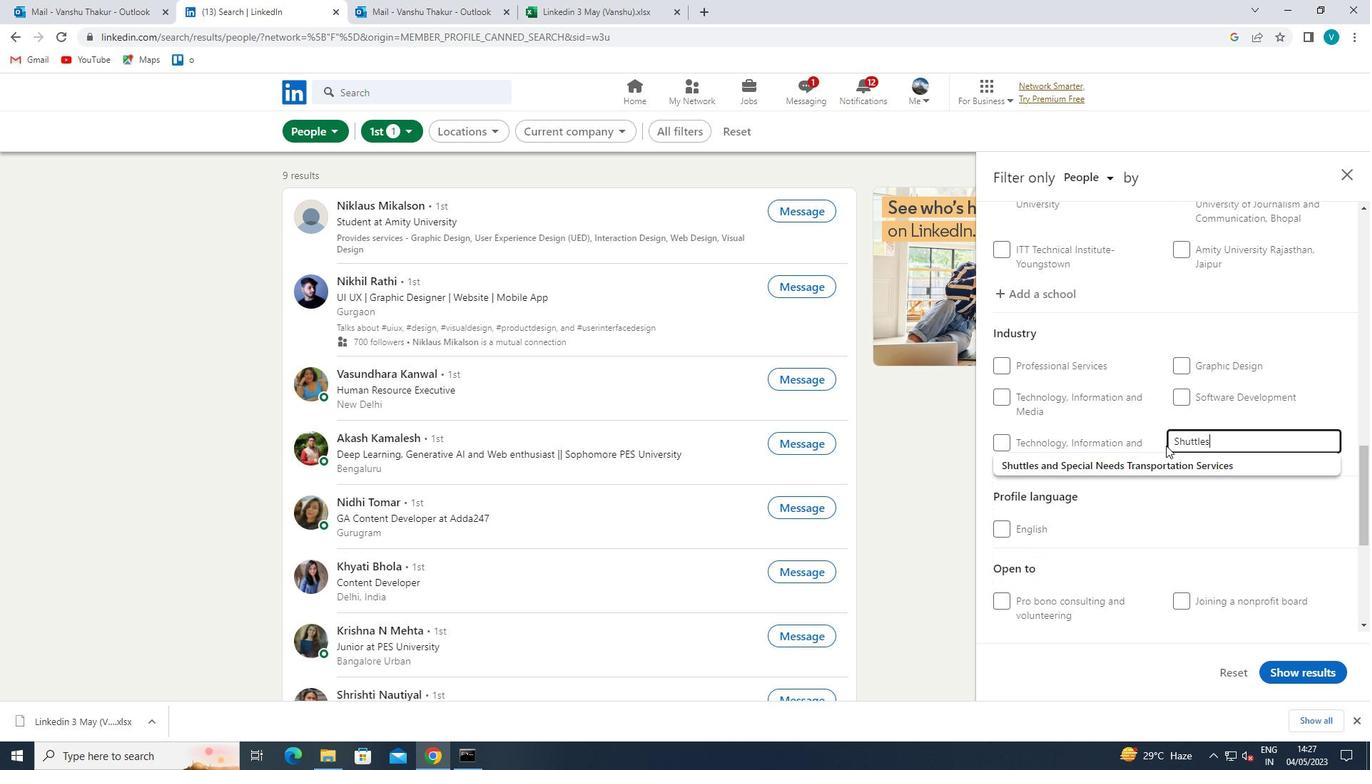 
Action: Mouse pressed left at (1164, 458)
Screenshot: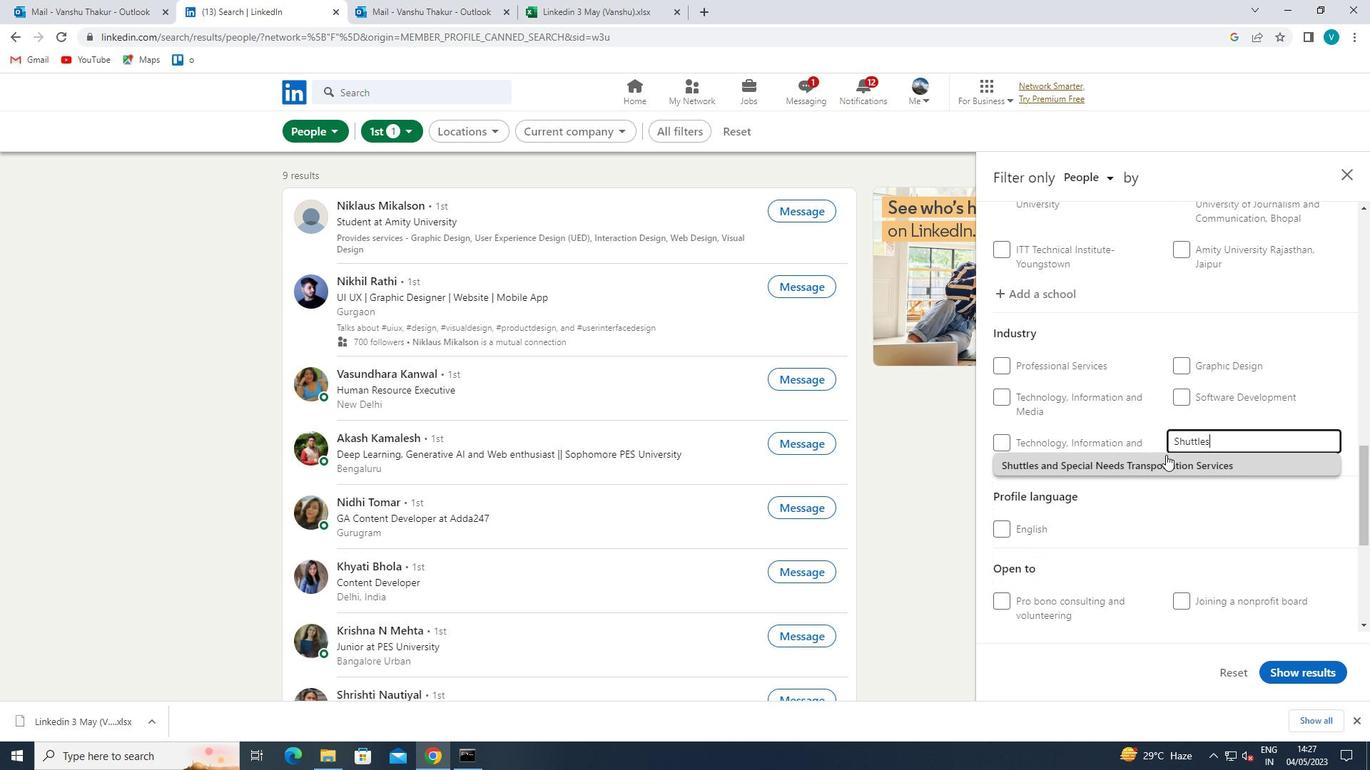 
Action: Mouse moved to (1165, 460)
Screenshot: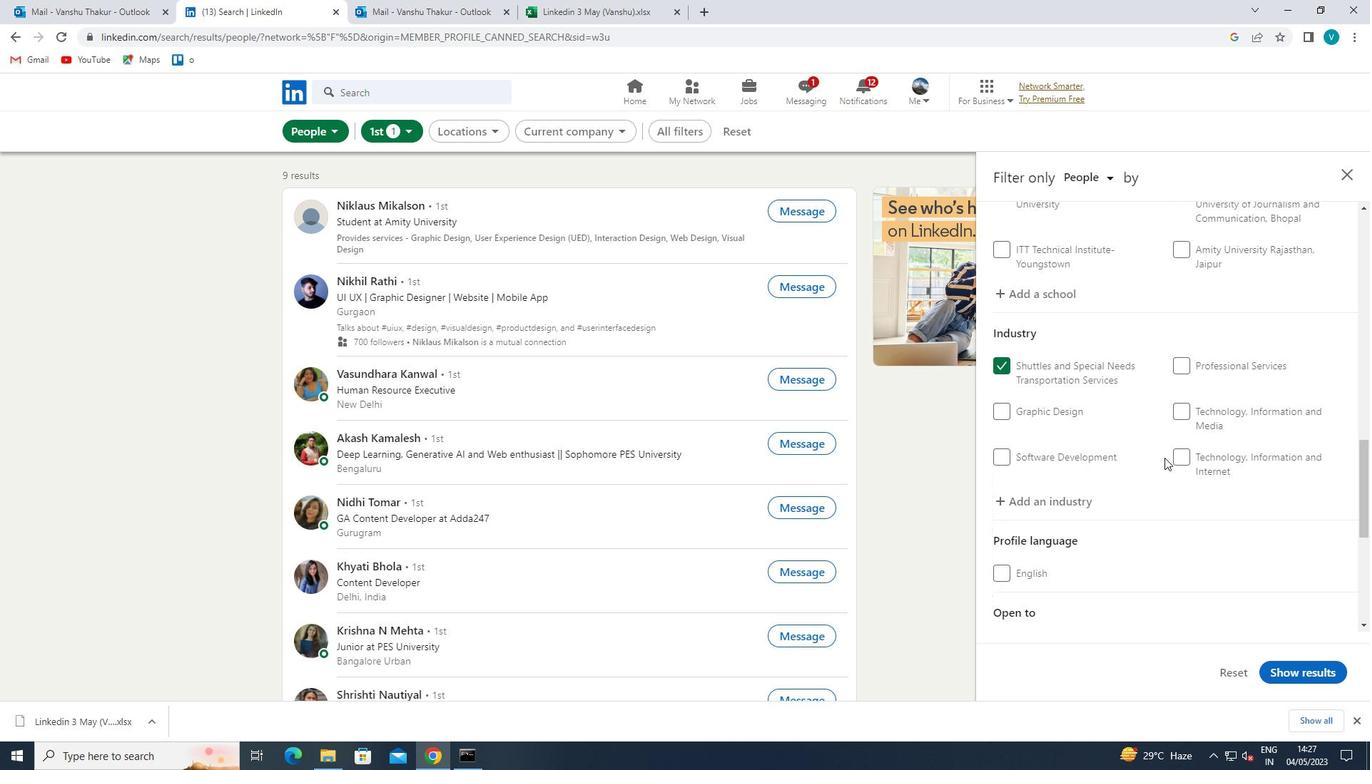 
Action: Mouse scrolled (1165, 459) with delta (0, 0)
Screenshot: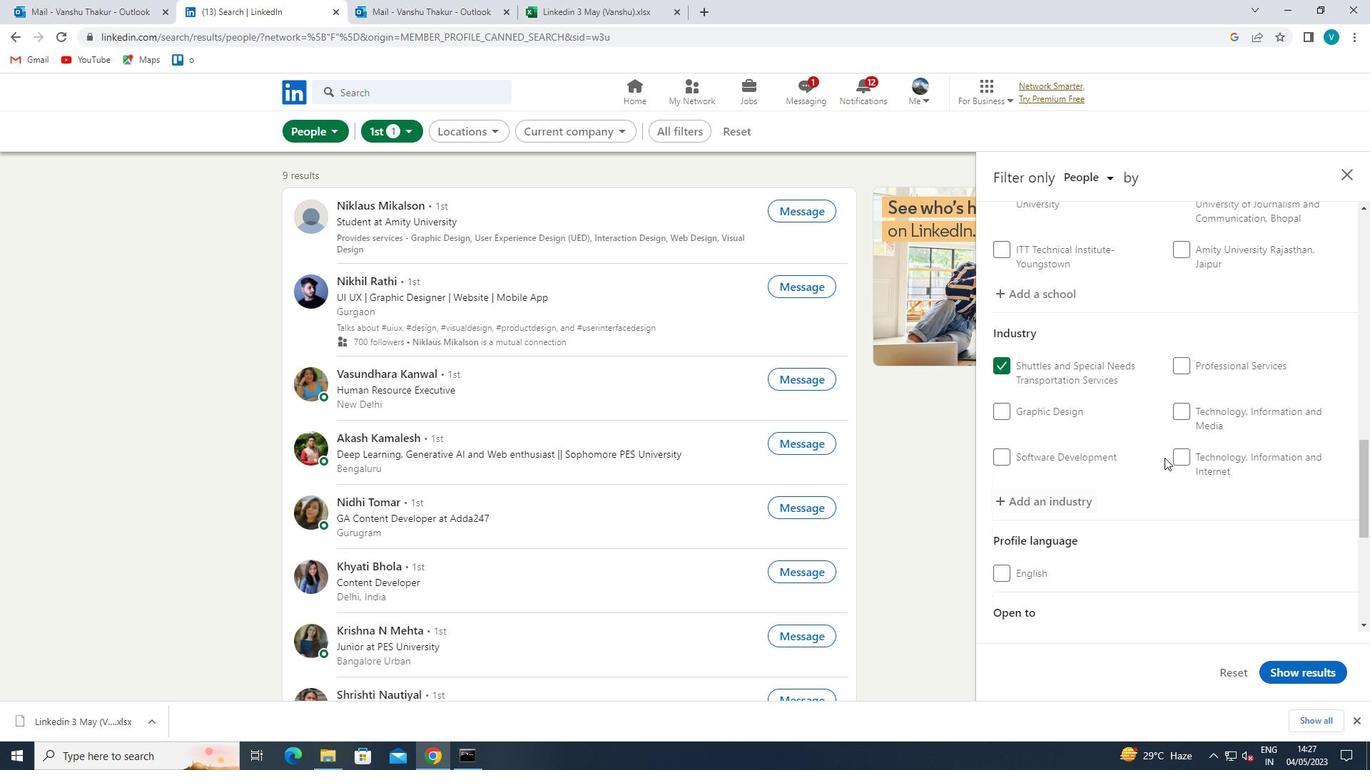 
Action: Mouse scrolled (1165, 459) with delta (0, 0)
Screenshot: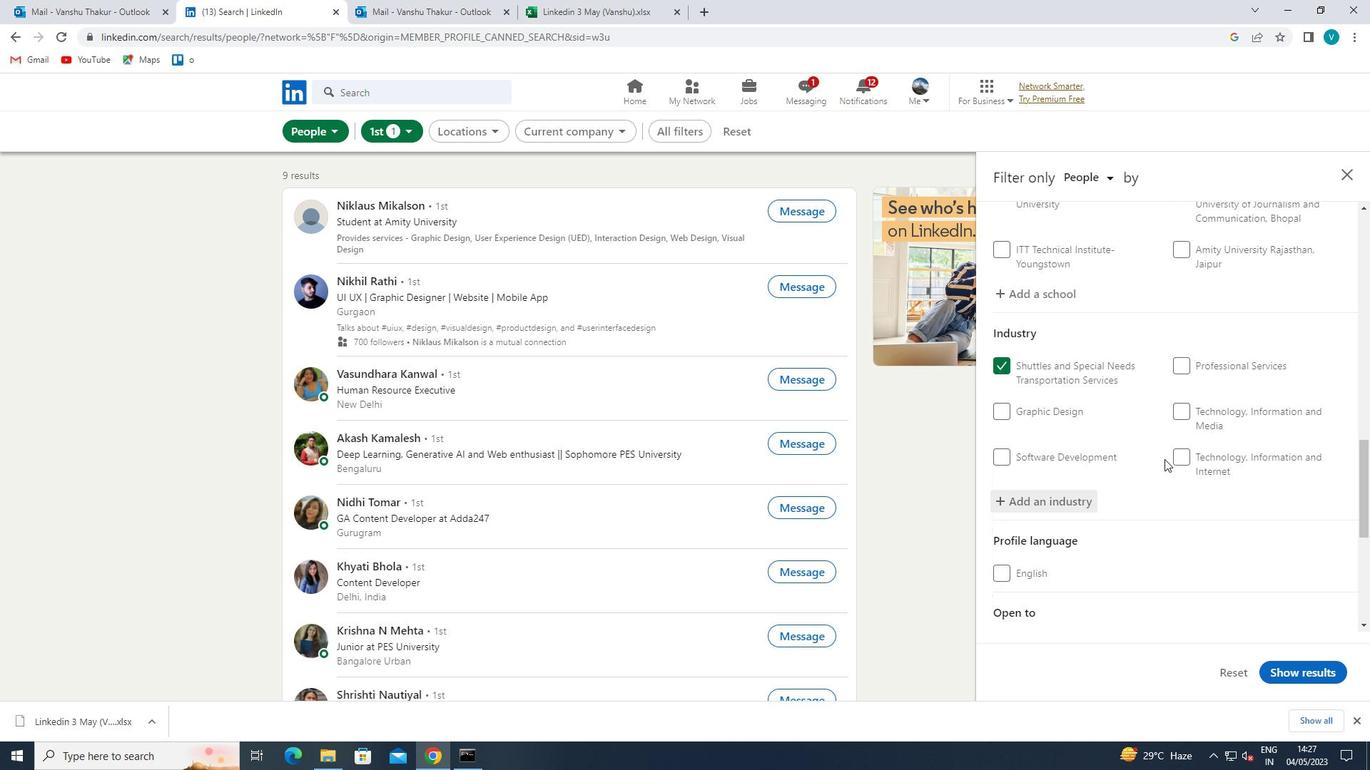 
Action: Mouse scrolled (1165, 459) with delta (0, 0)
Screenshot: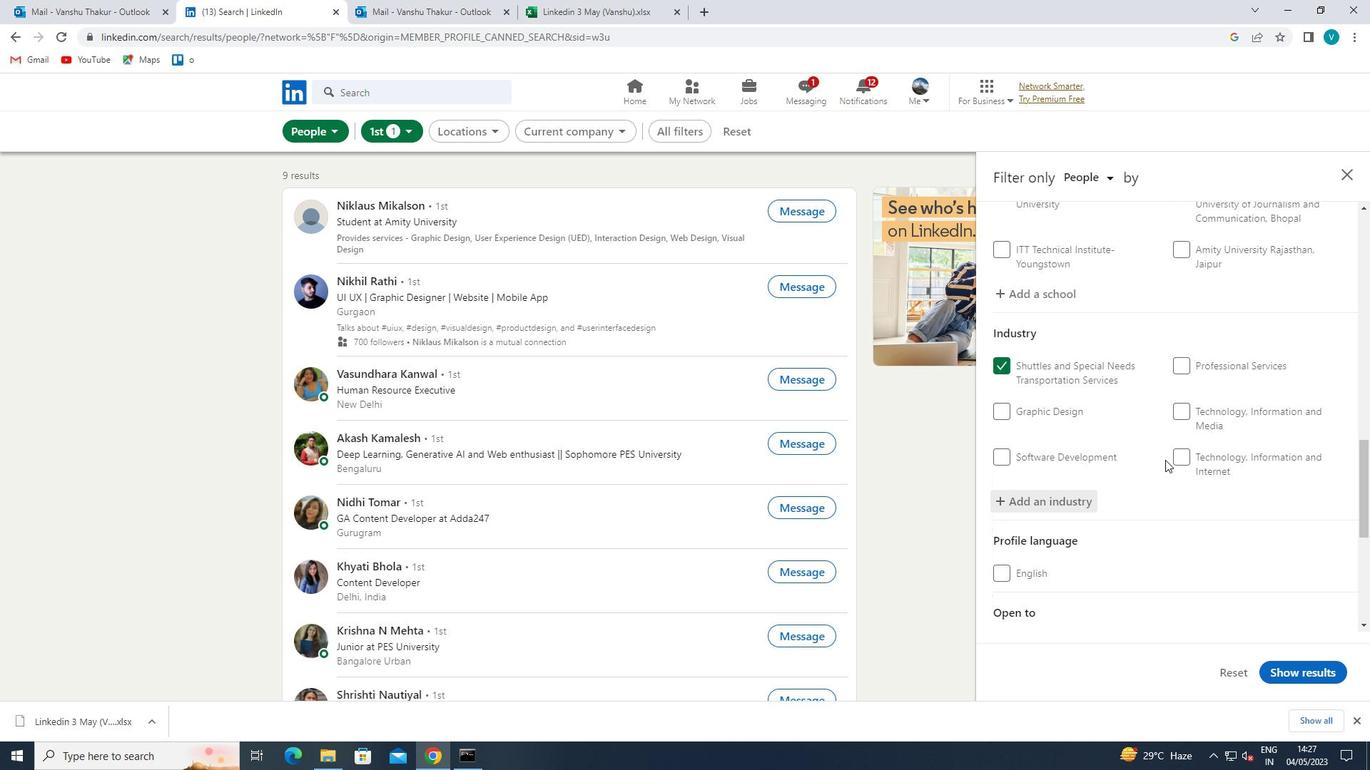
Action: Mouse scrolled (1165, 459) with delta (0, 0)
Screenshot: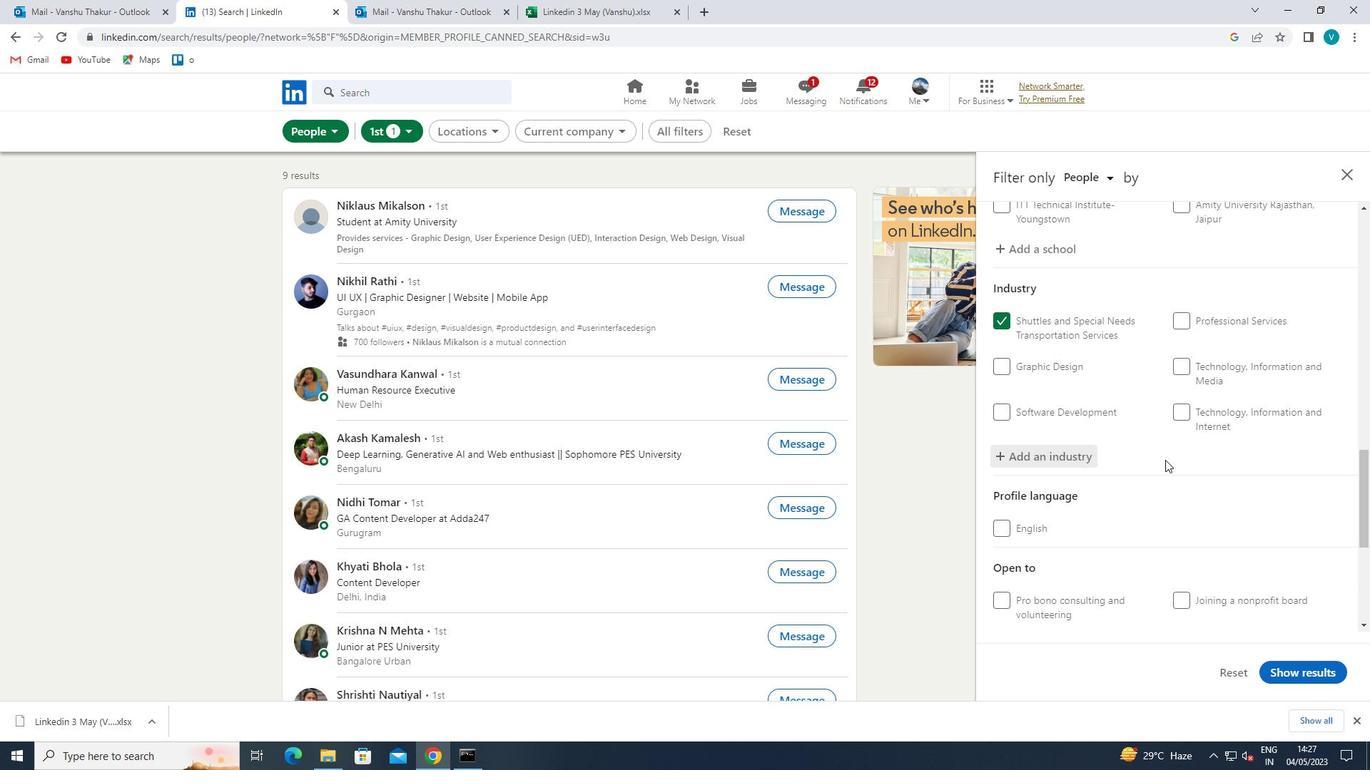 
Action: Mouse scrolled (1165, 459) with delta (0, 0)
Screenshot: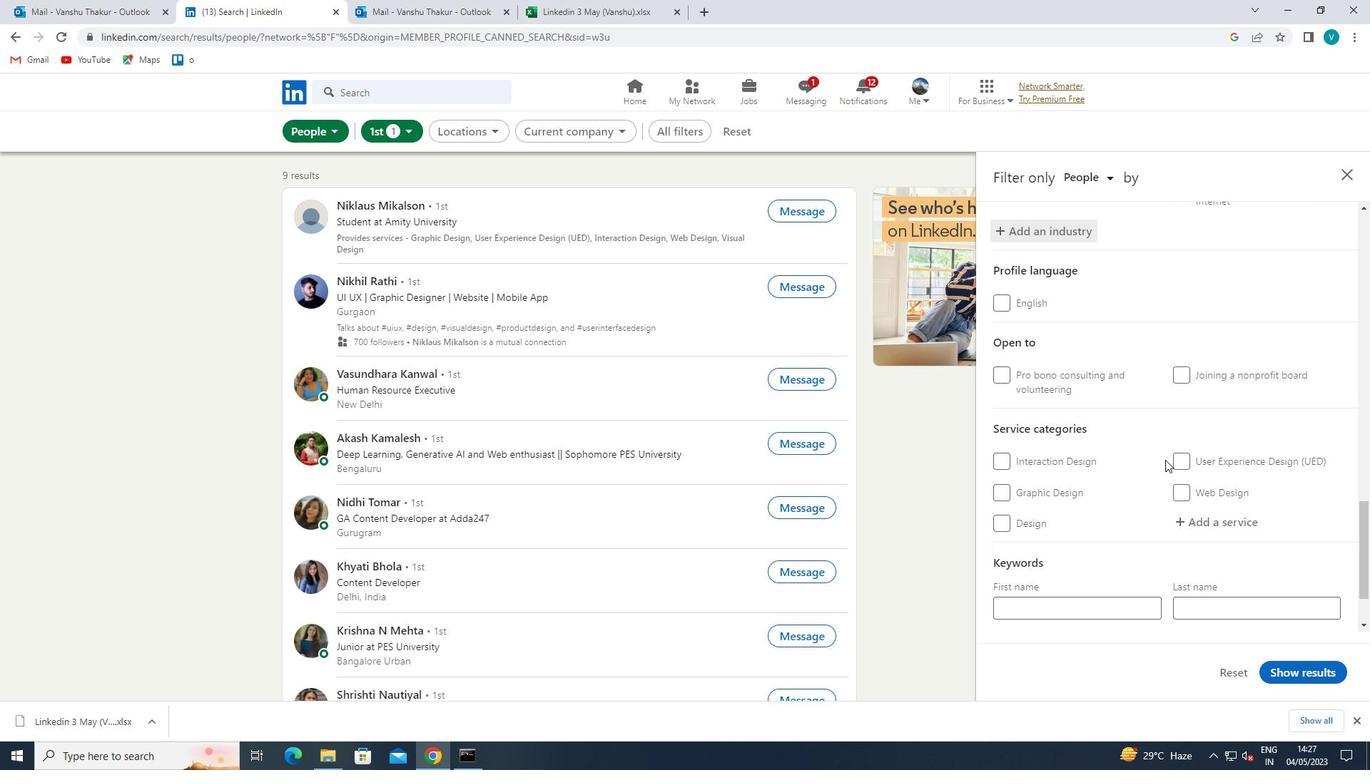 
Action: Mouse moved to (1205, 436)
Screenshot: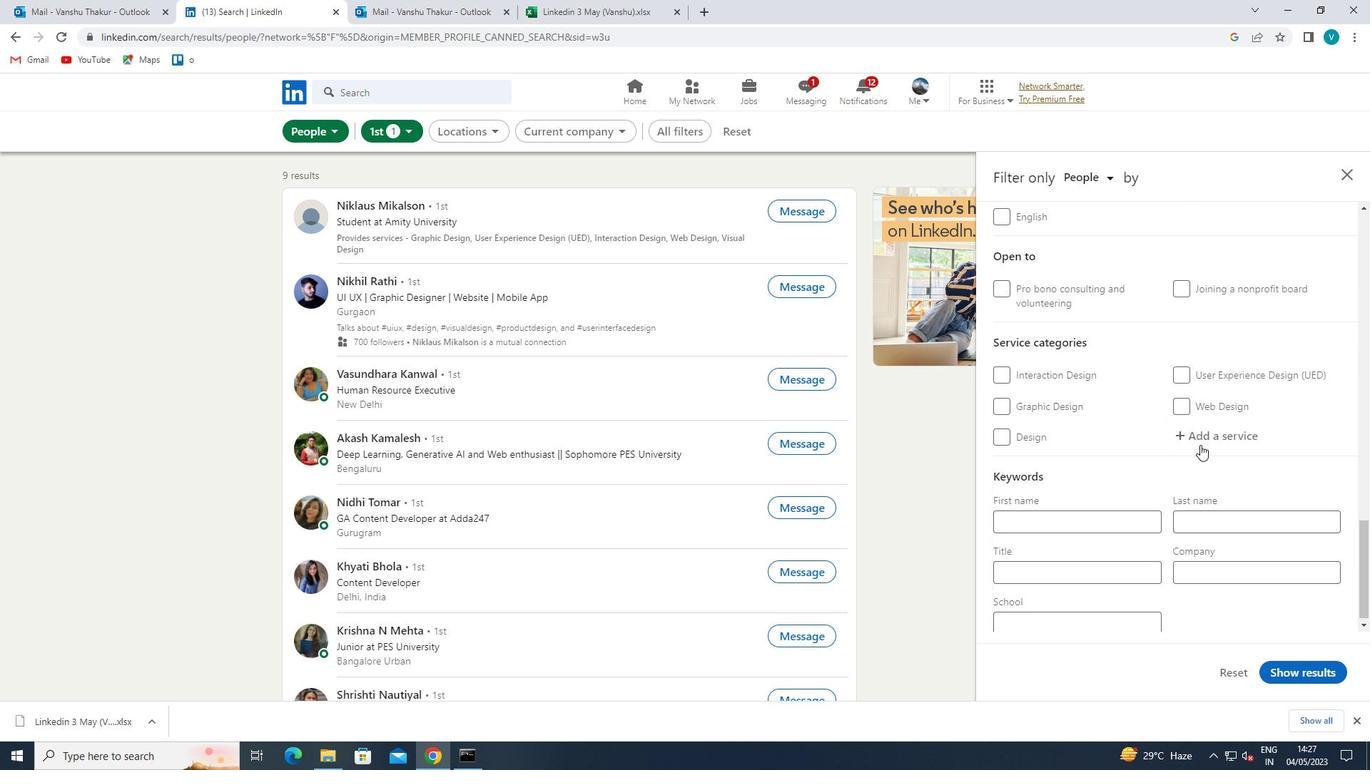 
Action: Mouse pressed left at (1205, 436)
Screenshot: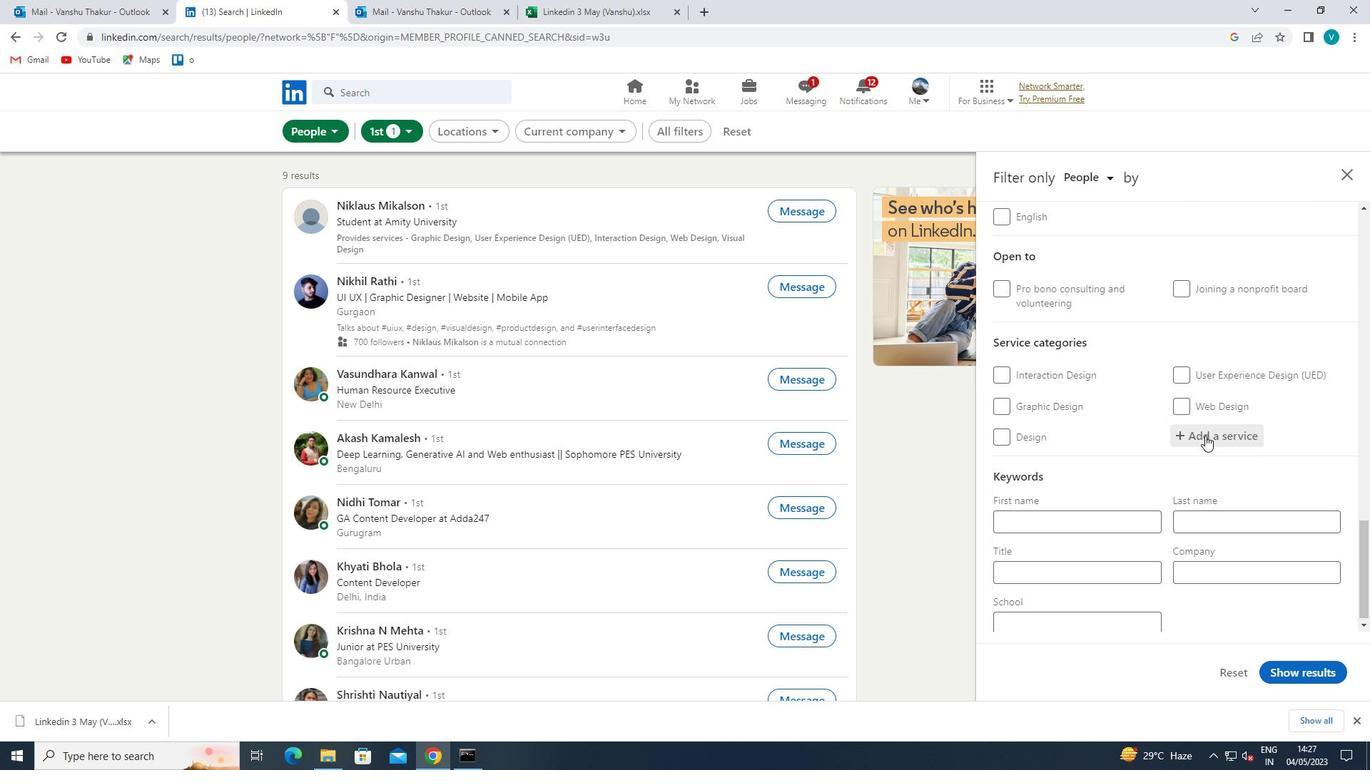 
Action: Key pressed <Key.shift>
Screenshot: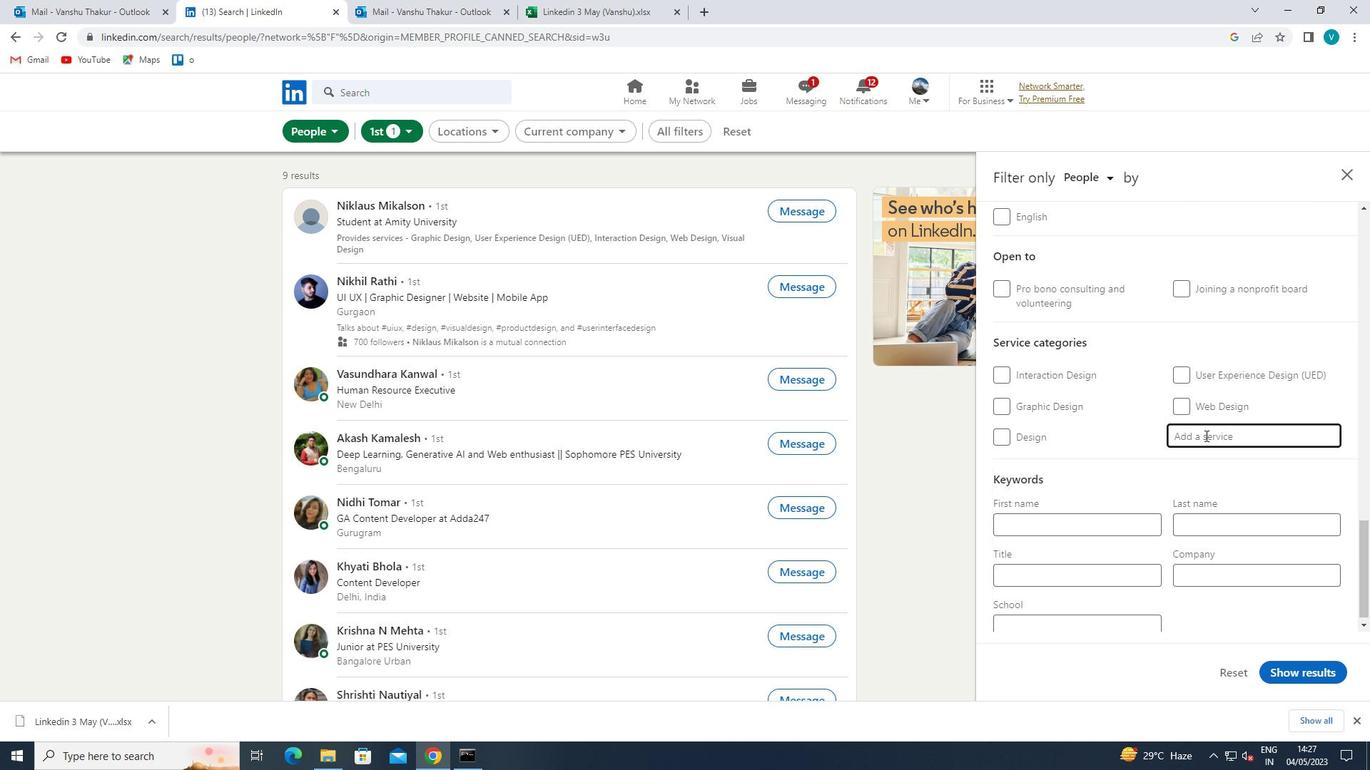 
Action: Mouse moved to (1170, 415)
Screenshot: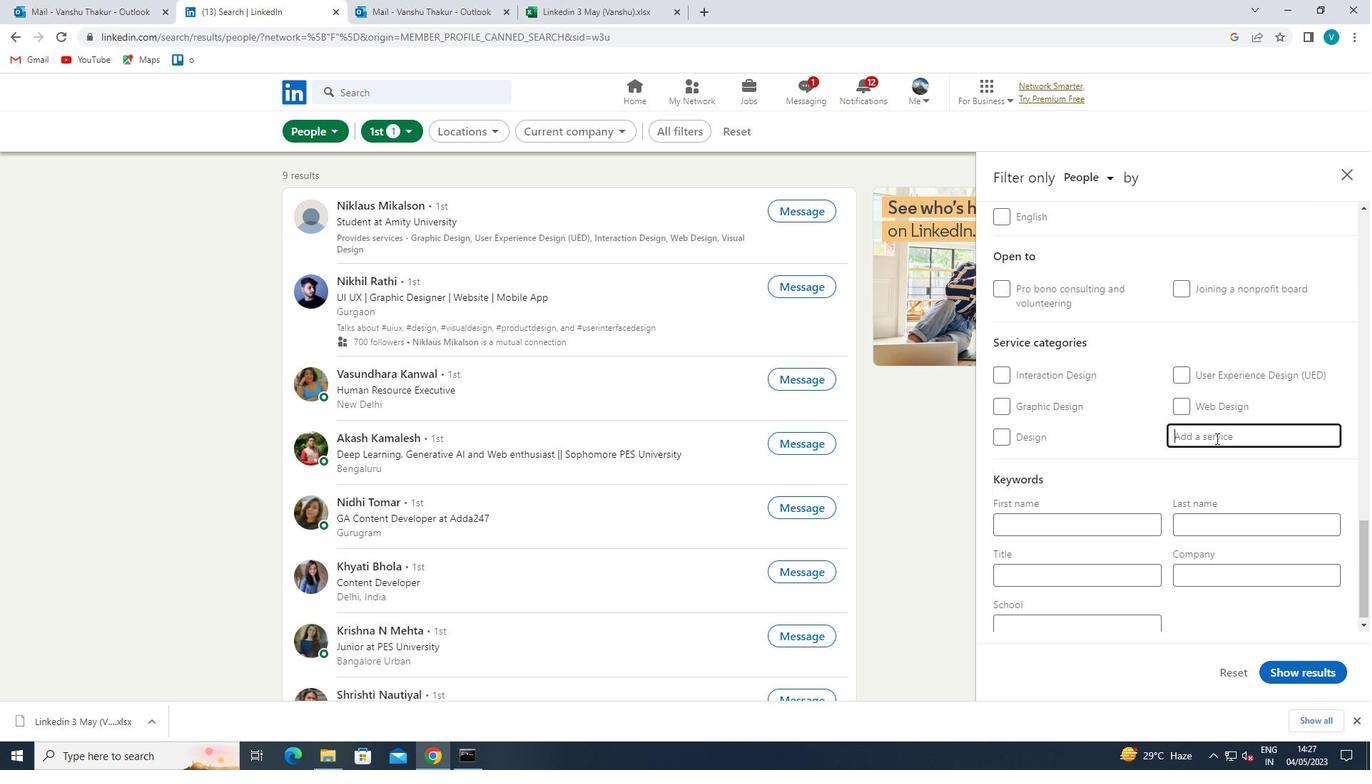
Action: Key pressed <Key.shift><Key.shift><Key.shift><Key.shift>UX<Key.space>
Screenshot: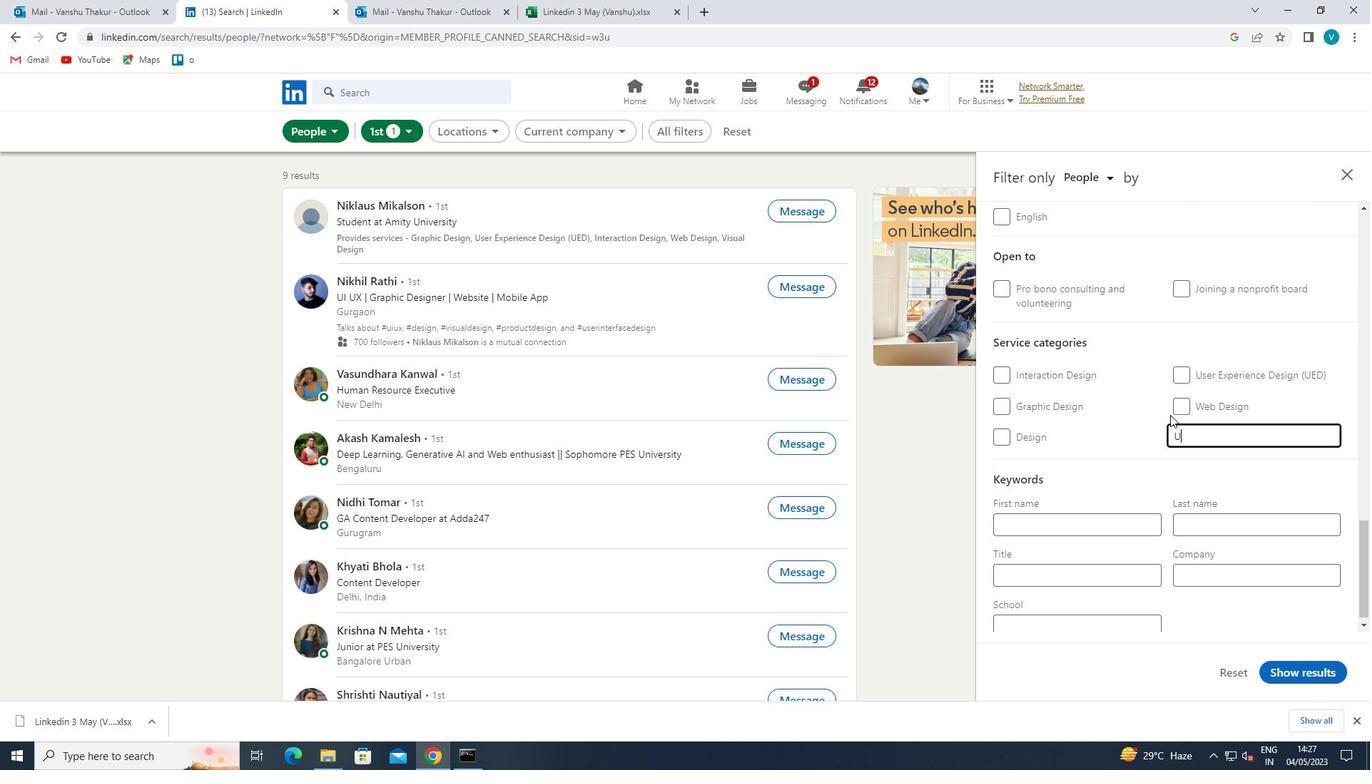
Action: Mouse moved to (1098, 453)
Screenshot: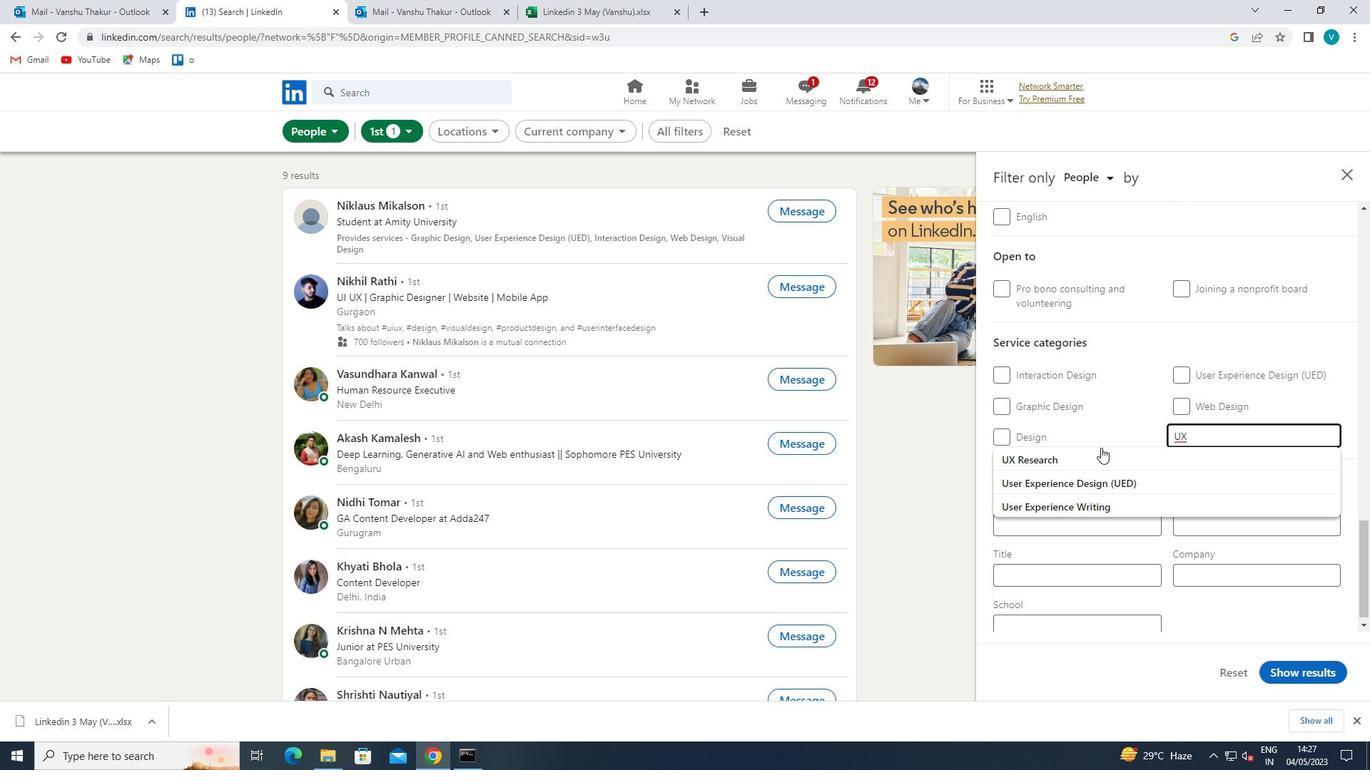 
Action: Mouse pressed left at (1098, 453)
Screenshot: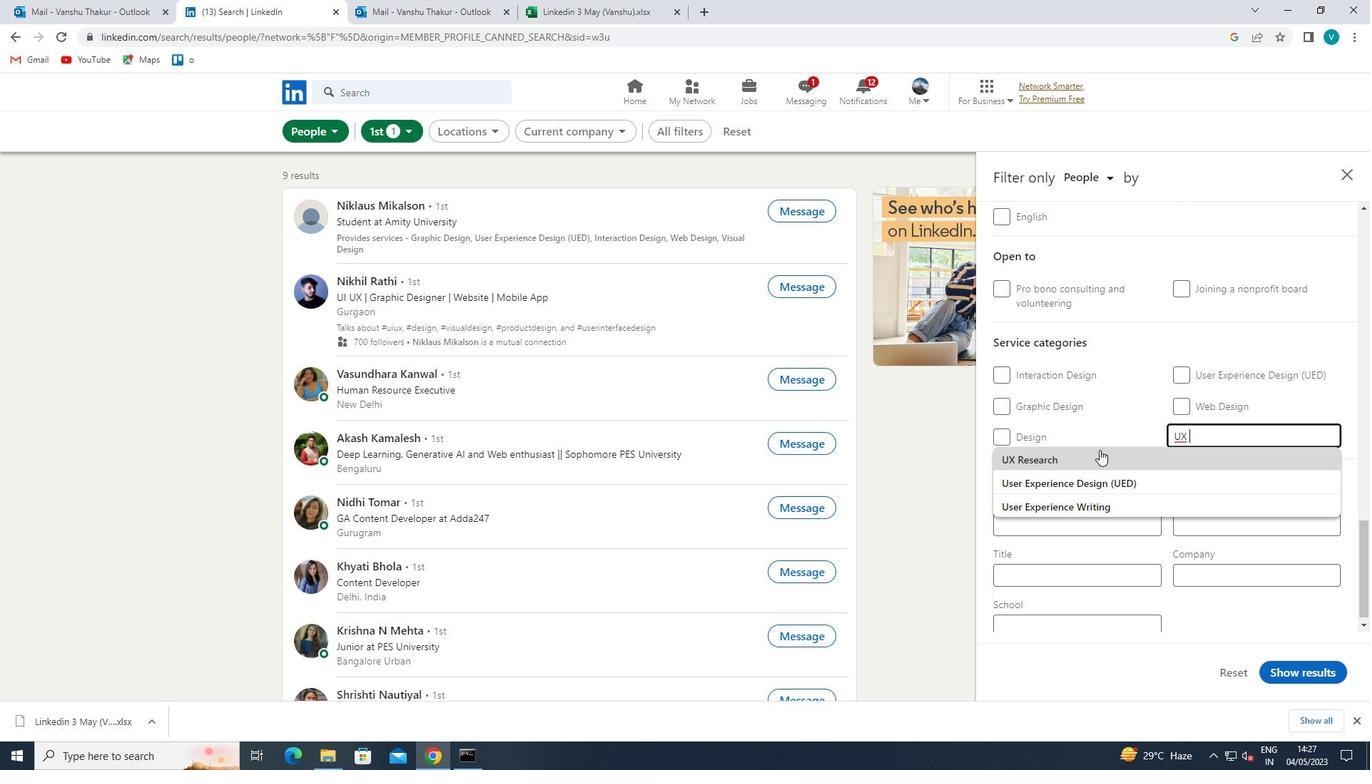 
Action: Mouse moved to (1098, 464)
Screenshot: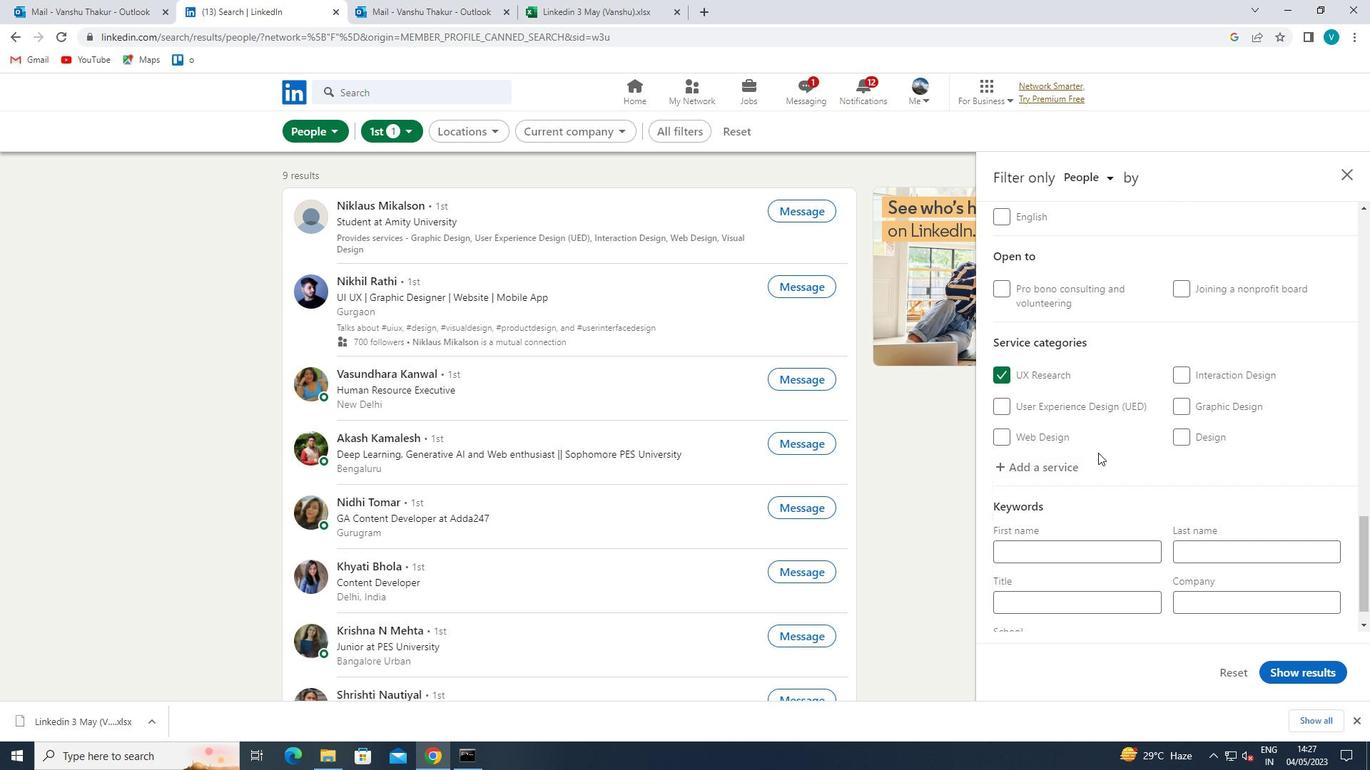 
Action: Mouse scrolled (1098, 463) with delta (0, 0)
Screenshot: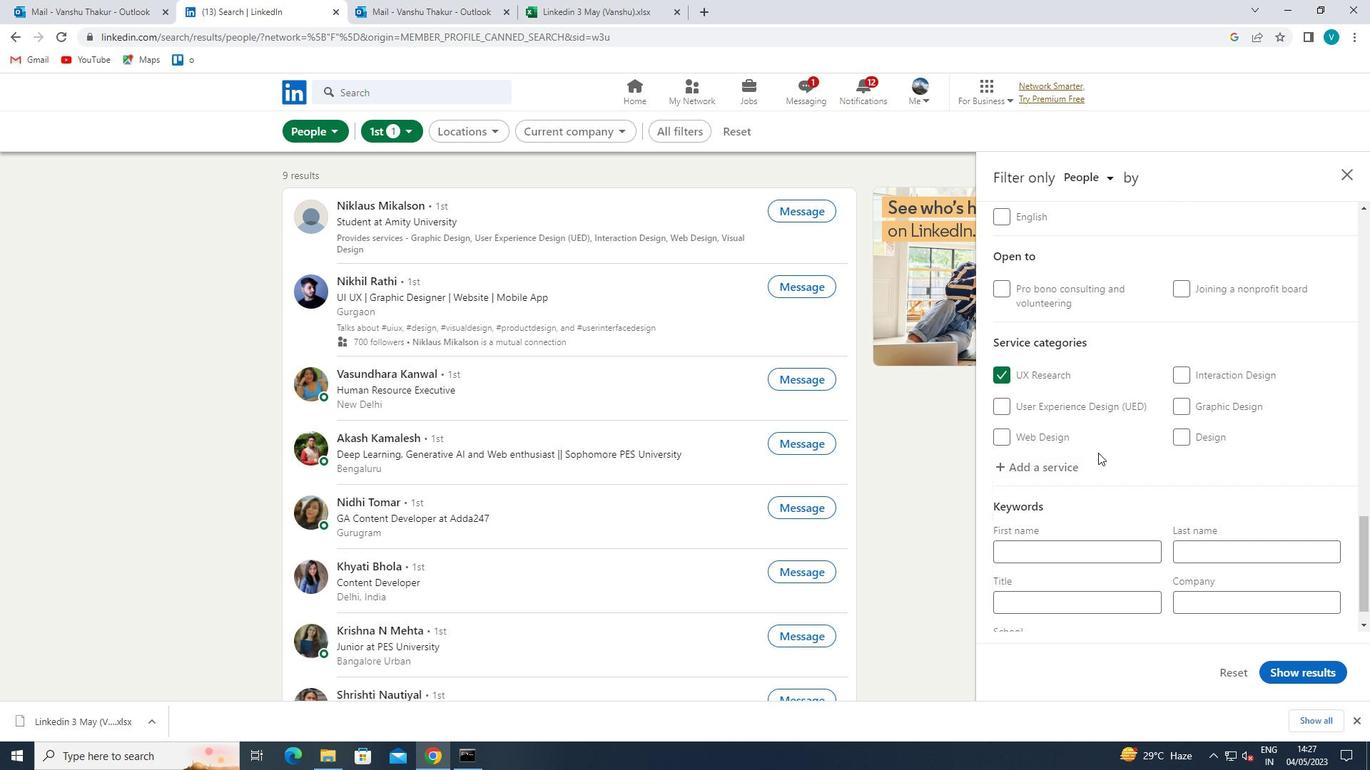 
Action: Mouse moved to (1098, 466)
Screenshot: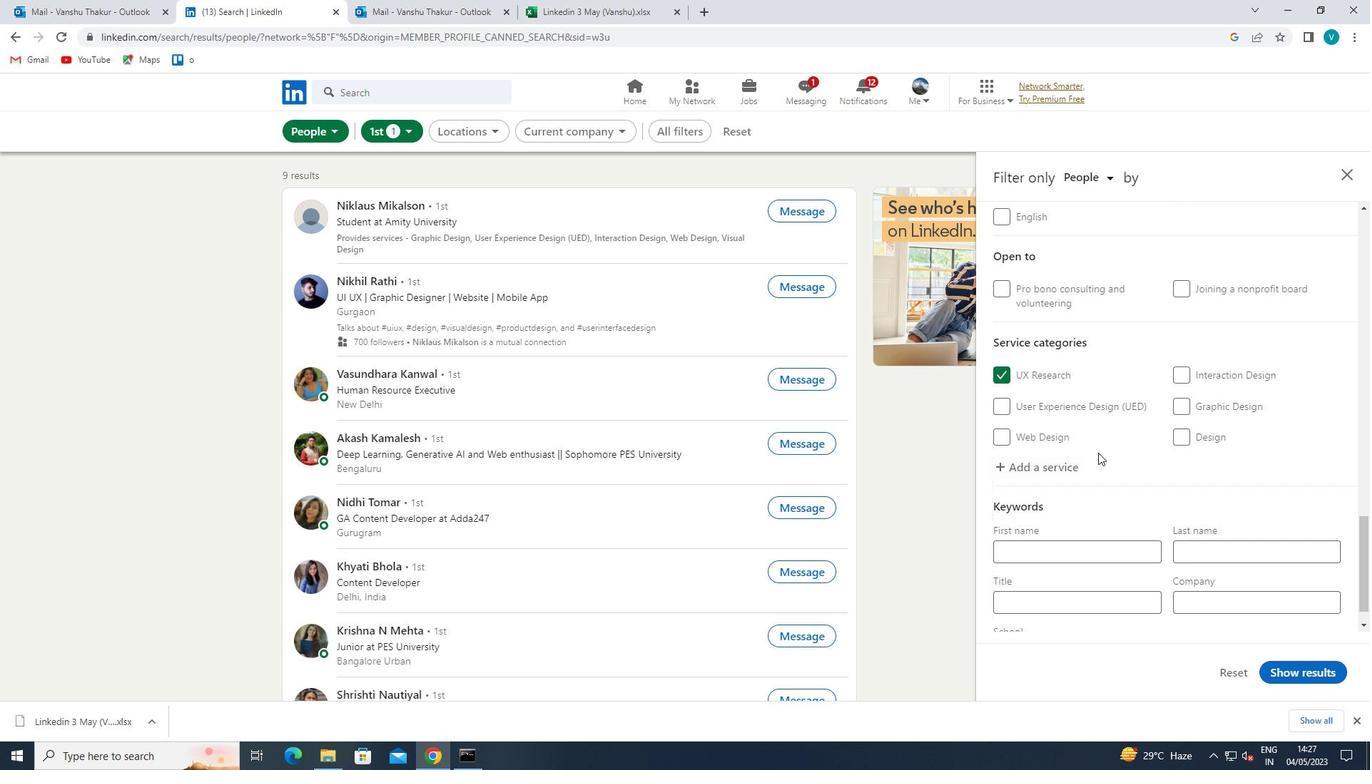
Action: Mouse scrolled (1098, 466) with delta (0, 0)
Screenshot: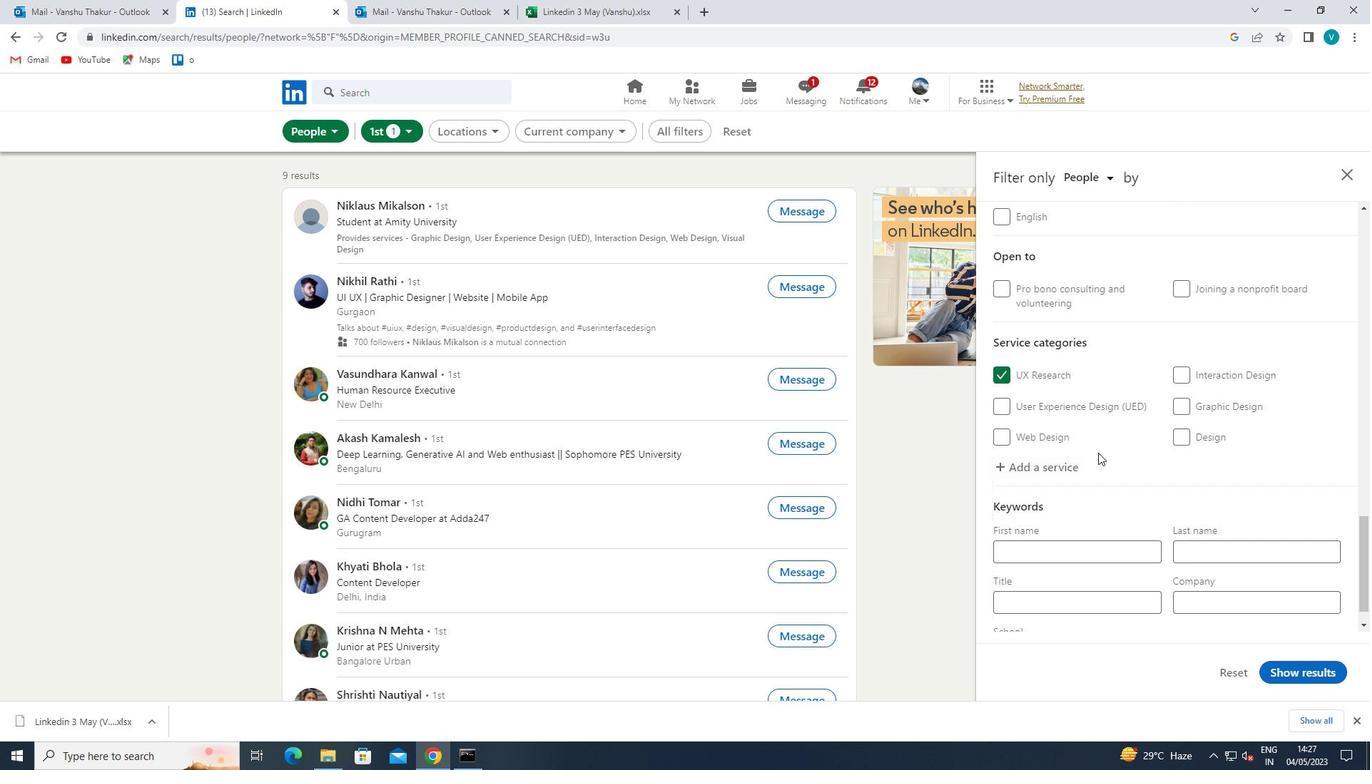 
Action: Mouse moved to (1098, 468)
Screenshot: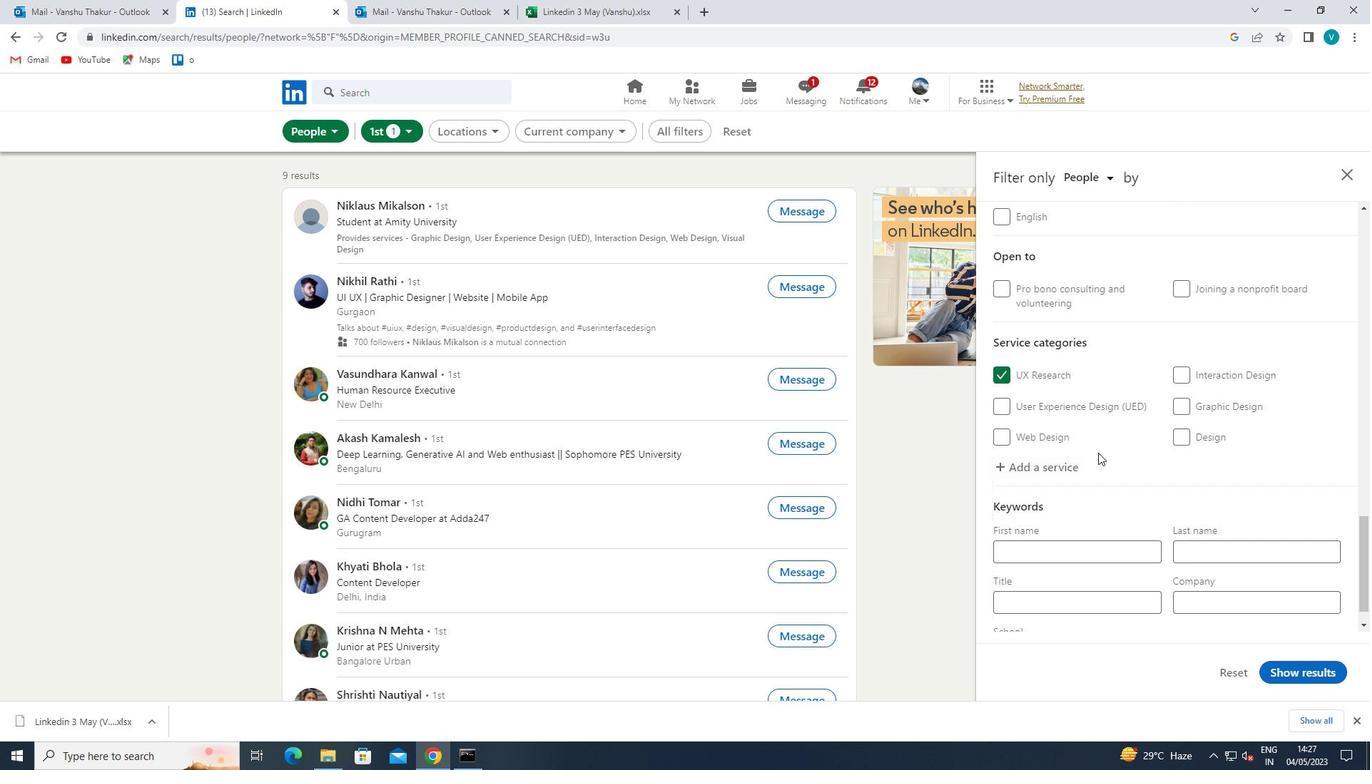 
Action: Mouse scrolled (1098, 468) with delta (0, 0)
Screenshot: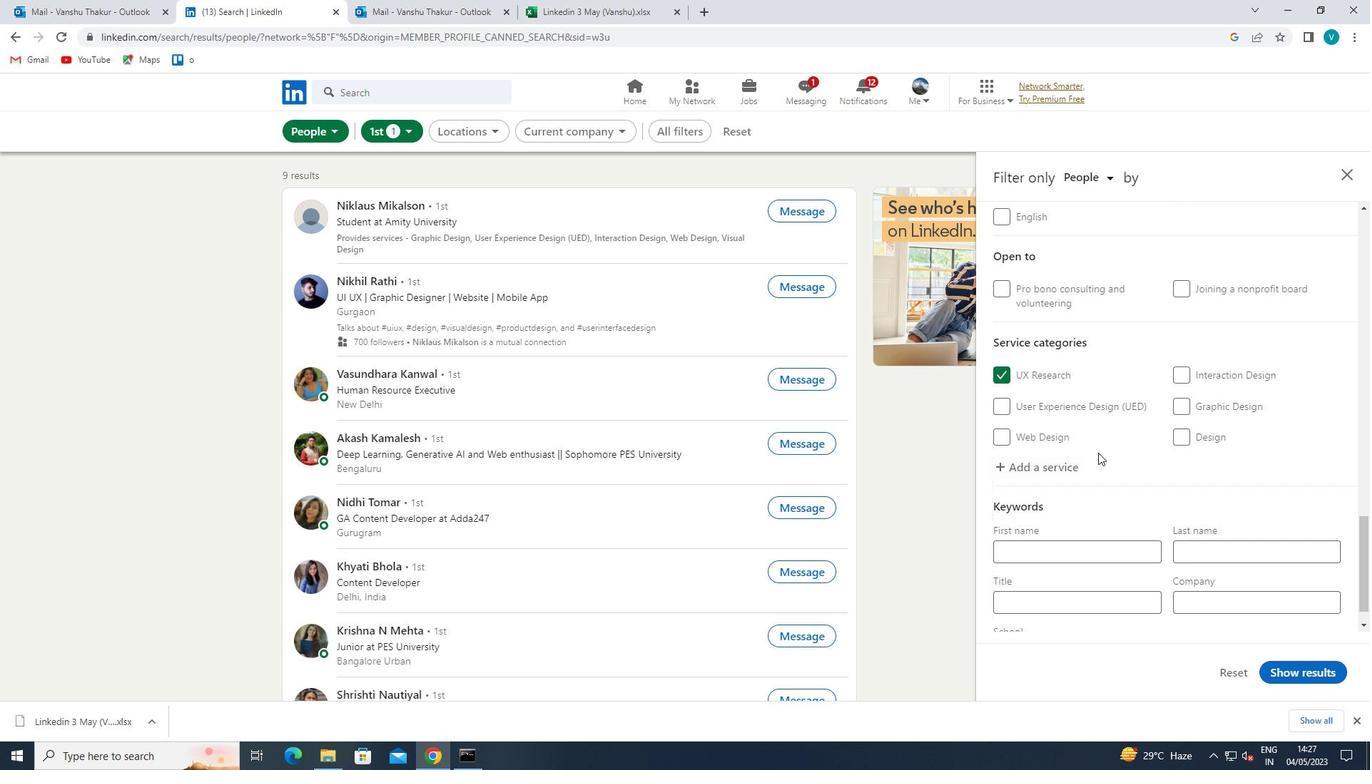 
Action: Mouse moved to (1084, 573)
Screenshot: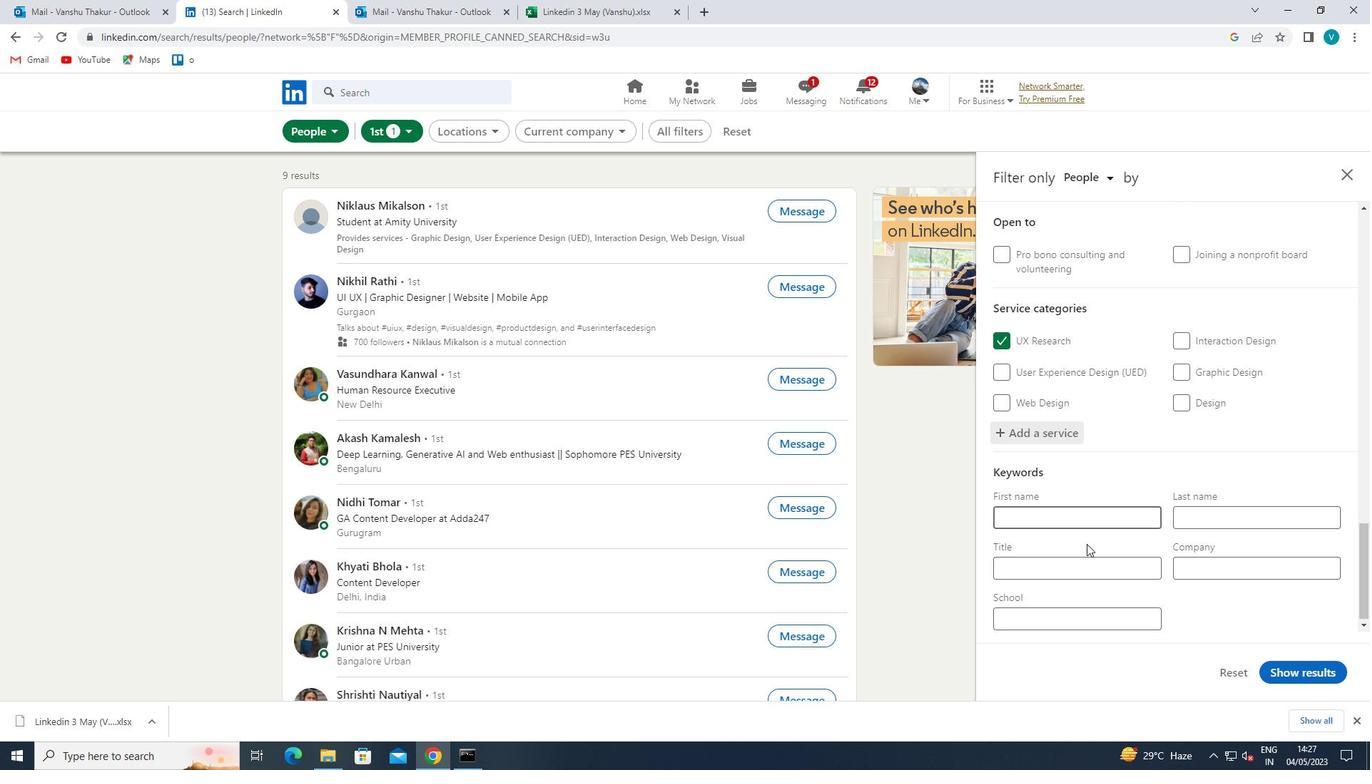 
Action: Mouse pressed left at (1084, 573)
Screenshot: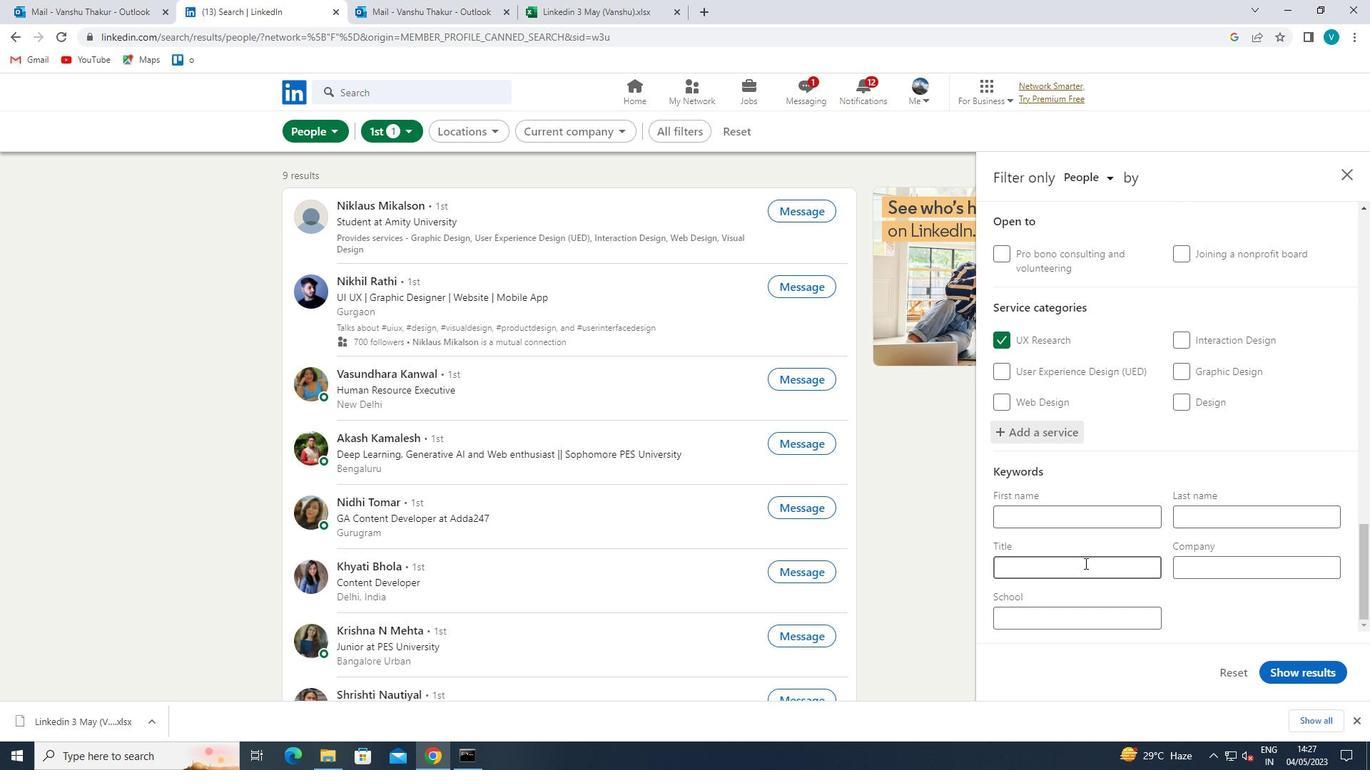 
Action: Key pressed <Key.shift>TAPER
Screenshot: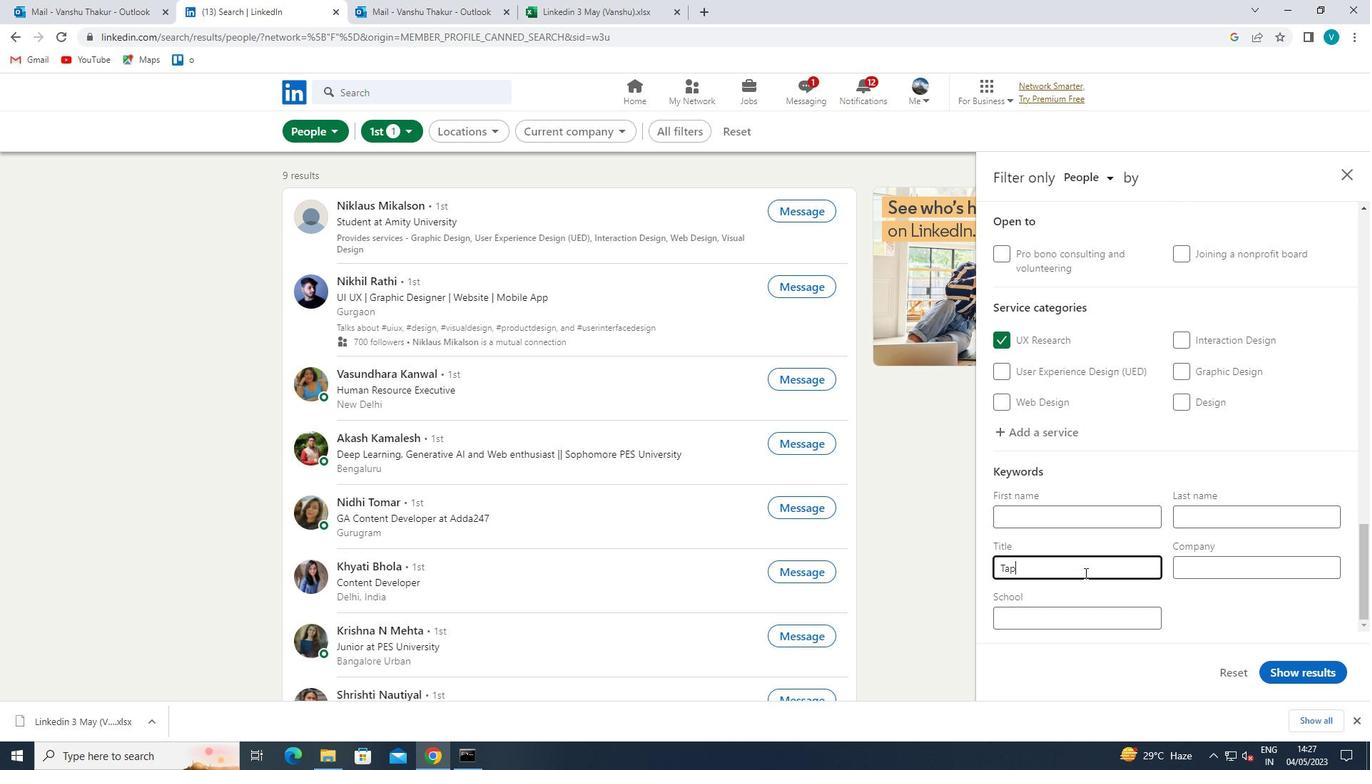 
Action: Mouse moved to (1331, 681)
Screenshot: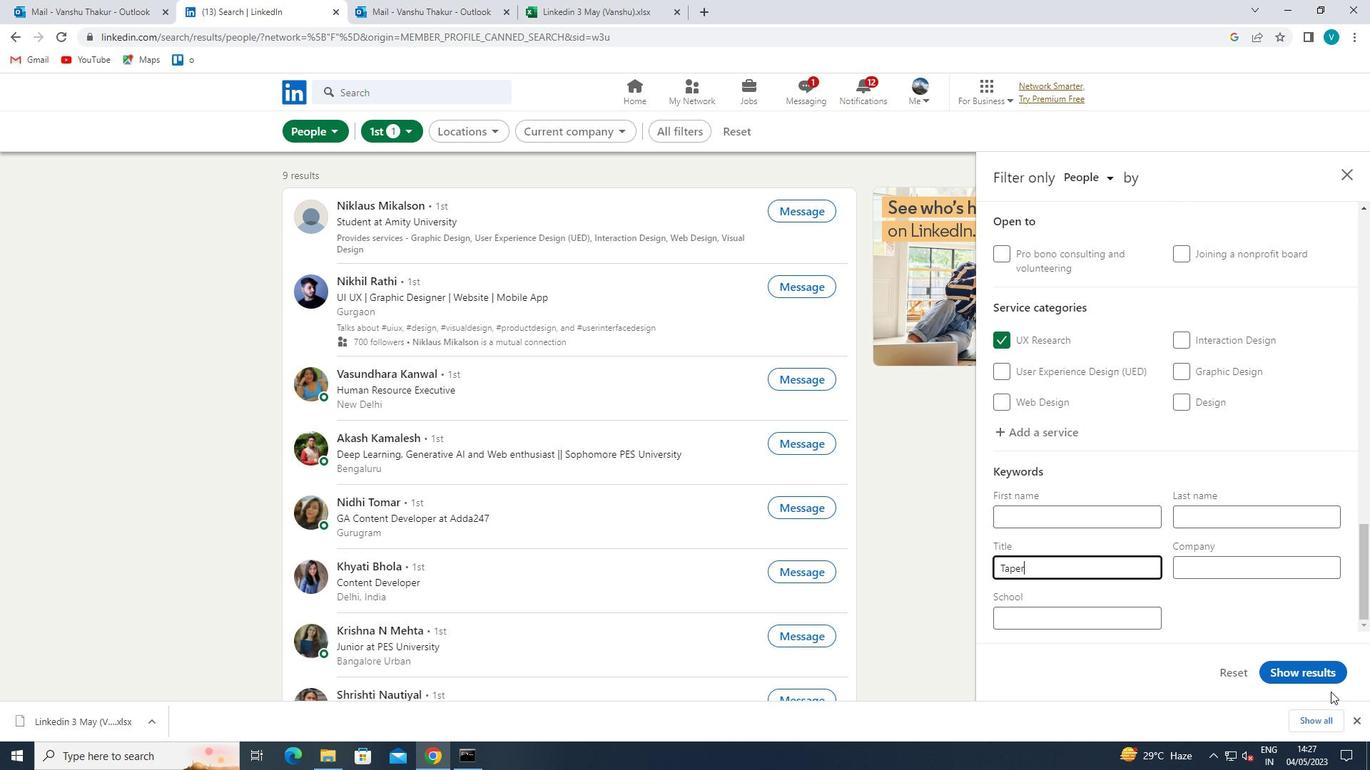 
Action: Mouse pressed left at (1331, 681)
Screenshot: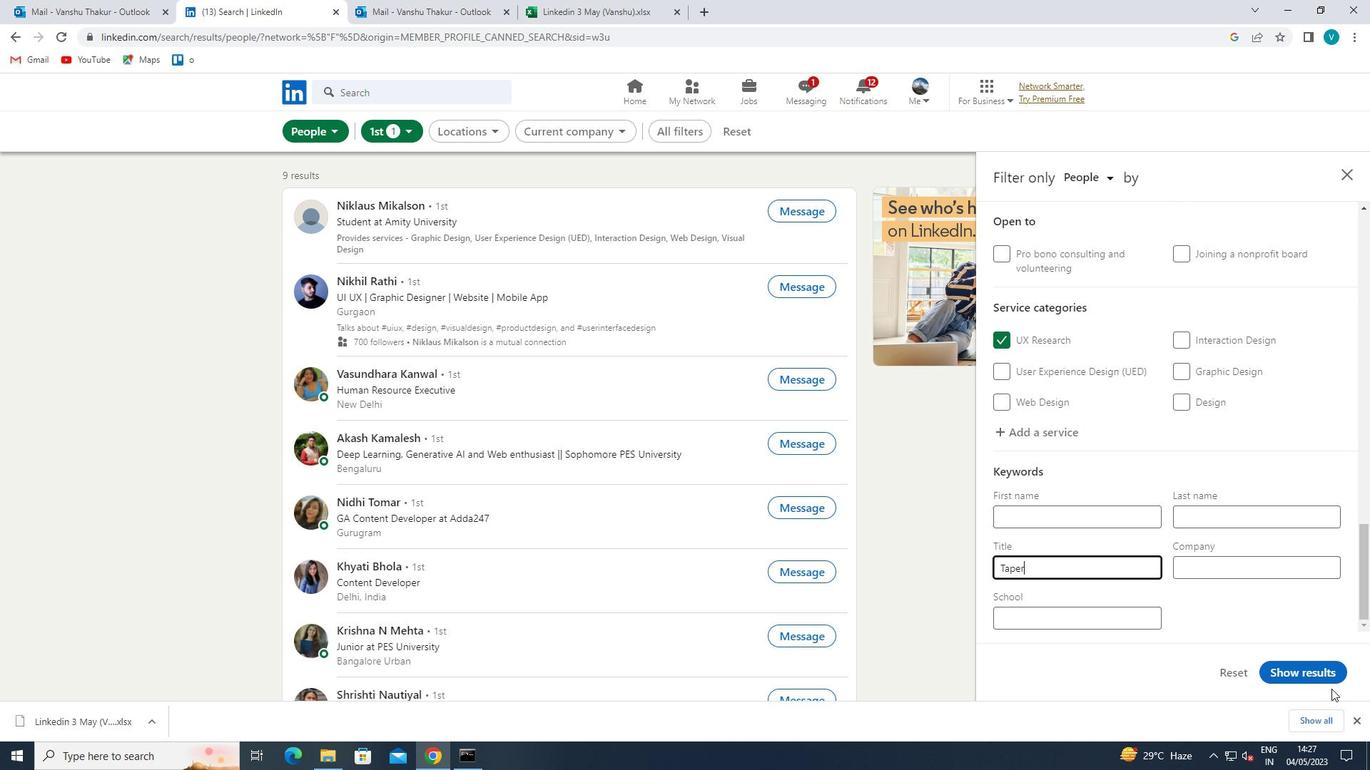 
